 Task: Use Google Earth to explore famous sports stadiums around the world.
Action: Mouse moved to (181, 2)
Screenshot: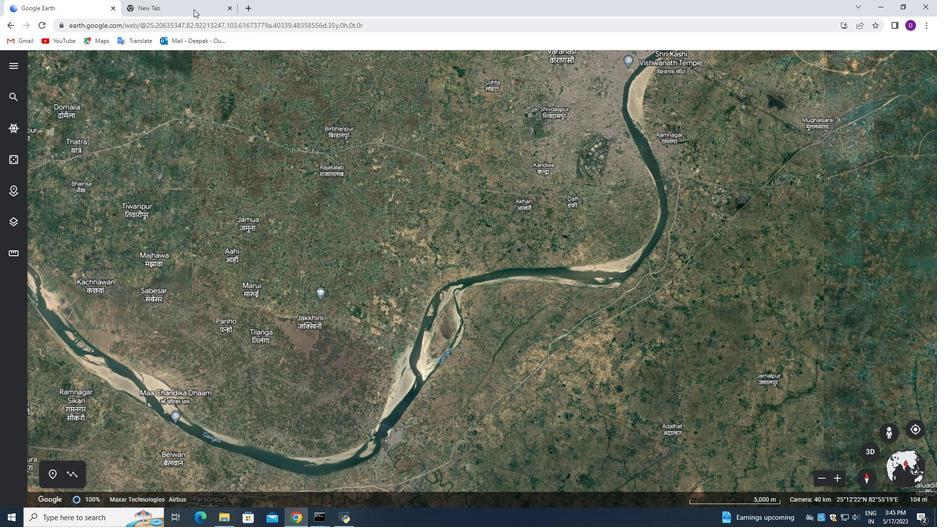 
Action: Mouse pressed left at (181, 2)
Screenshot: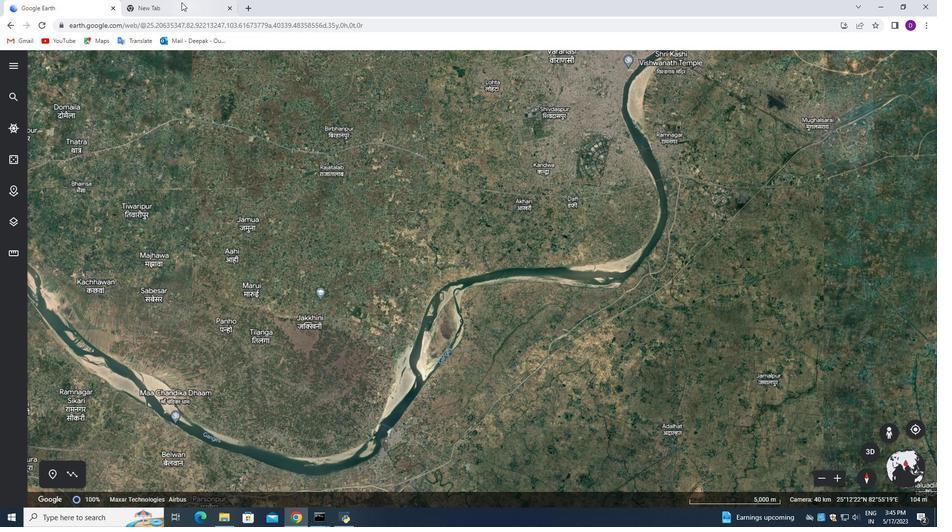 
Action: Mouse moved to (179, 25)
Screenshot: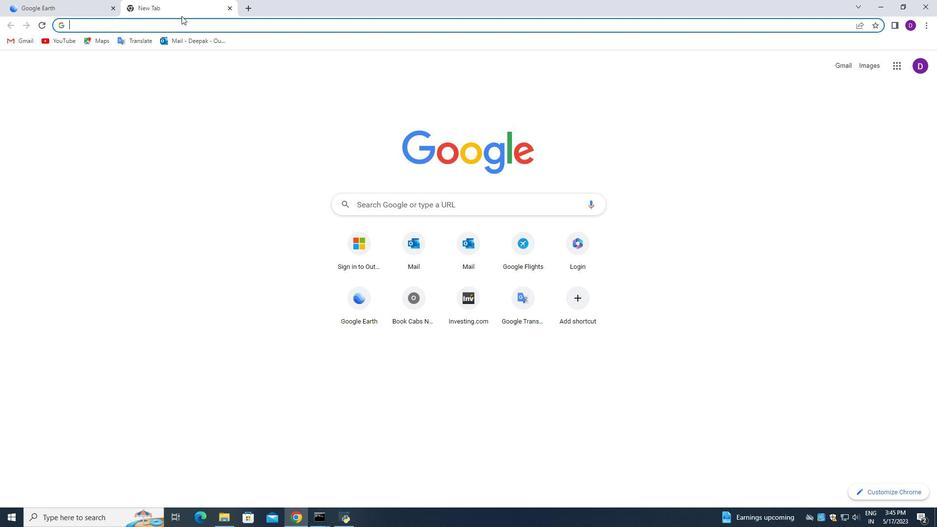 
Action: Mouse pressed left at (179, 25)
Screenshot: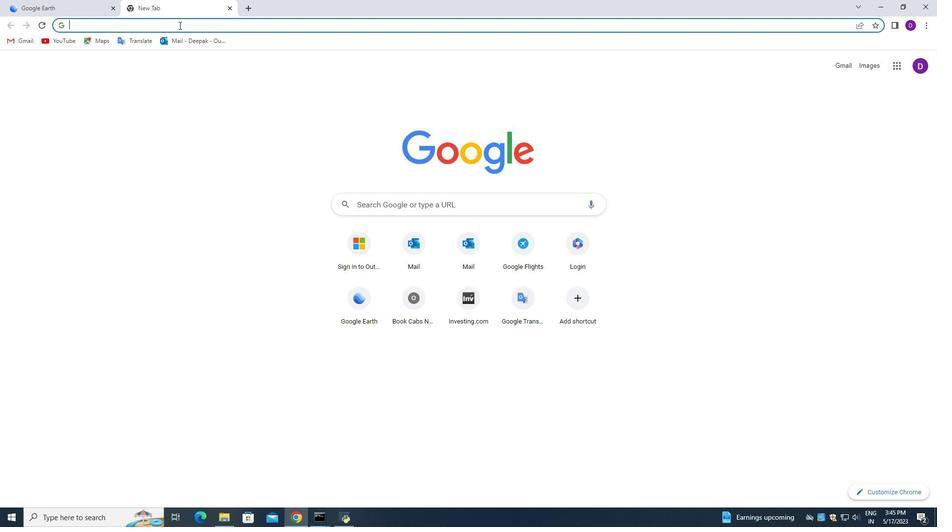 
Action: Mouse moved to (114, 286)
Screenshot: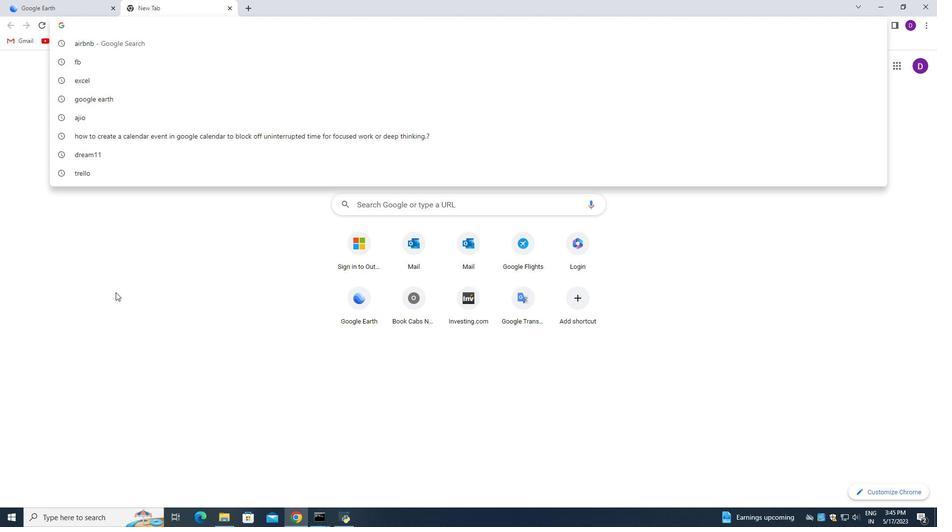 
Action: Key pressed famous<Key.space>sports<Key.space>stadi
Screenshot: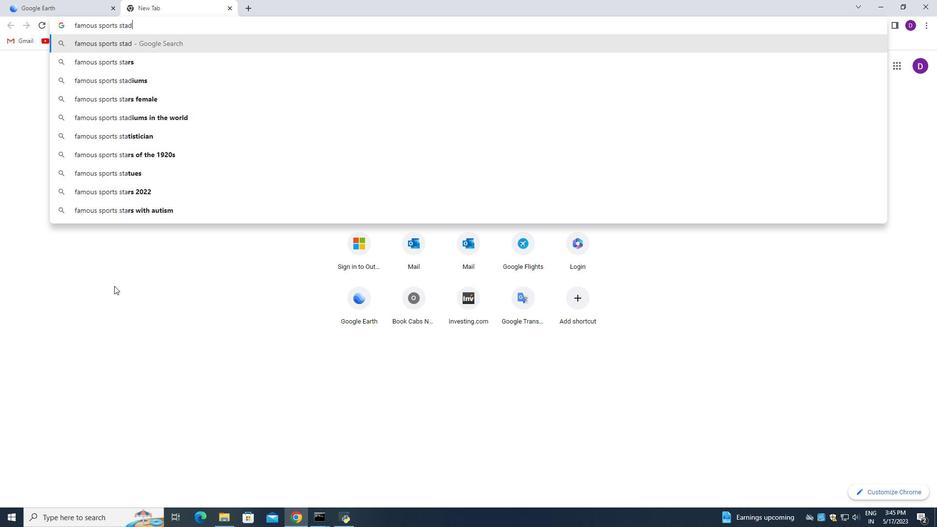 
Action: Mouse moved to (168, 17)
Screenshot: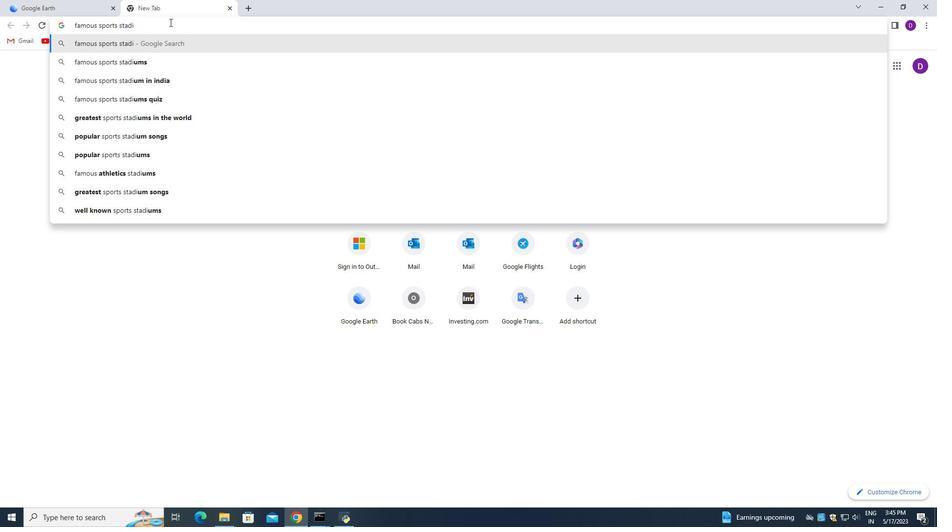 
Action: Key pressed ums<Key.space>around<Key.space>the<Key.space>world<Key.enter>
Screenshot: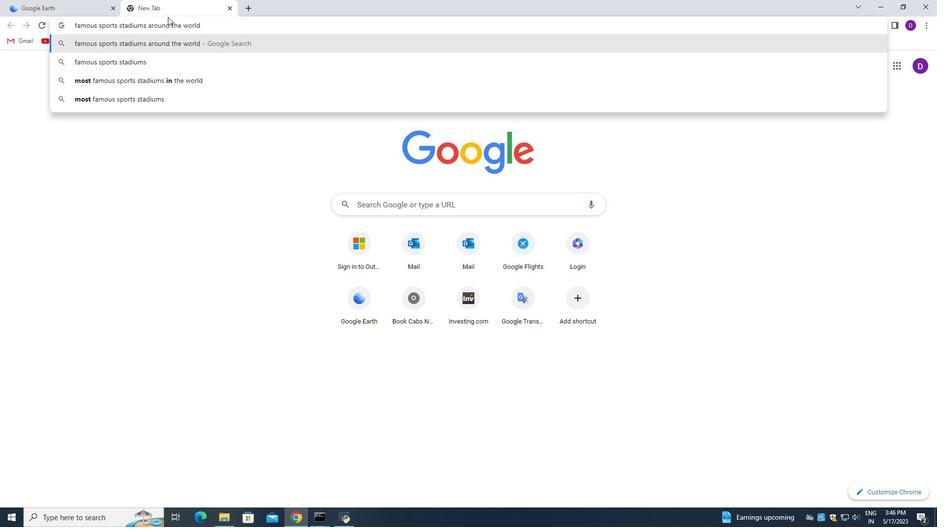 
Action: Mouse moved to (213, 171)
Screenshot: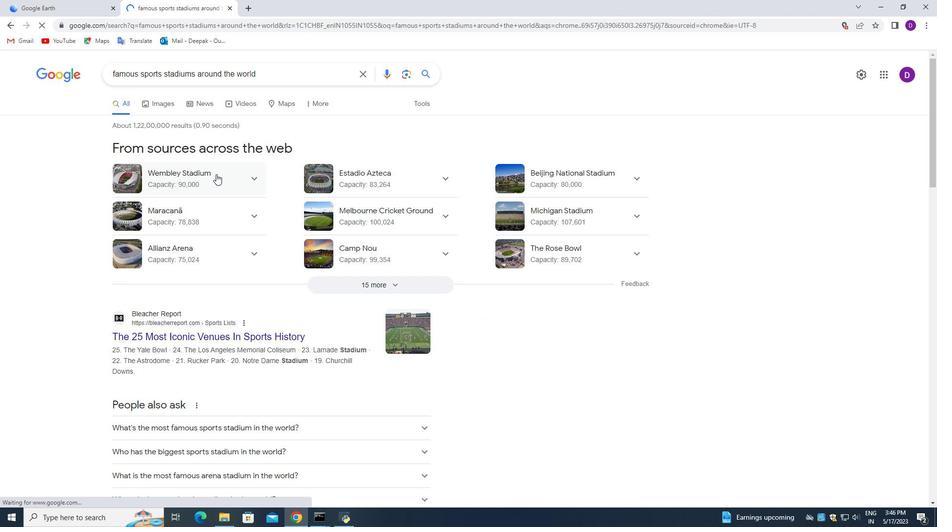 
Action: Mouse pressed left at (213, 171)
Screenshot: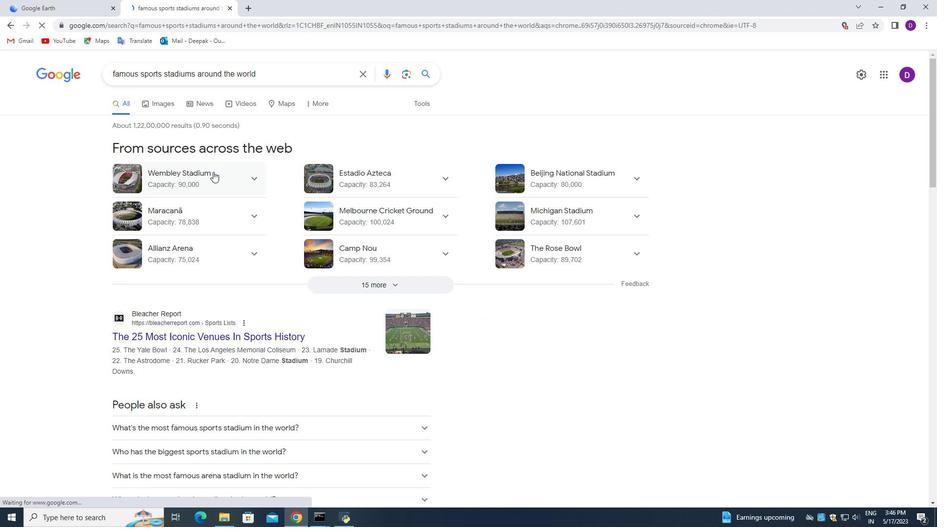 
Action: Mouse moved to (249, 194)
Screenshot: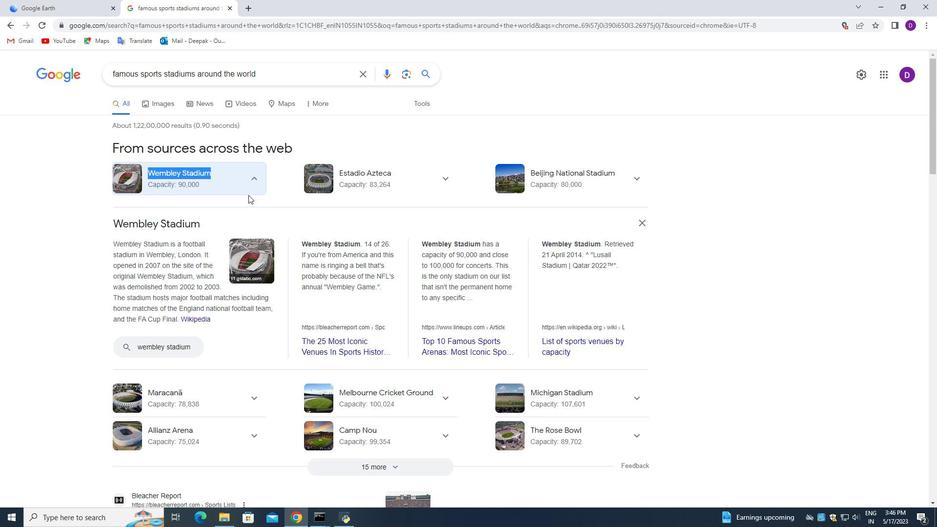 
Action: Key pressed ctrl+C
Screenshot: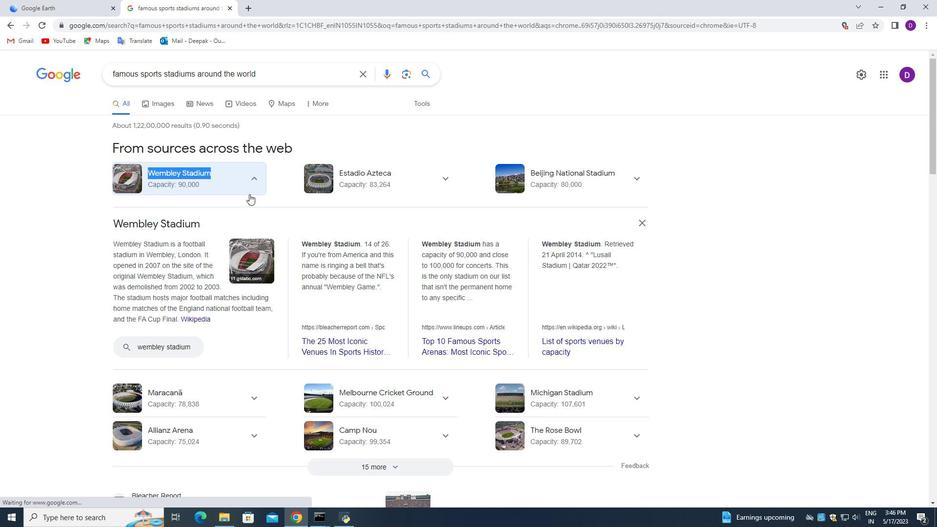 
Action: Mouse moved to (48, 0)
Screenshot: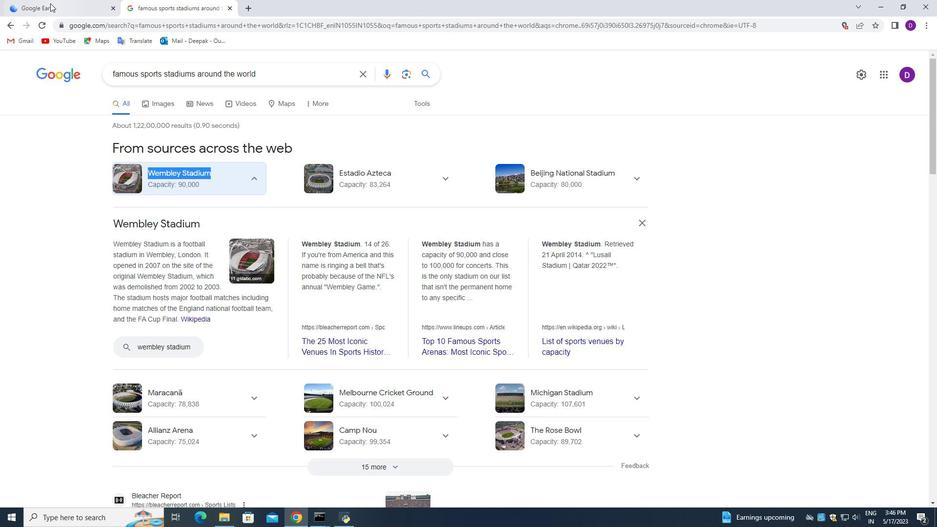 
Action: Mouse pressed left at (48, 0)
Screenshot: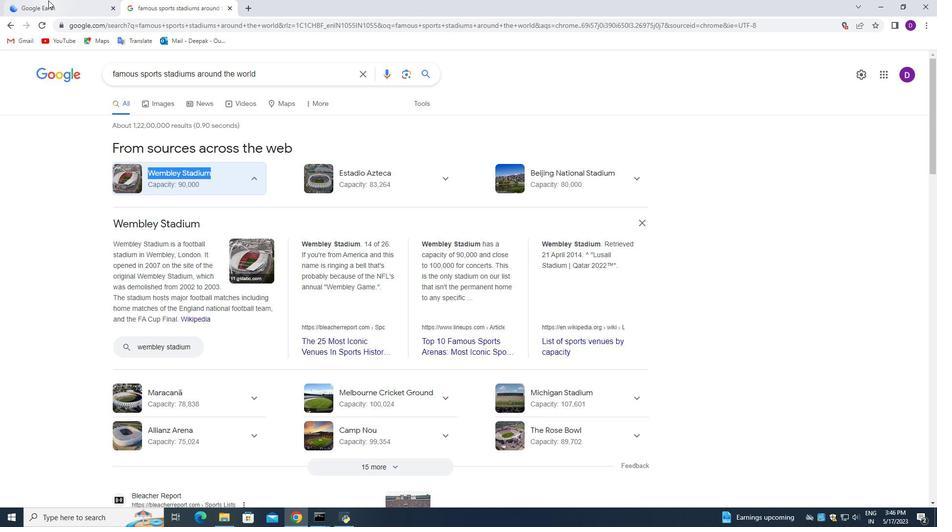 
Action: Mouse moved to (10, 67)
Screenshot: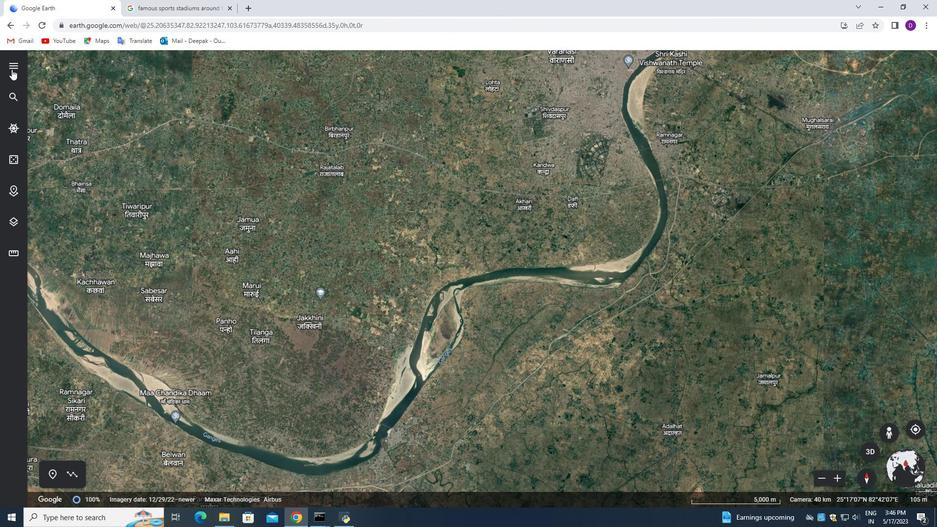 
Action: Mouse pressed left at (10, 67)
Screenshot: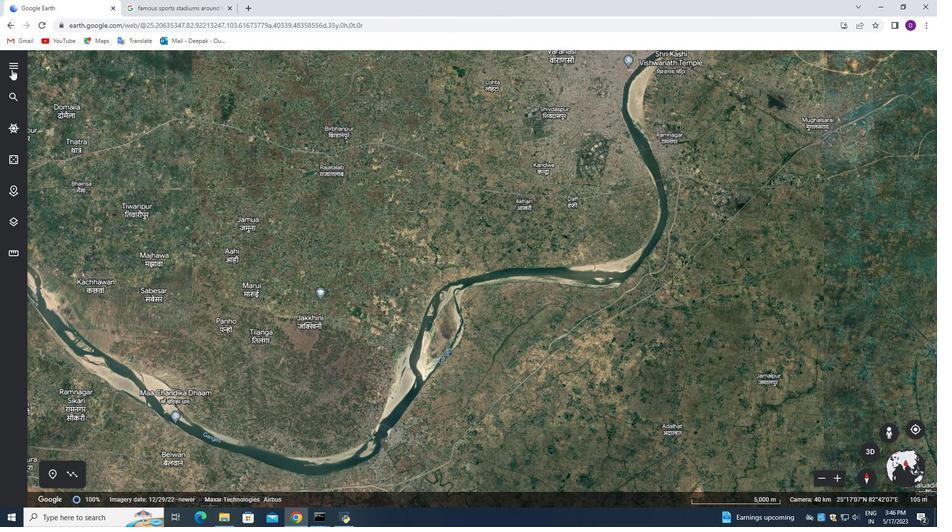 
Action: Mouse moved to (140, 63)
Screenshot: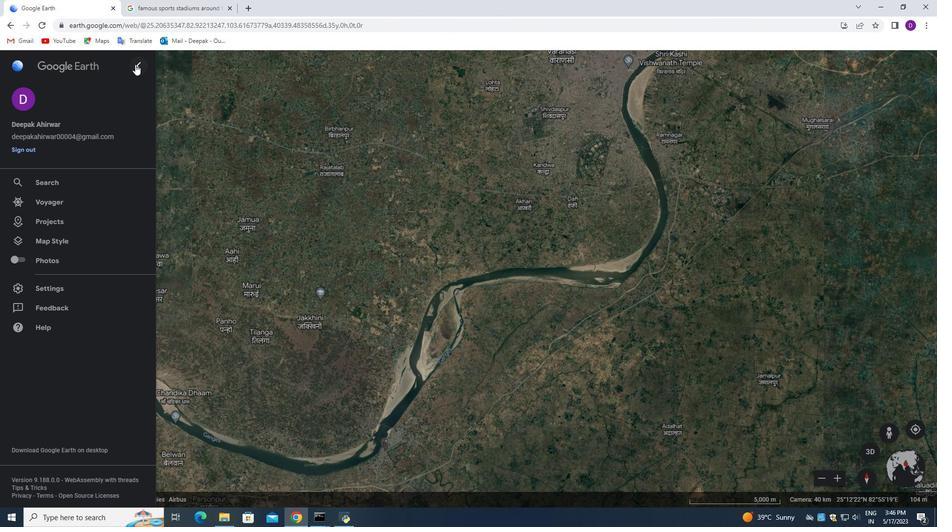 
Action: Mouse pressed left at (140, 63)
Screenshot: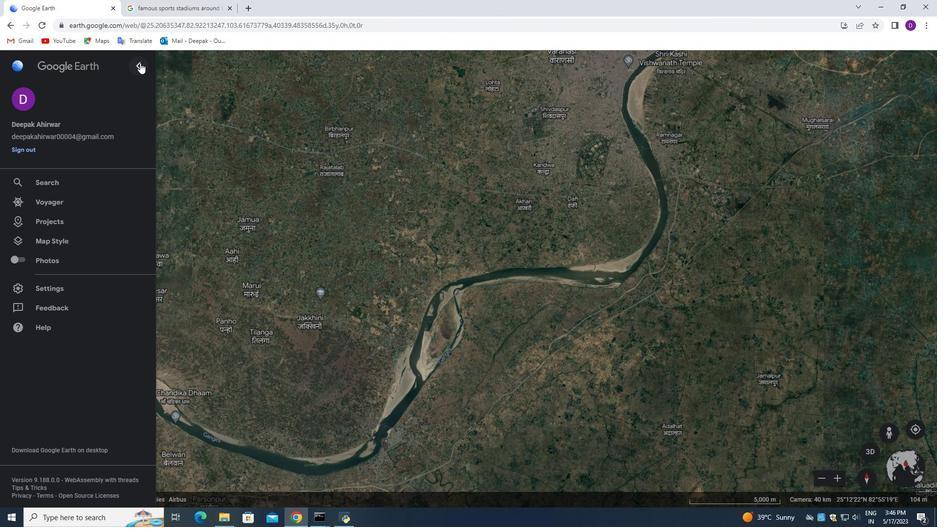 
Action: Mouse moved to (7, 97)
Screenshot: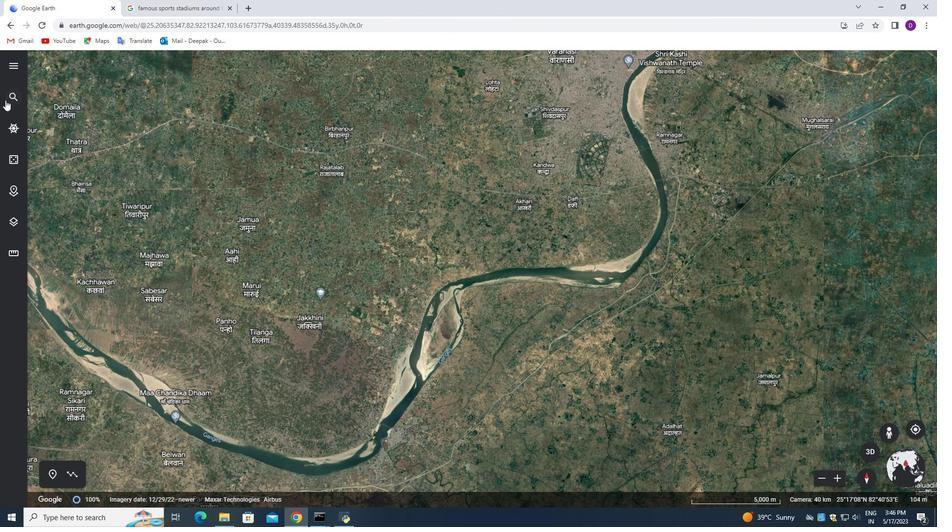 
Action: Mouse pressed left at (7, 97)
Screenshot: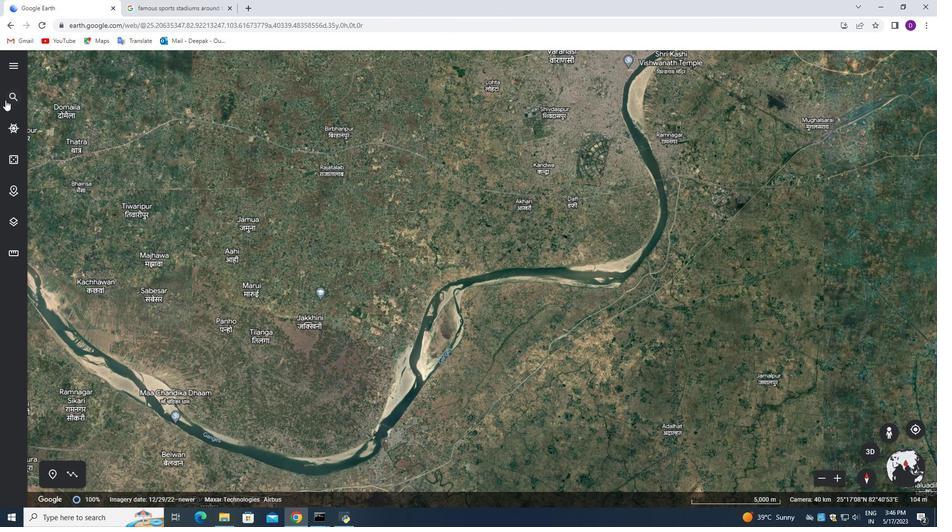 
Action: Mouse moved to (70, 62)
Screenshot: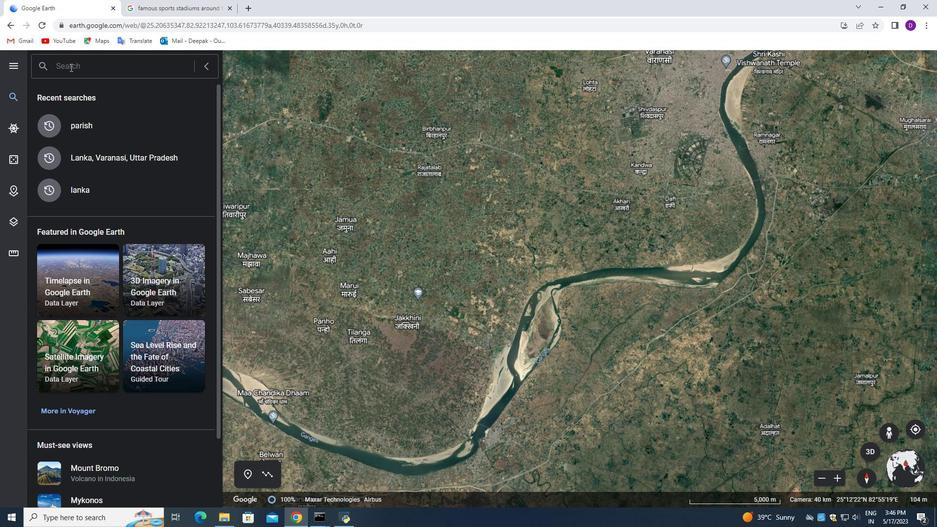 
Action: Mouse pressed left at (70, 62)
Screenshot: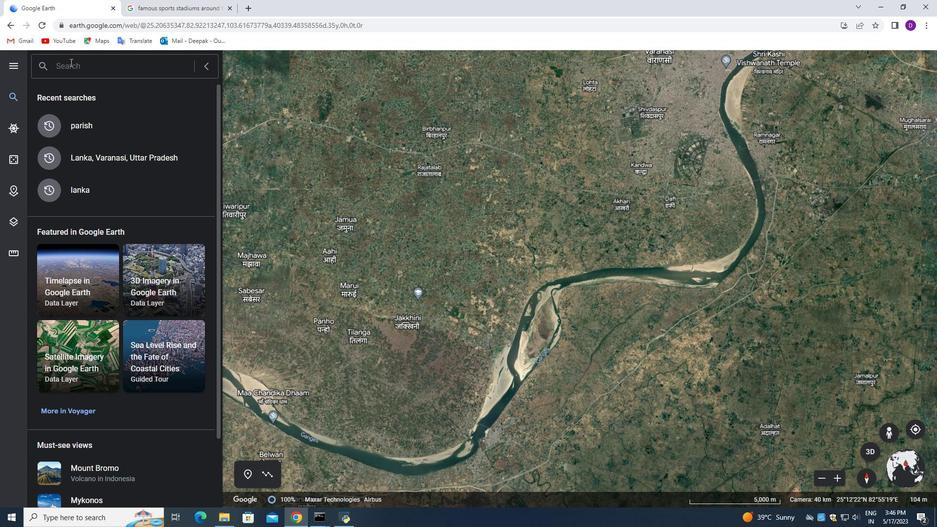 
Action: Key pressed ctrl+V
Screenshot: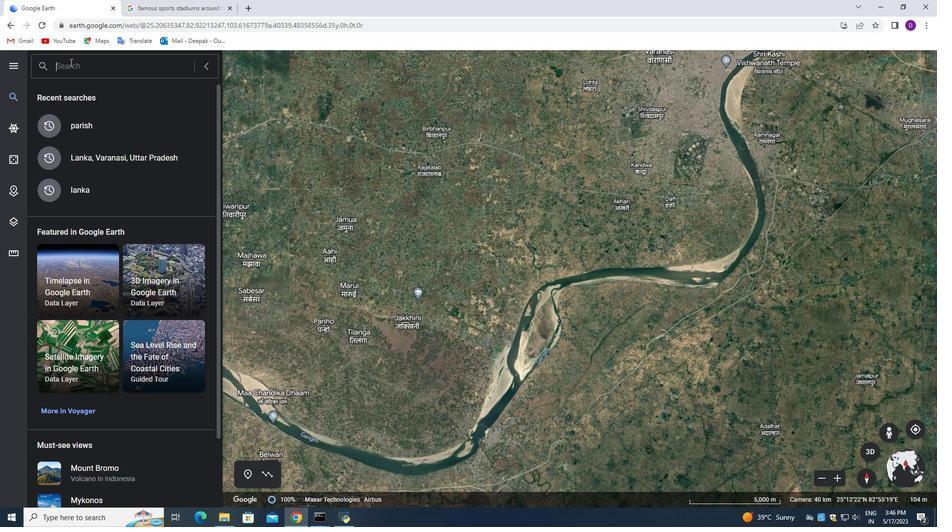
Action: Mouse moved to (105, 127)
Screenshot: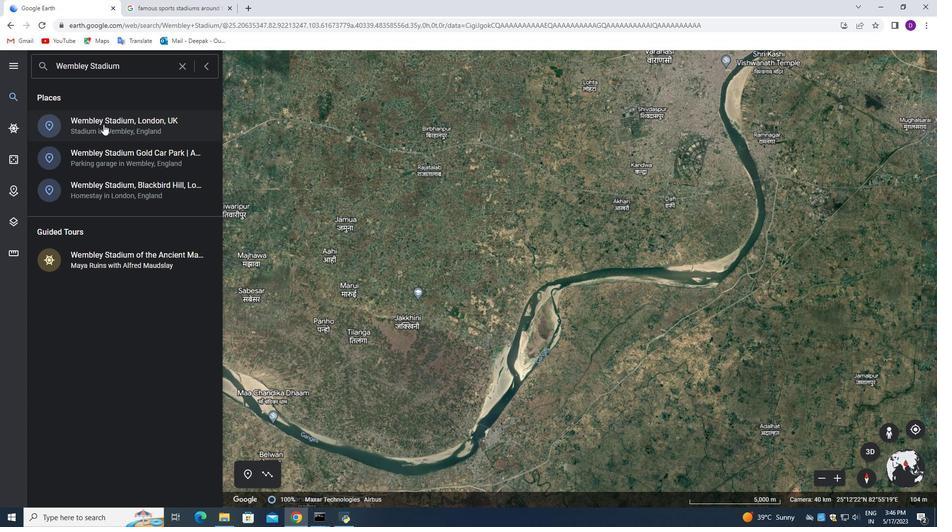 
Action: Mouse pressed left at (105, 127)
Screenshot: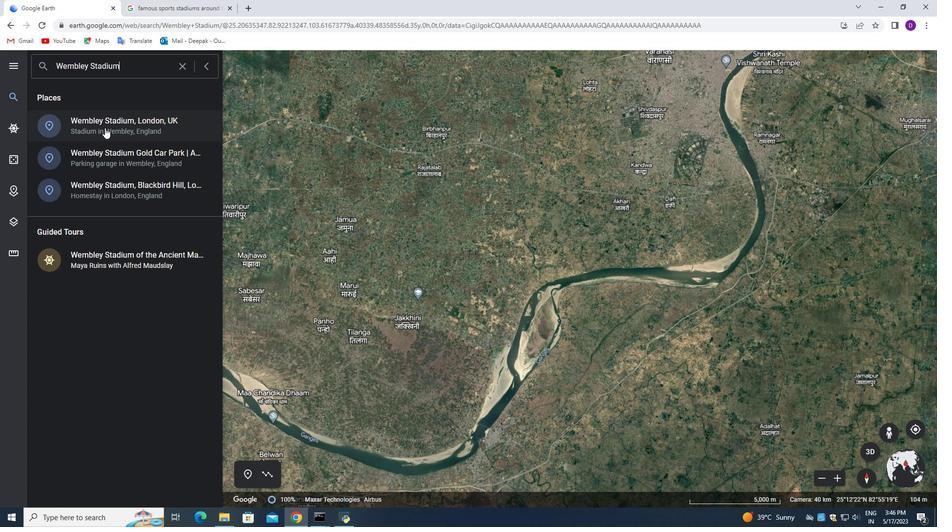 
Action: Mouse moved to (912, 74)
Screenshot: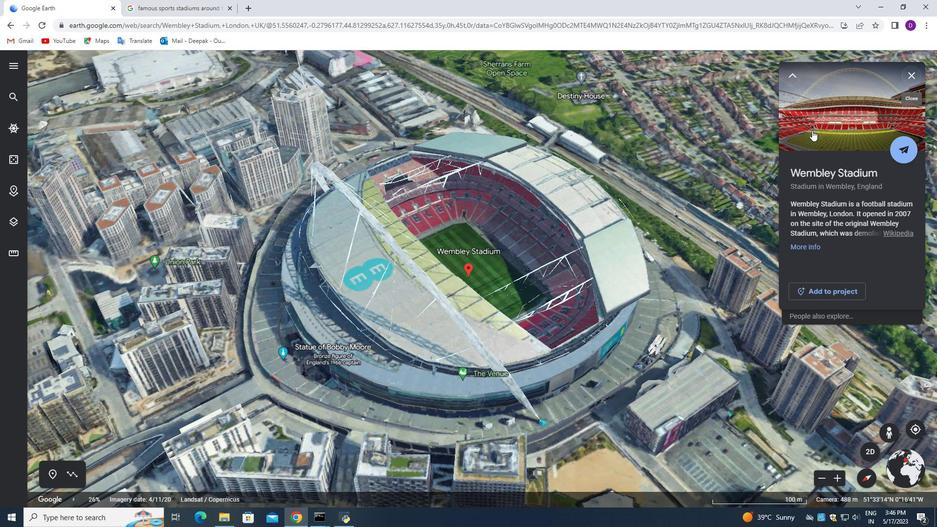 
Action: Mouse pressed left at (912, 74)
Screenshot: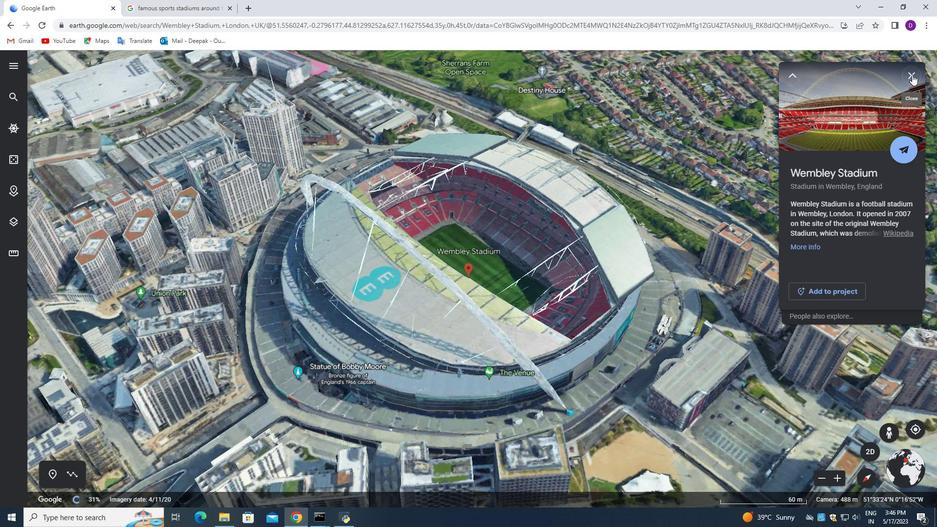
Action: Mouse moved to (890, 430)
Screenshot: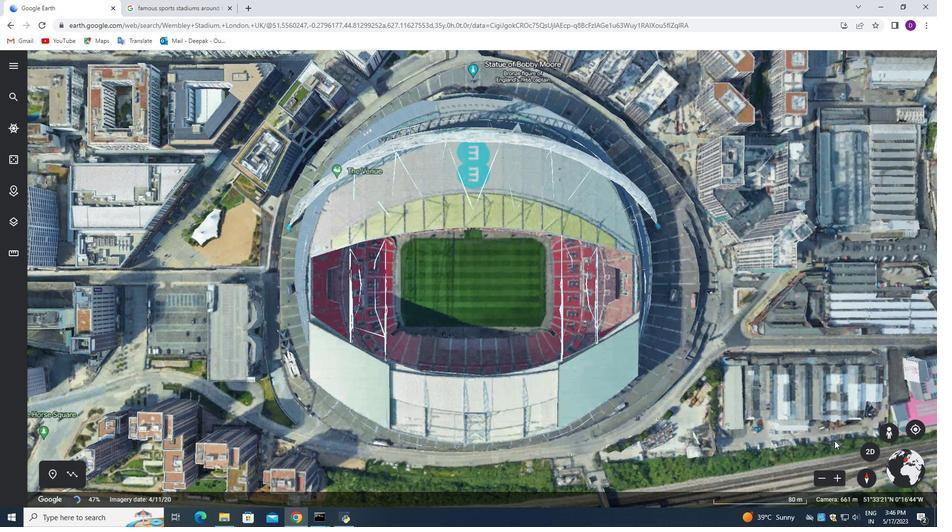 
Action: Mouse pressed left at (890, 430)
Screenshot: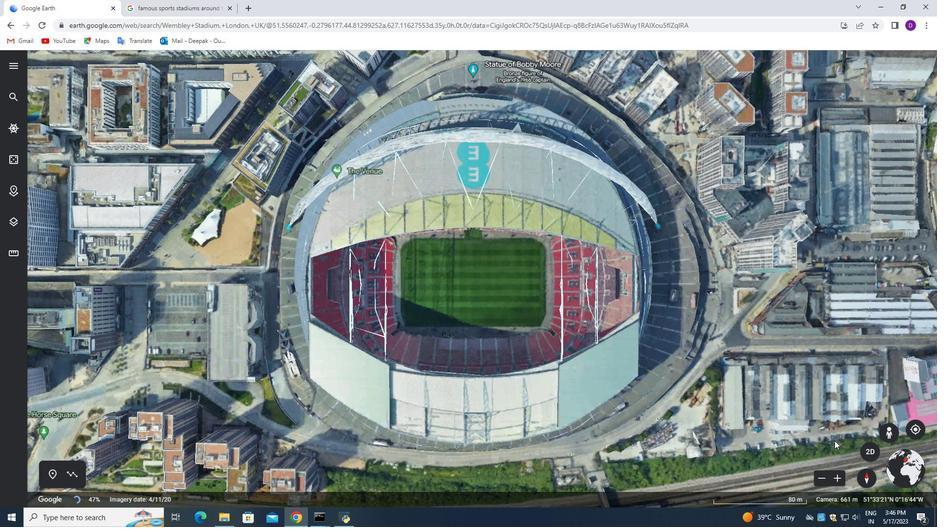 
Action: Mouse moved to (473, 273)
Screenshot: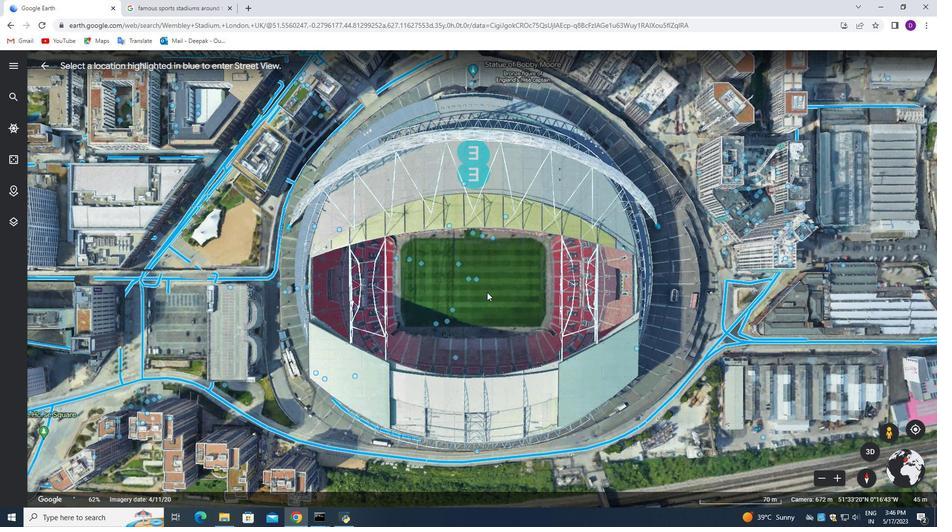 
Action: Mouse pressed left at (473, 273)
Screenshot: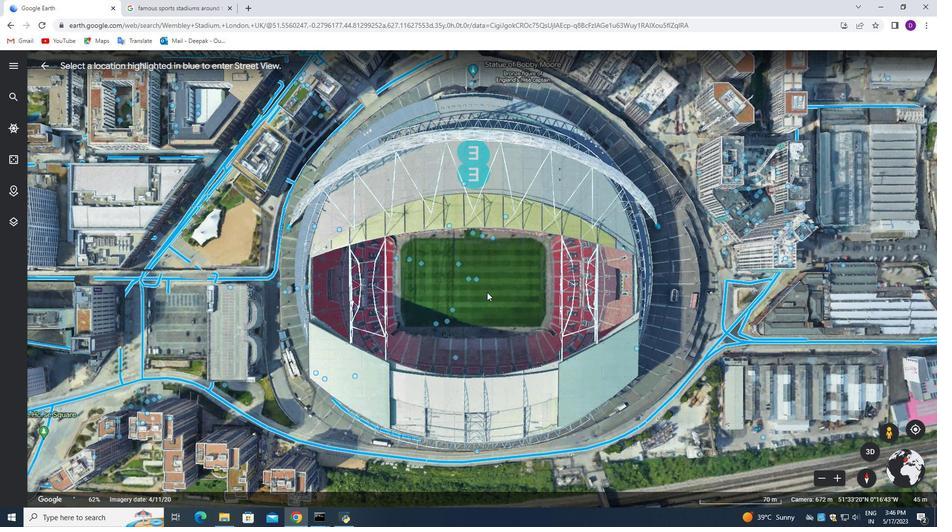 
Action: Mouse moved to (314, 238)
Screenshot: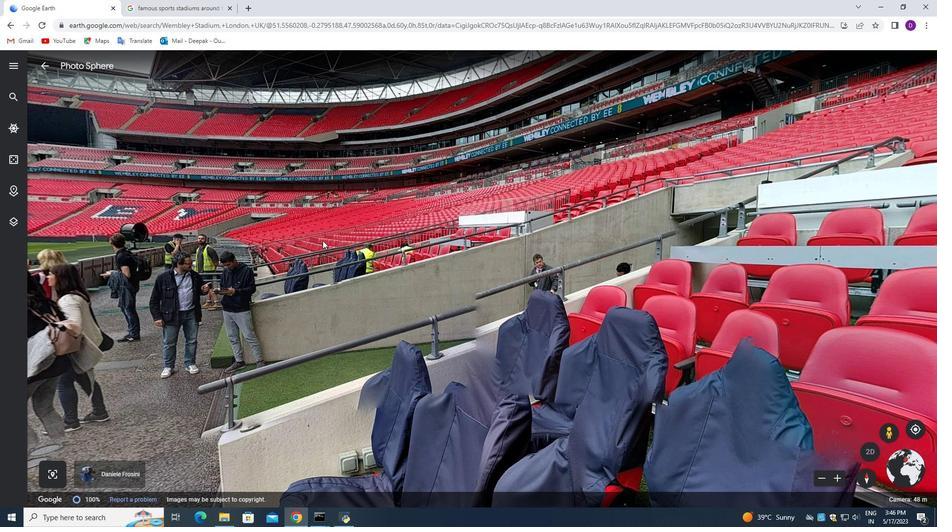
Action: Mouse pressed left at (314, 238)
Screenshot: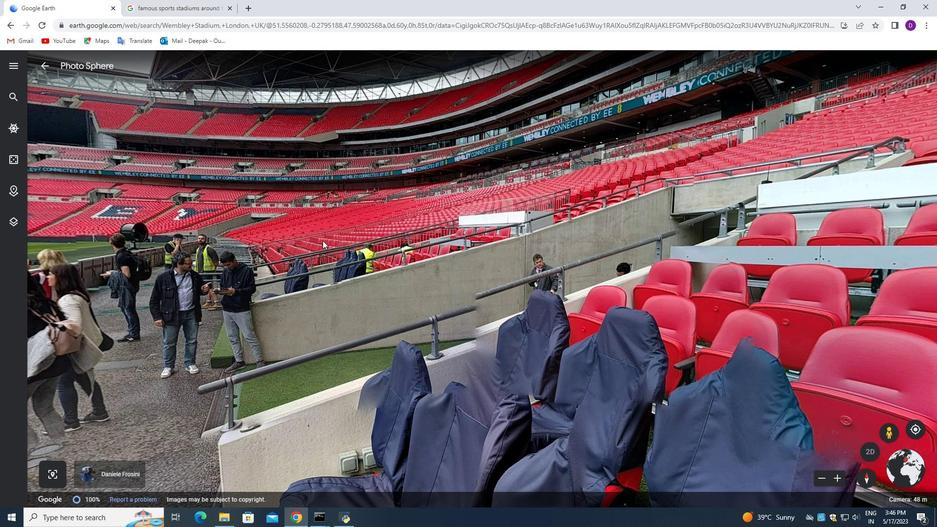 
Action: Mouse moved to (259, 220)
Screenshot: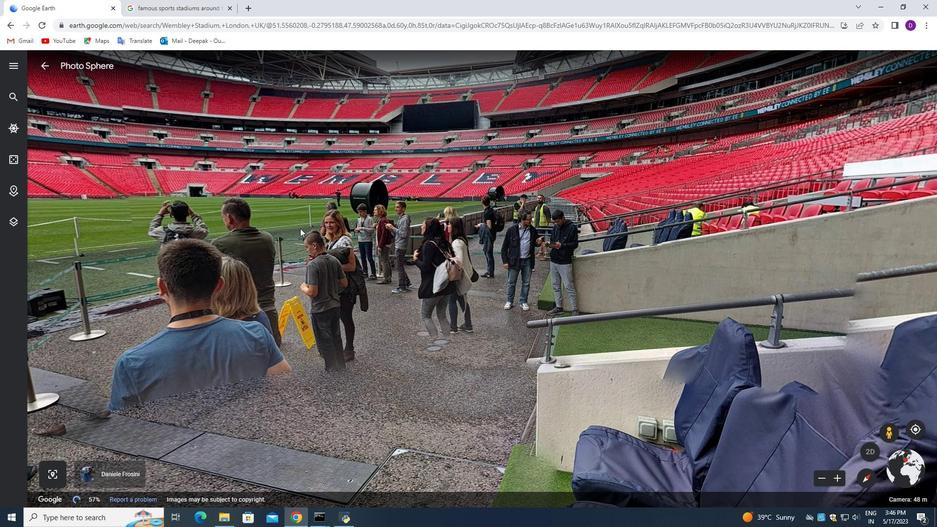 
Action: Mouse pressed left at (259, 220)
Screenshot: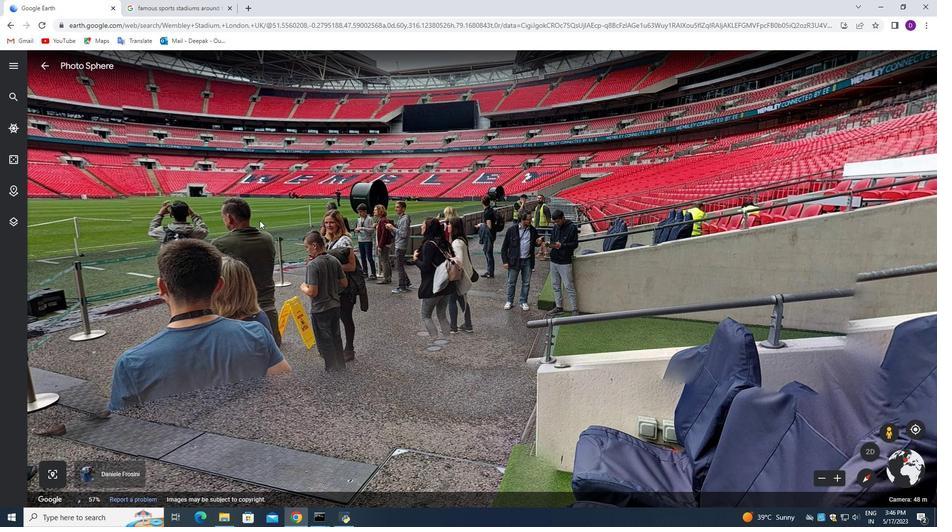 
Action: Mouse moved to (278, 245)
Screenshot: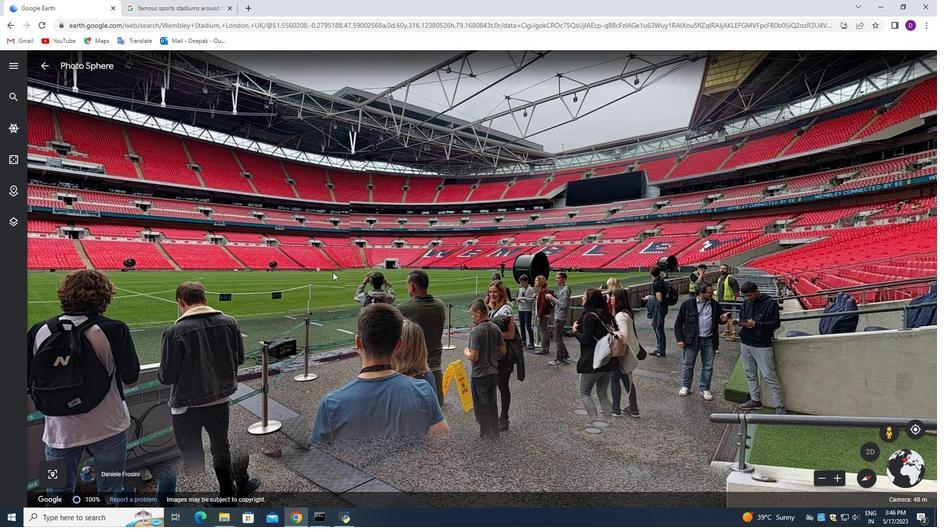 
Action: Mouse pressed left at (278, 245)
Screenshot: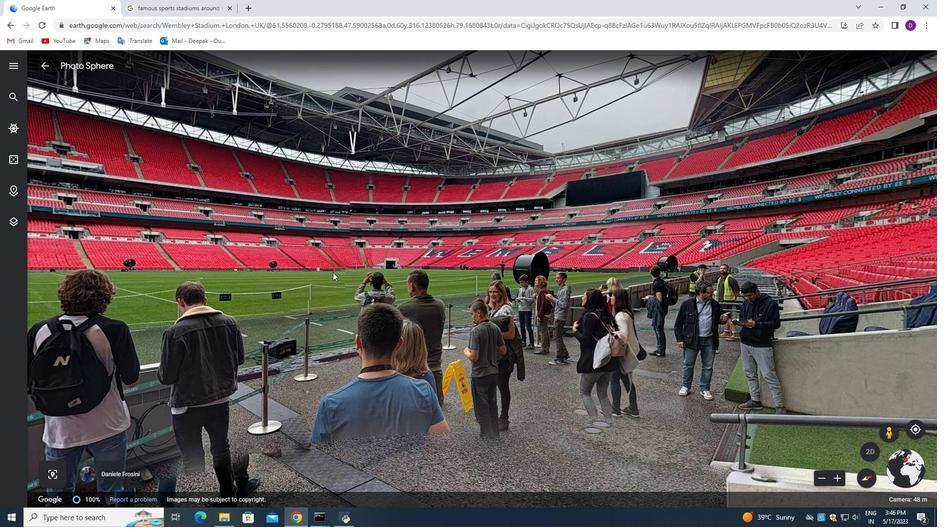 
Action: Mouse moved to (283, 231)
Screenshot: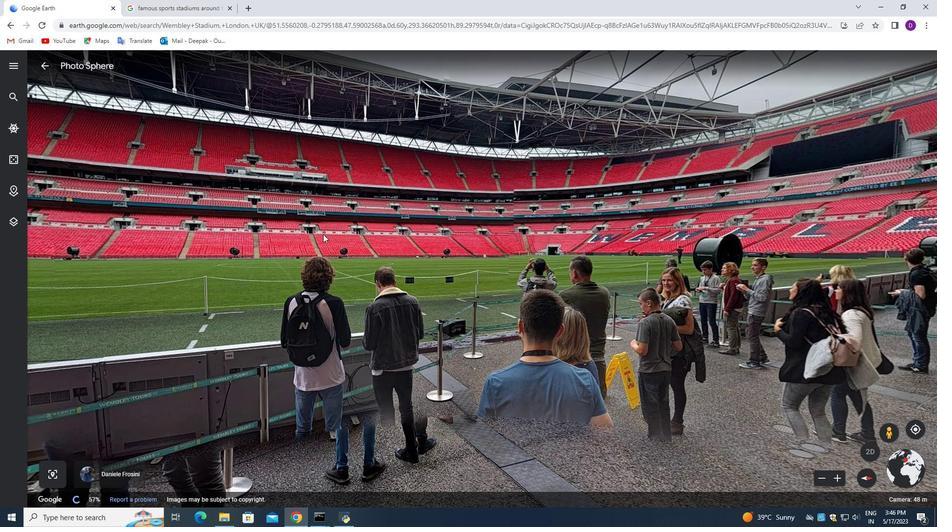 
Action: Mouse pressed left at (283, 231)
Screenshot: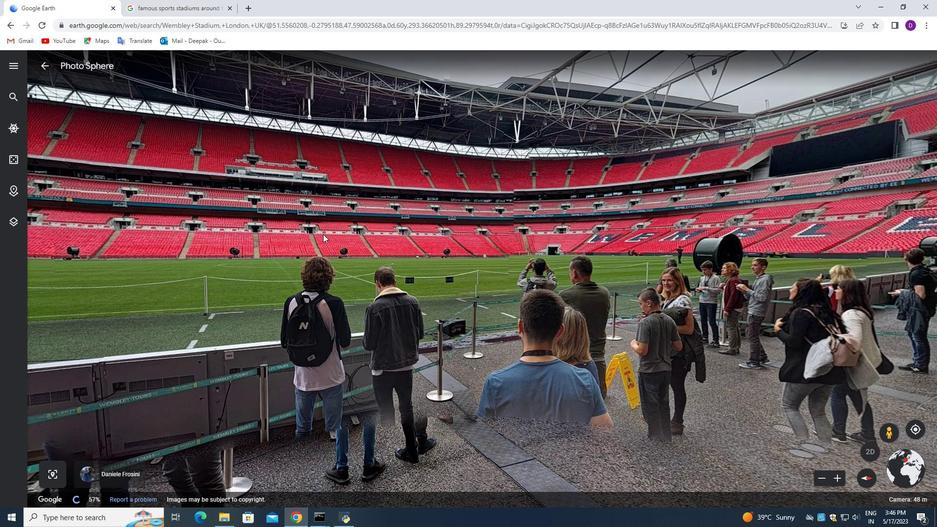 
Action: Mouse moved to (297, 224)
Screenshot: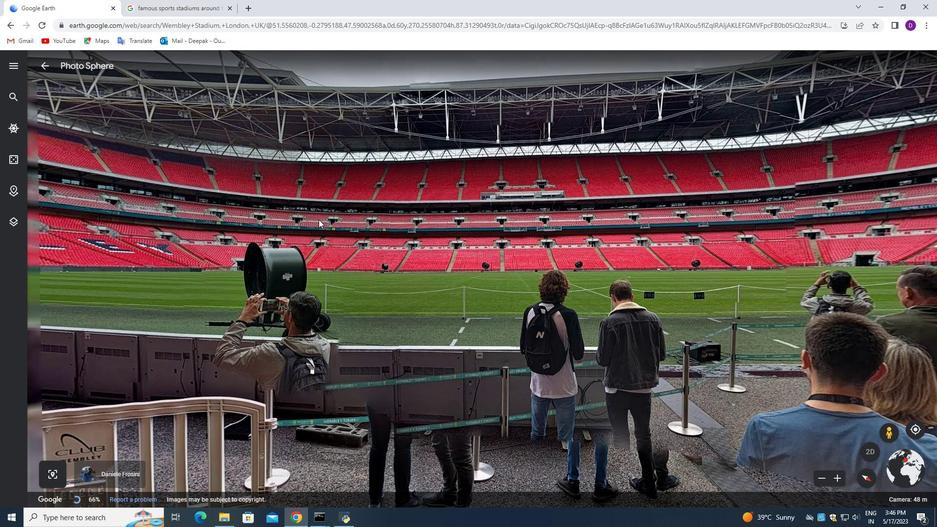 
Action: Mouse pressed left at (297, 218)
Screenshot: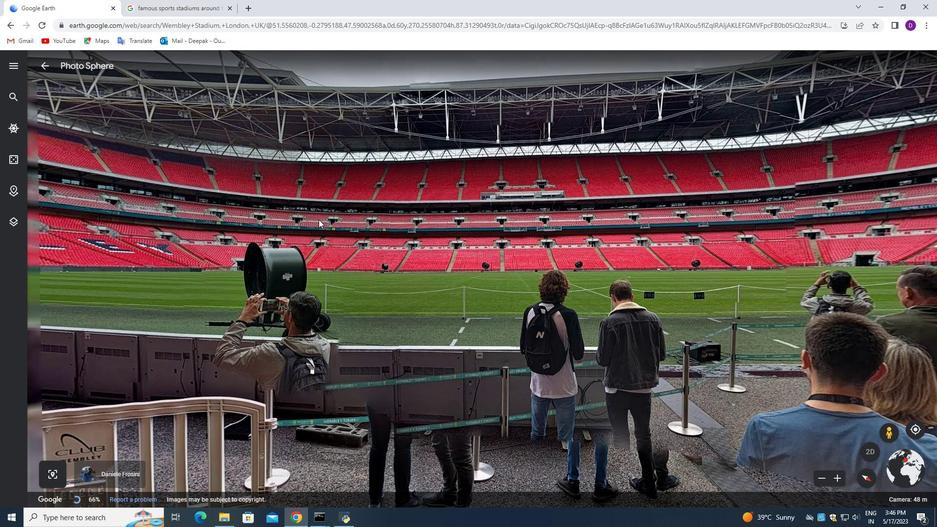 
Action: Mouse moved to (357, 358)
Screenshot: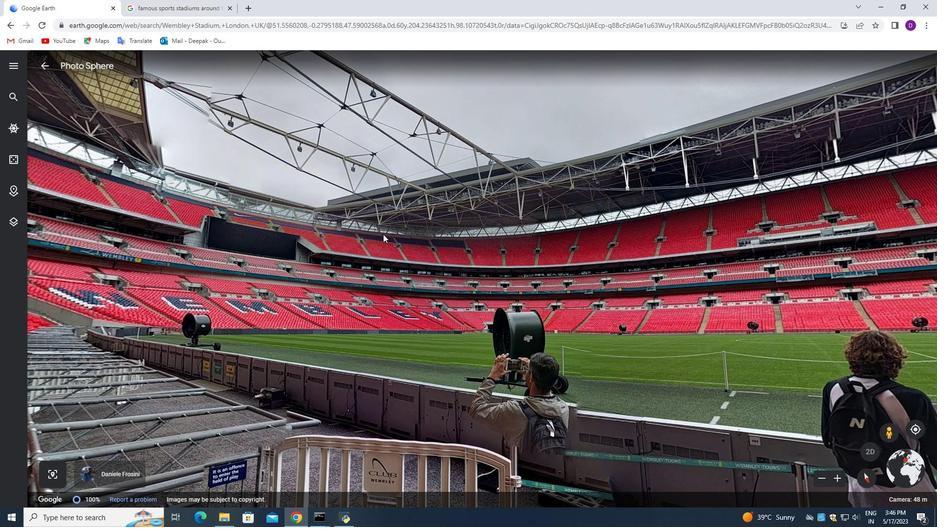 
Action: Mouse pressed left at (353, 360)
Screenshot: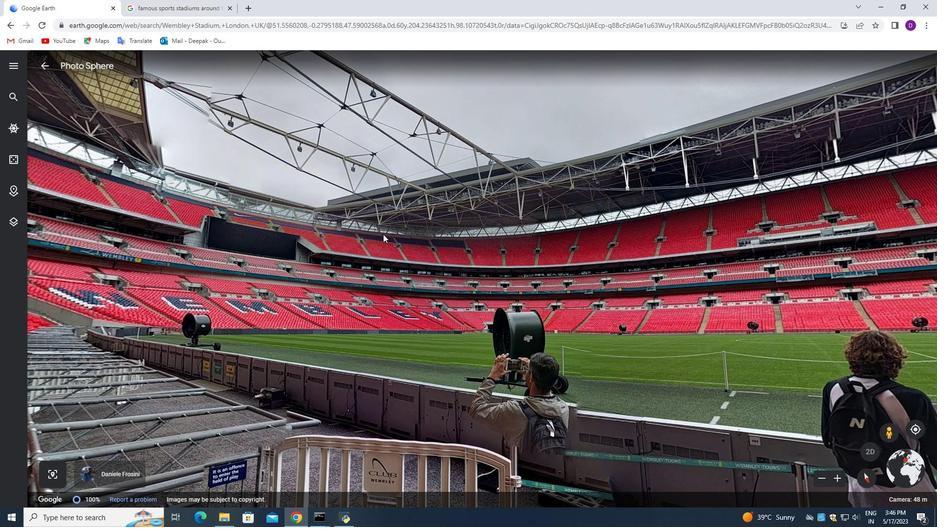 
Action: Mouse moved to (296, 217)
Screenshot: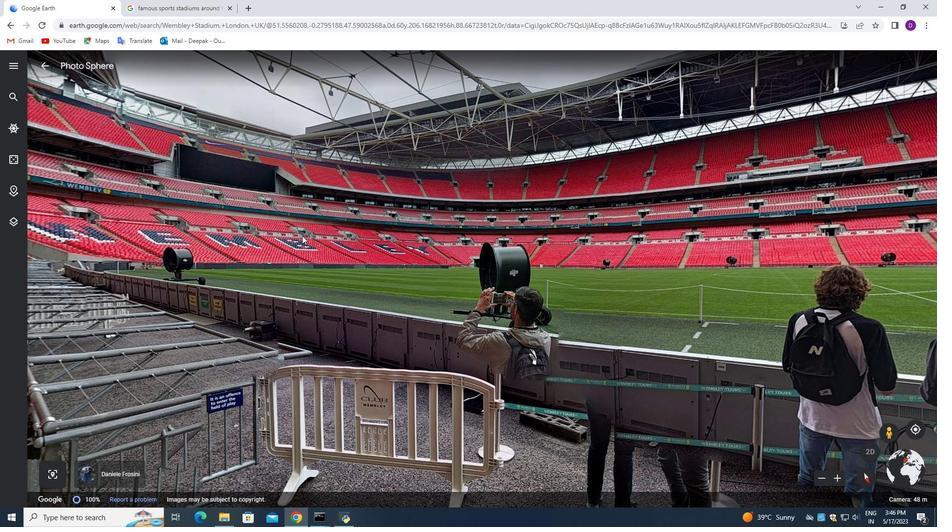 
Action: Mouse pressed left at (296, 217)
Screenshot: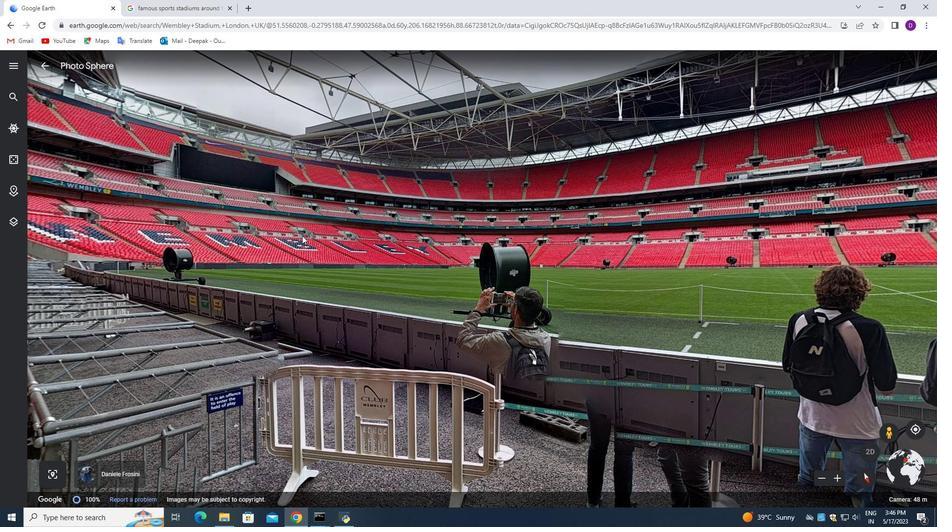 
Action: Mouse moved to (320, 256)
Screenshot: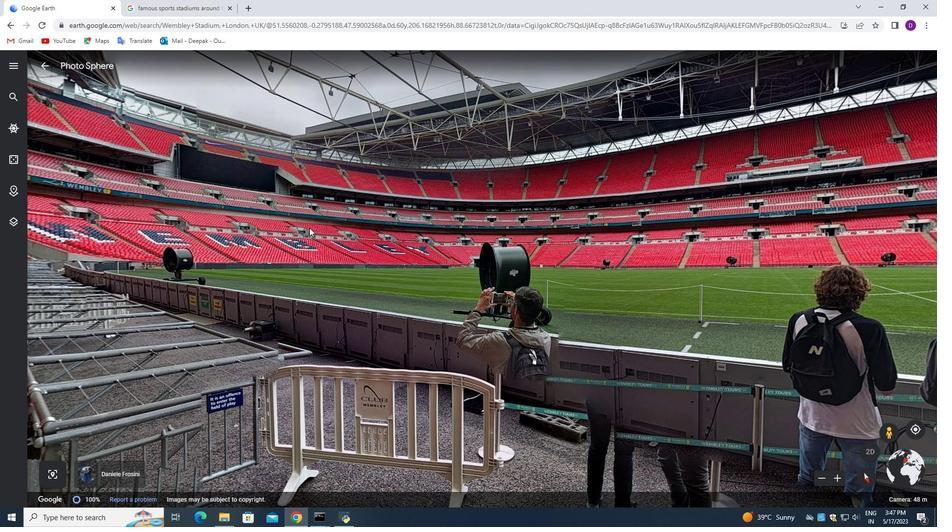 
Action: Mouse scrolled (320, 256) with delta (0, 0)
Screenshot: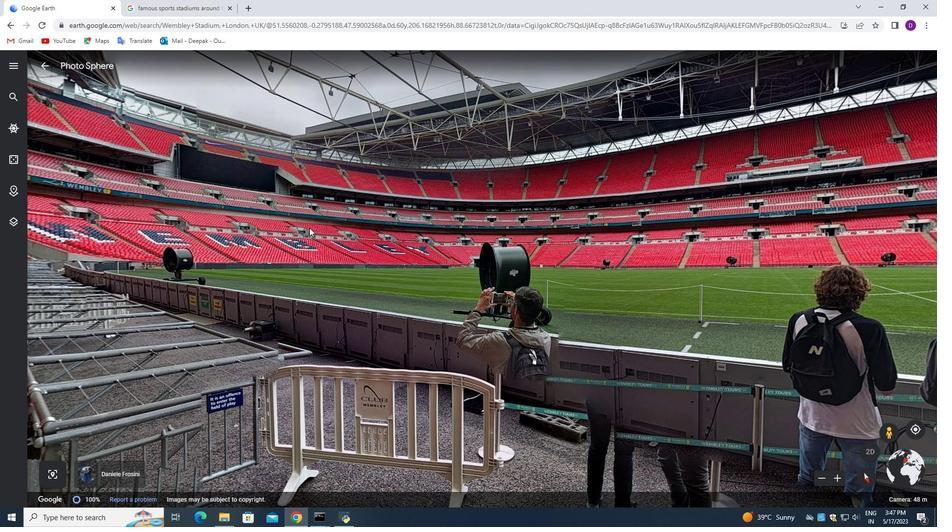 
Action: Mouse moved to (322, 265)
Screenshot: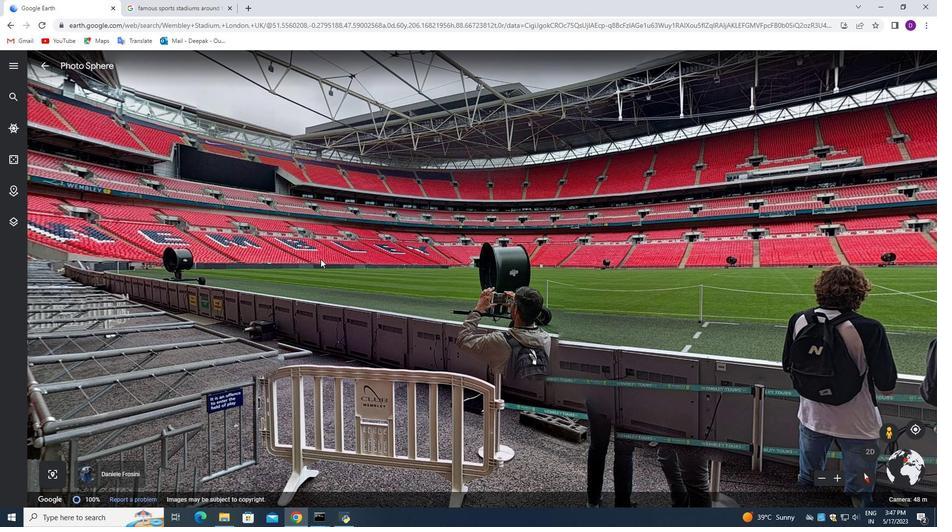
Action: Mouse scrolled (320, 261) with delta (0, 0)
Screenshot: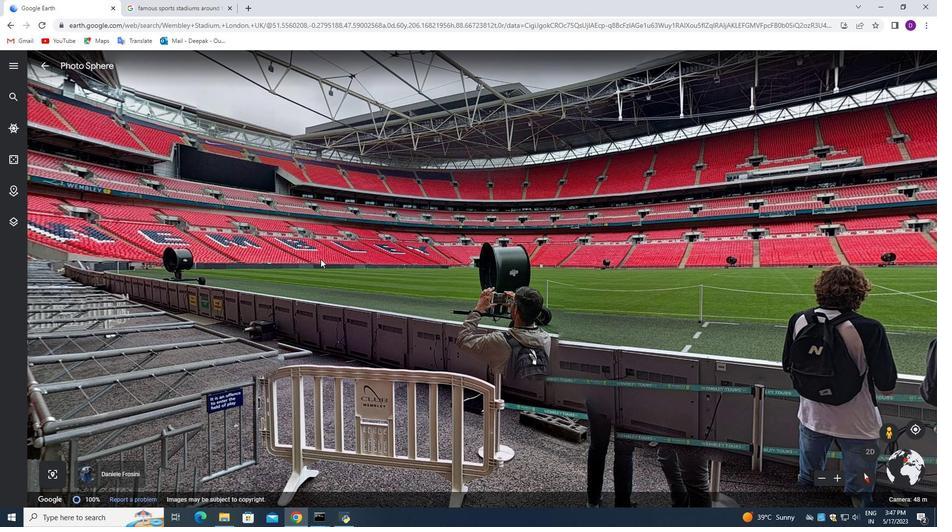 
Action: Mouse moved to (322, 266)
Screenshot: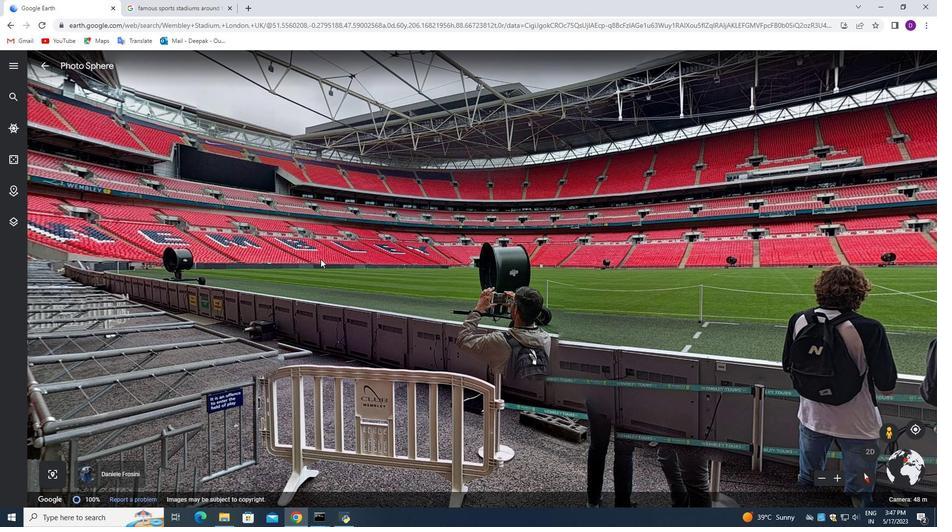 
Action: Mouse scrolled (322, 266) with delta (0, 0)
Screenshot: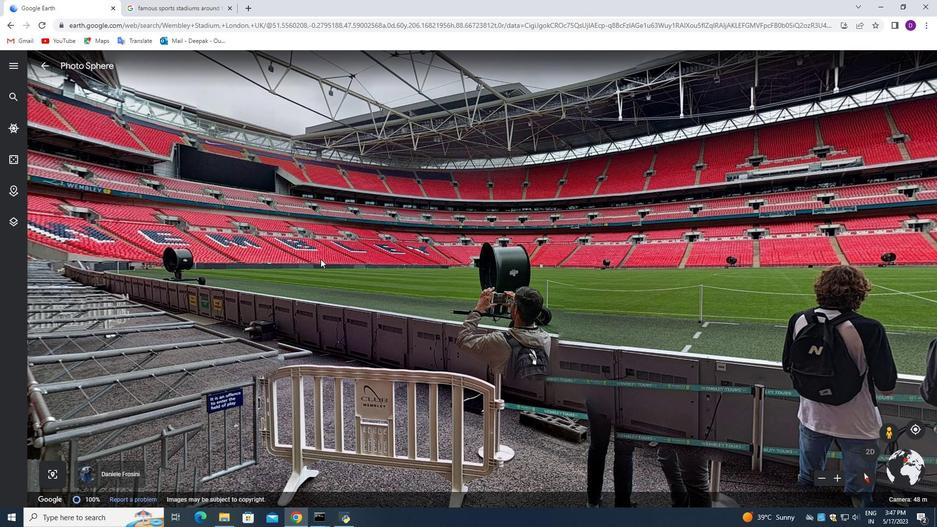 
Action: Mouse scrolled (322, 267) with delta (0, 0)
Screenshot: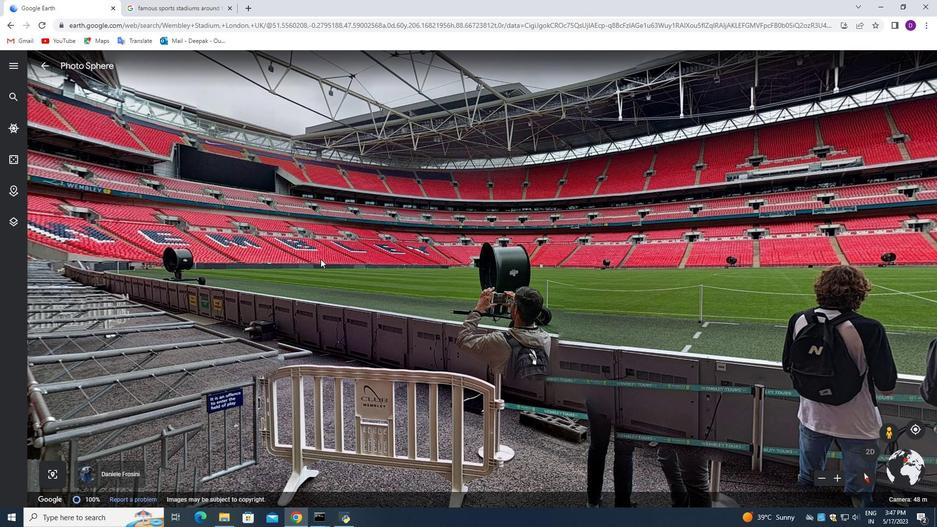 
Action: Mouse scrolled (322, 267) with delta (0, 0)
Screenshot: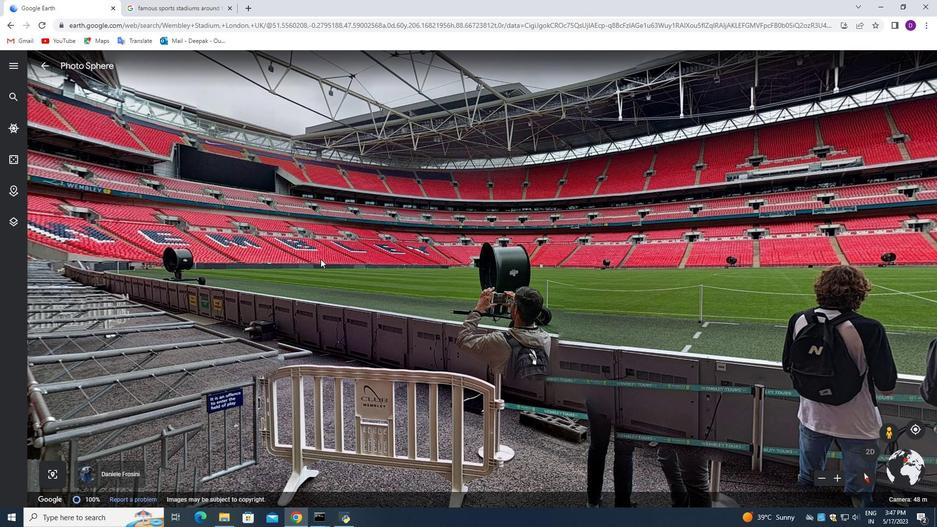 
Action: Mouse moved to (374, 201)
Screenshot: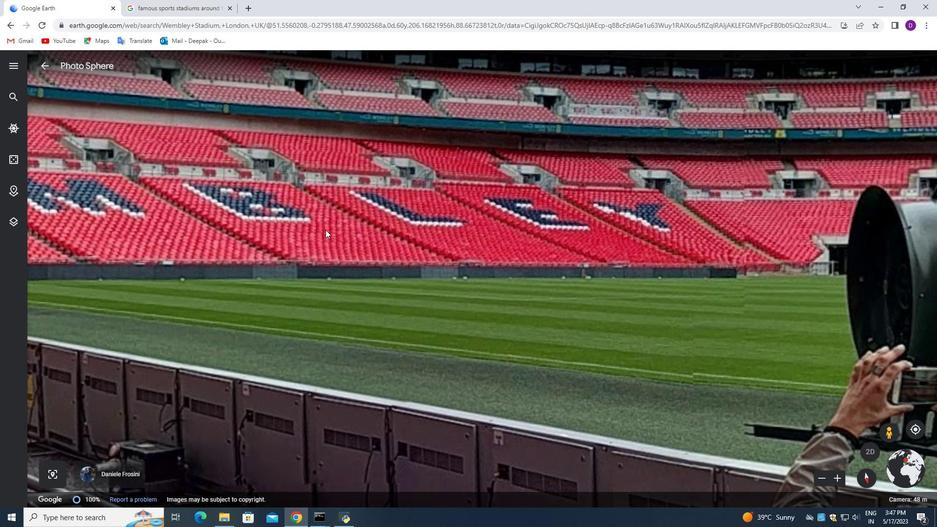 
Action: Mouse pressed left at (374, 201)
Screenshot: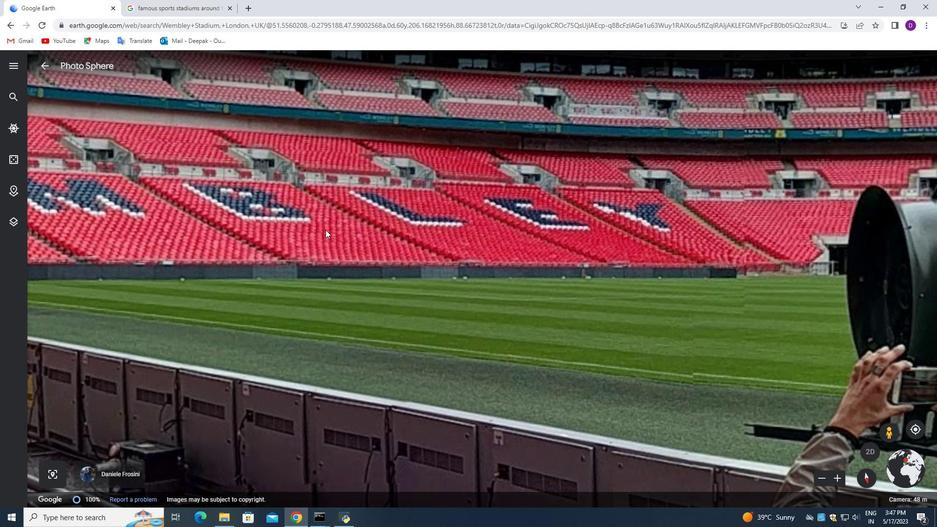 
Action: Mouse moved to (428, 315)
Screenshot: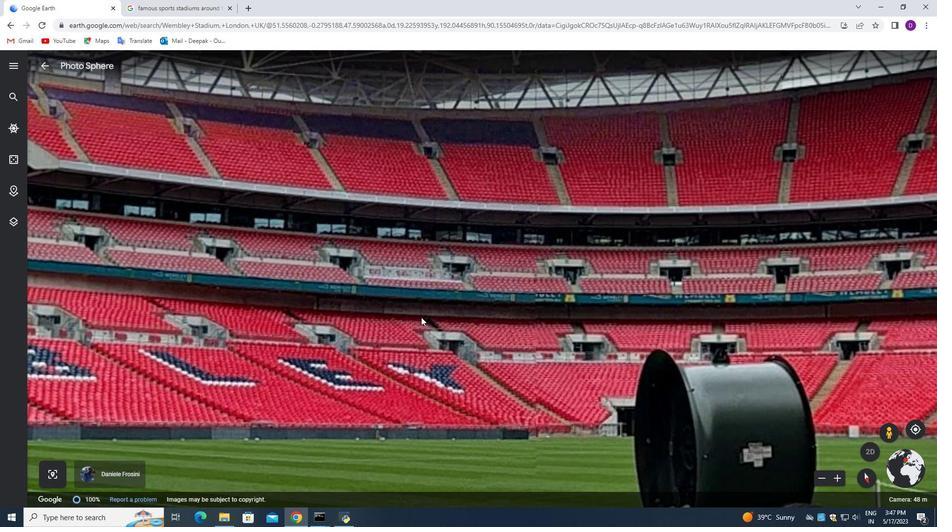 
Action: Mouse scrolled (428, 315) with delta (0, 0)
Screenshot: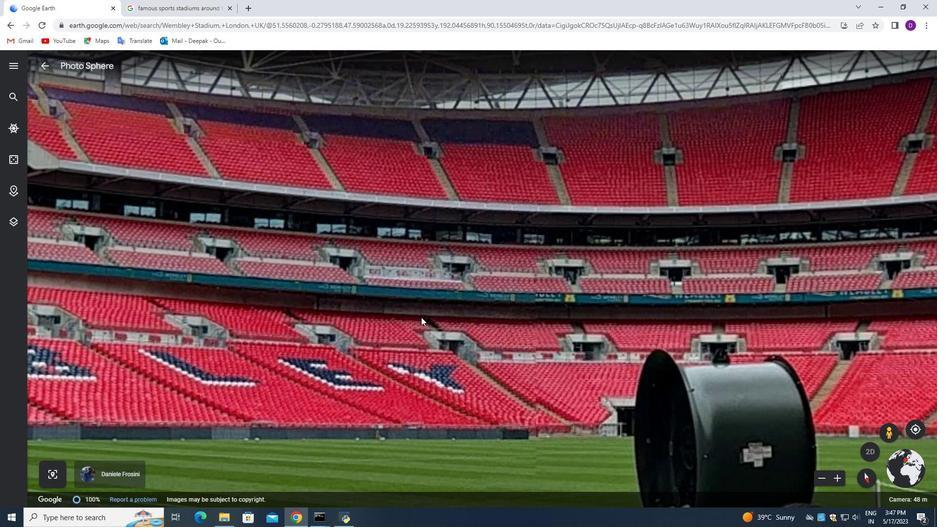 
Action: Mouse scrolled (428, 315) with delta (0, 0)
Screenshot: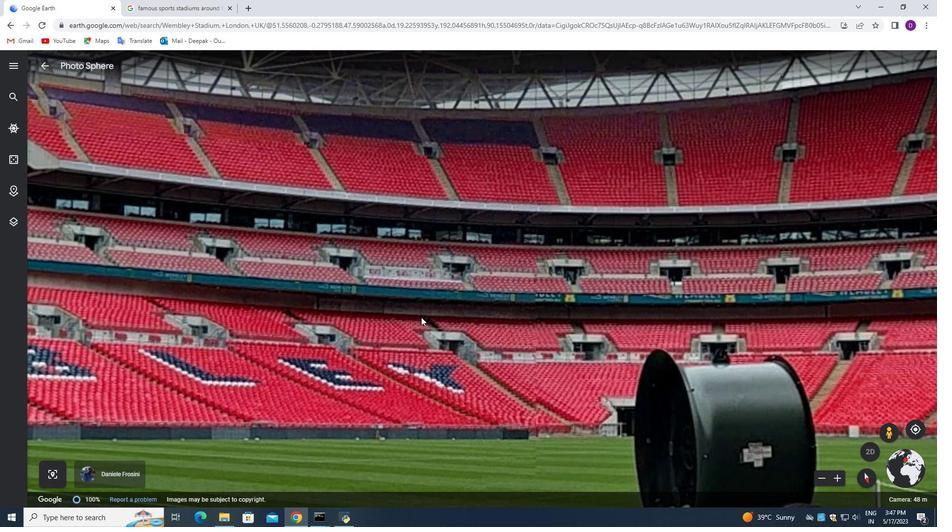
Action: Mouse moved to (428, 315)
Screenshot: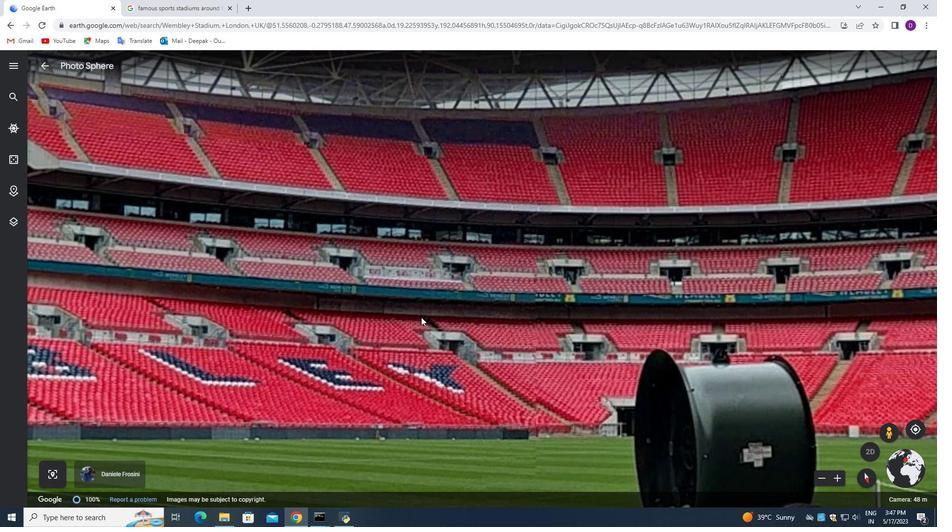 
Action: Mouse scrolled (428, 315) with delta (0, 0)
Screenshot: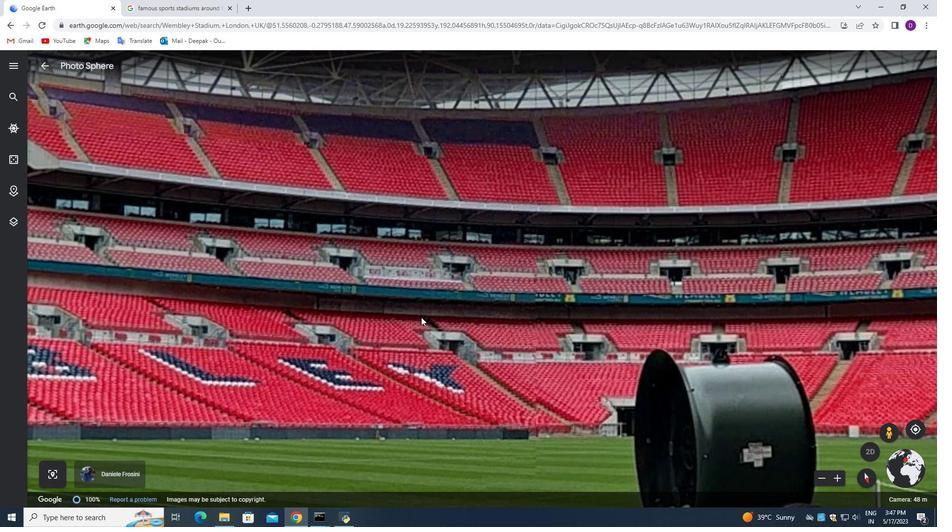 
Action: Mouse scrolled (428, 315) with delta (0, 0)
Screenshot: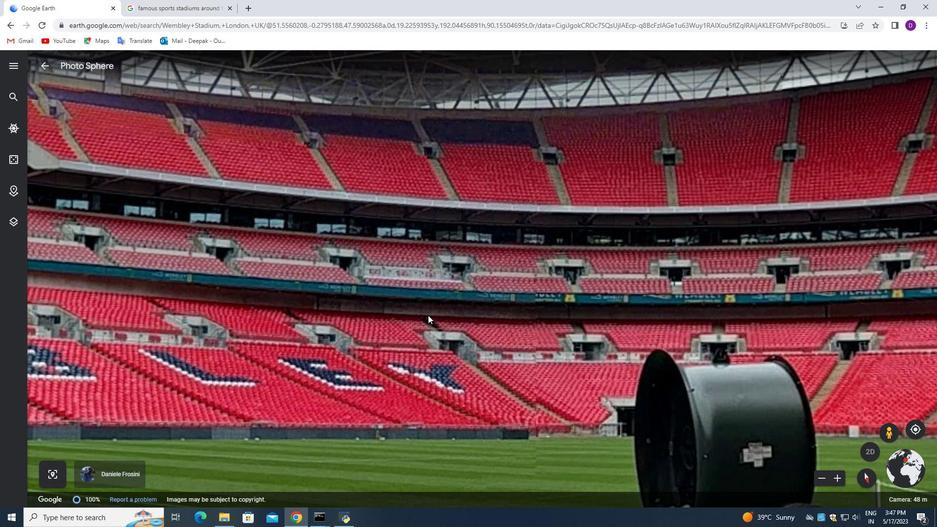
Action: Mouse scrolled (428, 315) with delta (0, 0)
Screenshot: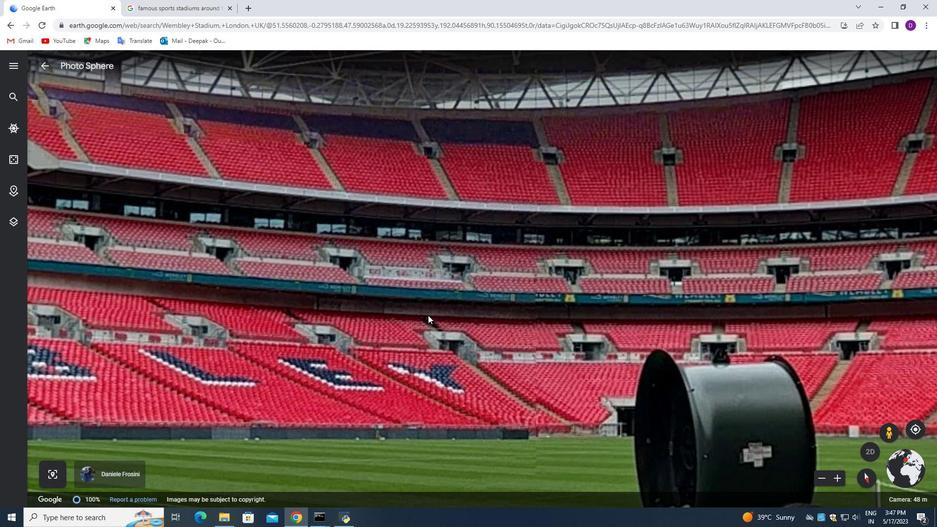 
Action: Mouse moved to (429, 315)
Screenshot: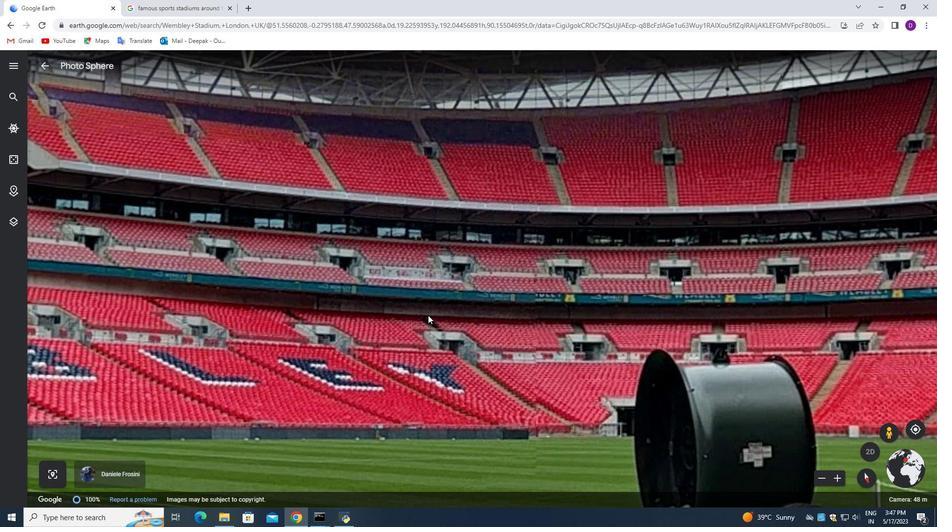 
Action: Mouse scrolled (429, 315) with delta (0, 0)
Screenshot: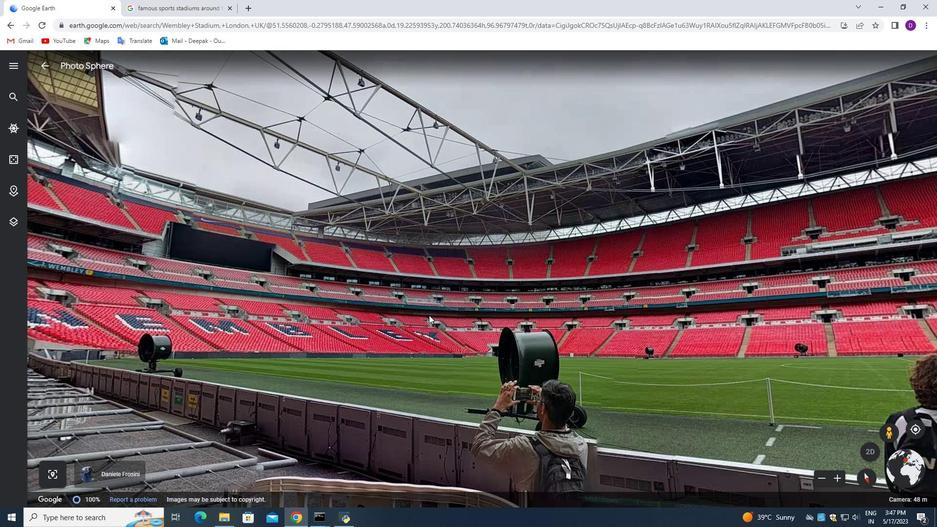 
Action: Mouse scrolled (429, 315) with delta (0, 0)
Screenshot: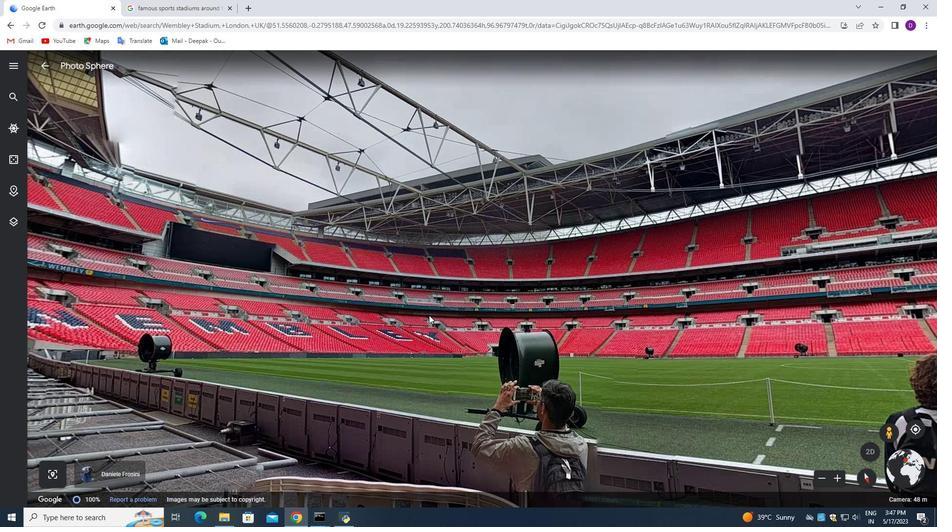 
Action: Mouse scrolled (429, 315) with delta (0, 0)
Screenshot: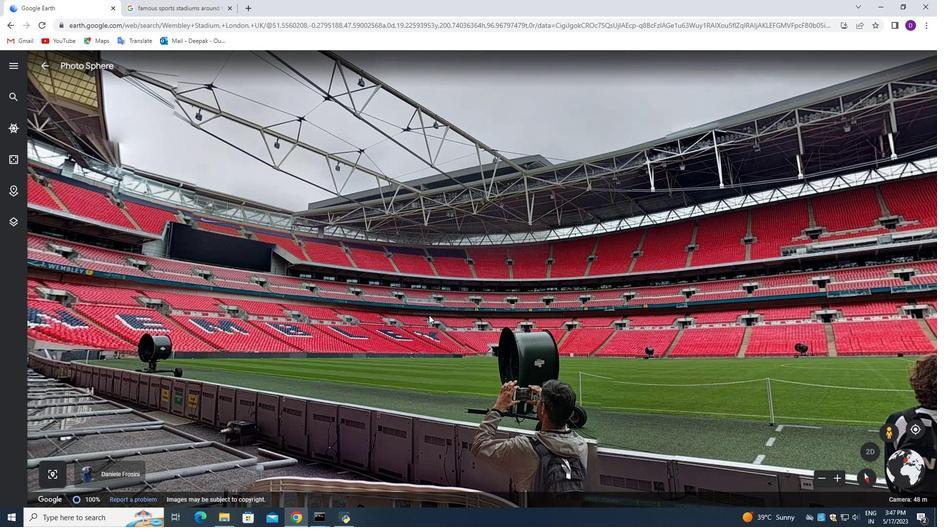 
Action: Mouse scrolled (429, 315) with delta (0, 0)
Screenshot: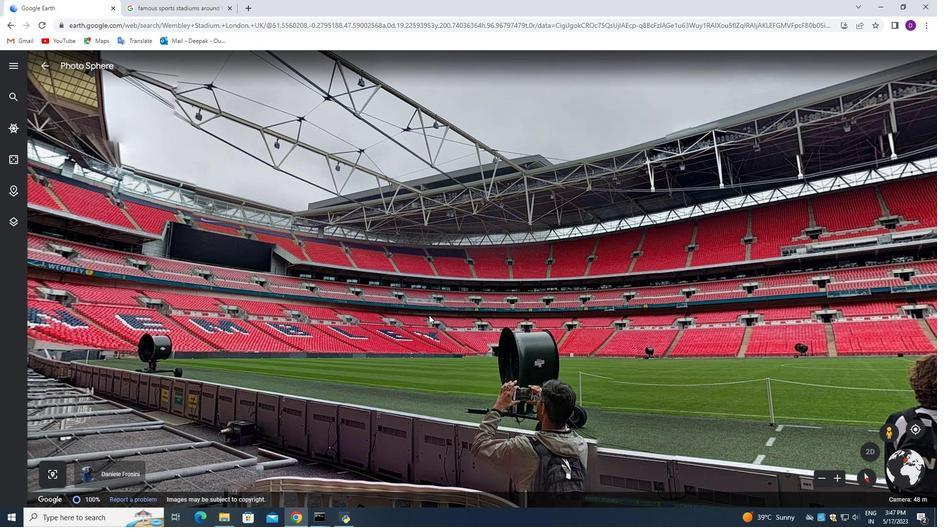 
Action: Mouse scrolled (429, 315) with delta (0, 0)
Screenshot: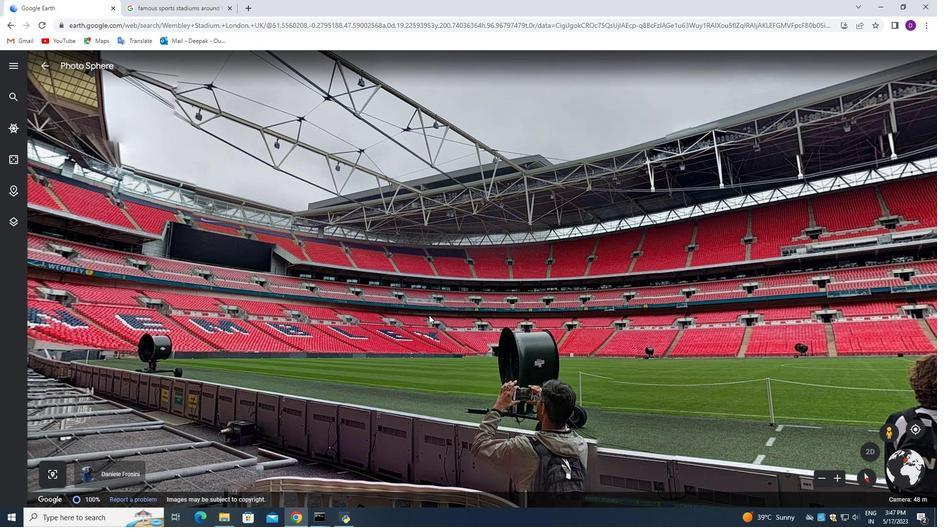 
Action: Mouse scrolled (429, 315) with delta (0, 0)
Screenshot: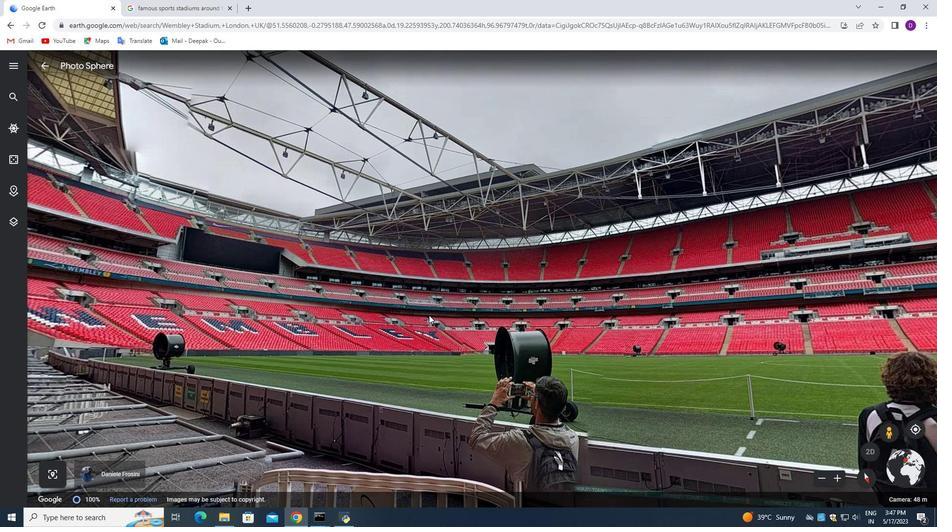 
Action: Mouse moved to (322, 315)
Screenshot: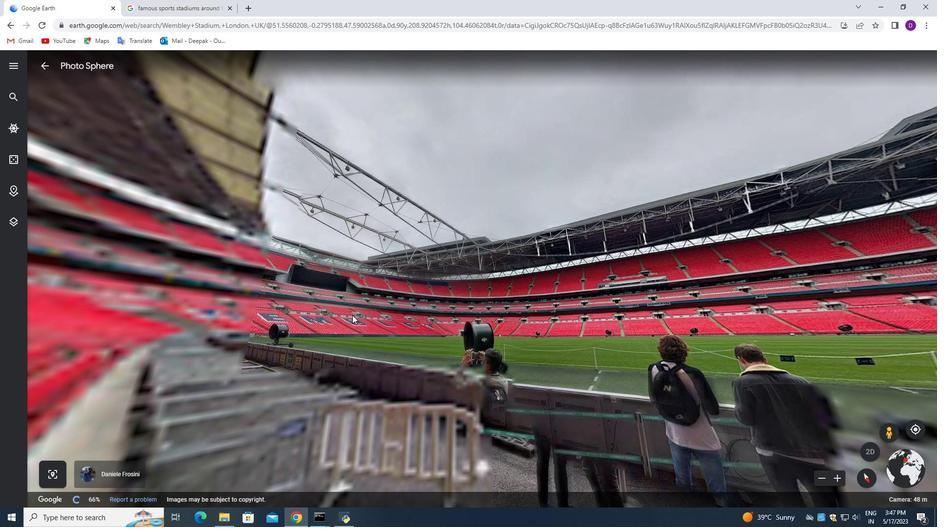 
Action: Mouse pressed left at (322, 315)
Screenshot: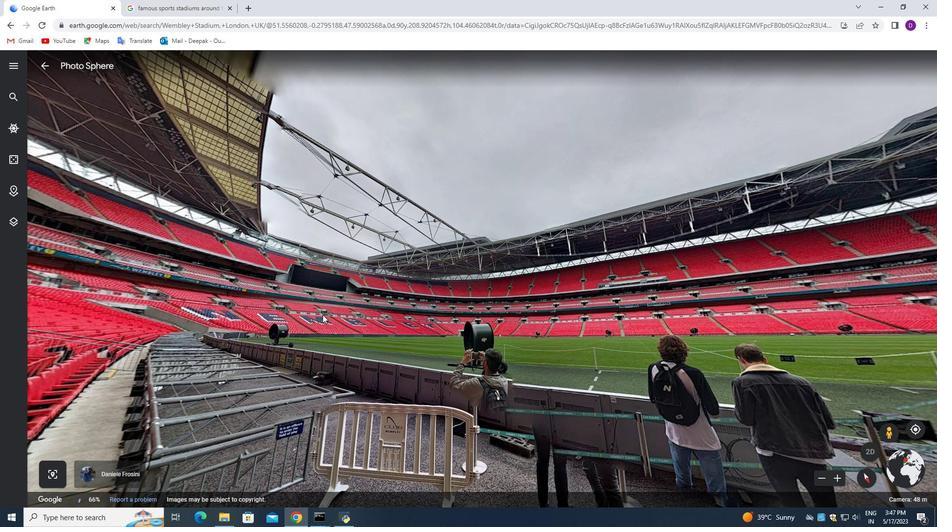 
Action: Mouse moved to (173, 292)
Screenshot: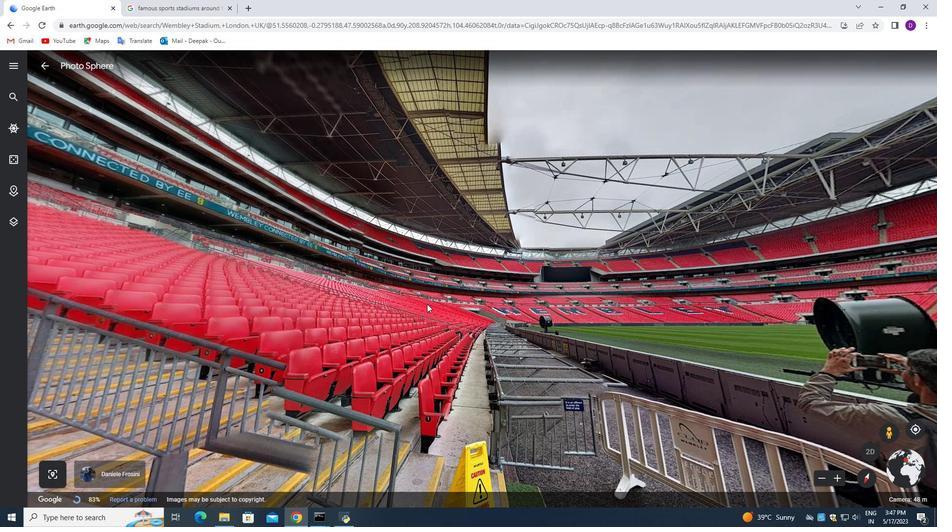 
Action: Mouse pressed left at (173, 292)
Screenshot: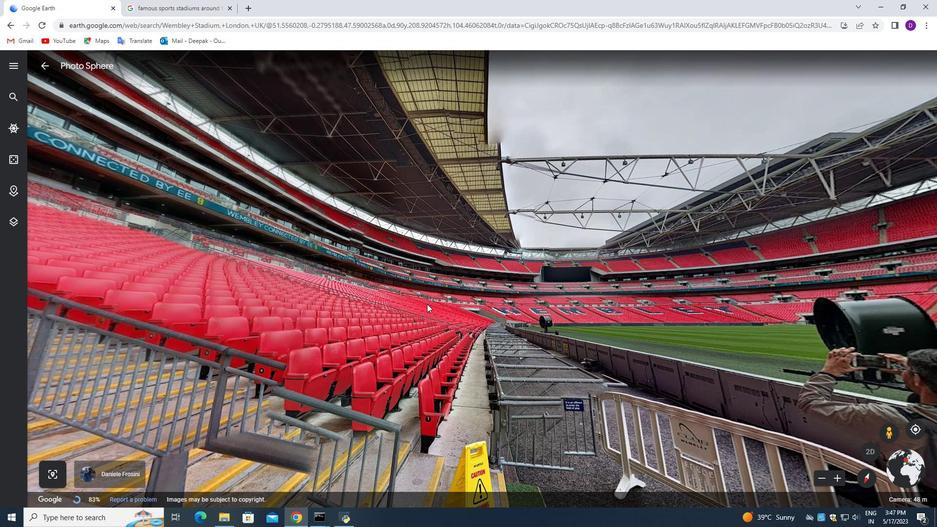 
Action: Mouse moved to (178, 268)
Screenshot: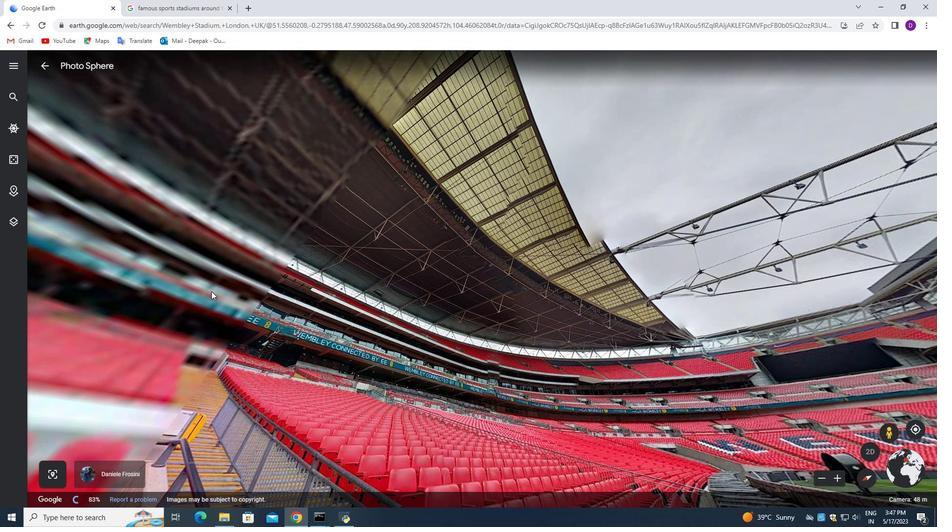 
Action: Mouse pressed left at (178, 268)
Screenshot: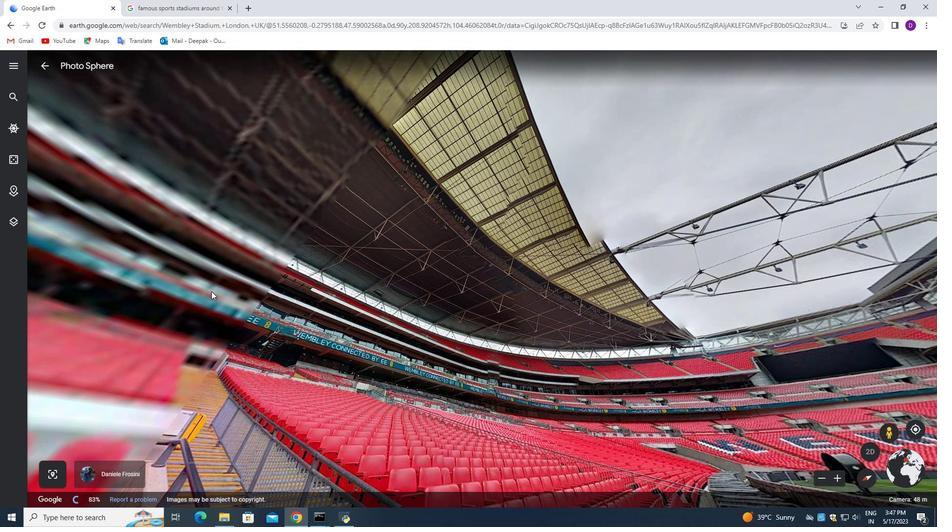 
Action: Mouse moved to (161, 292)
Screenshot: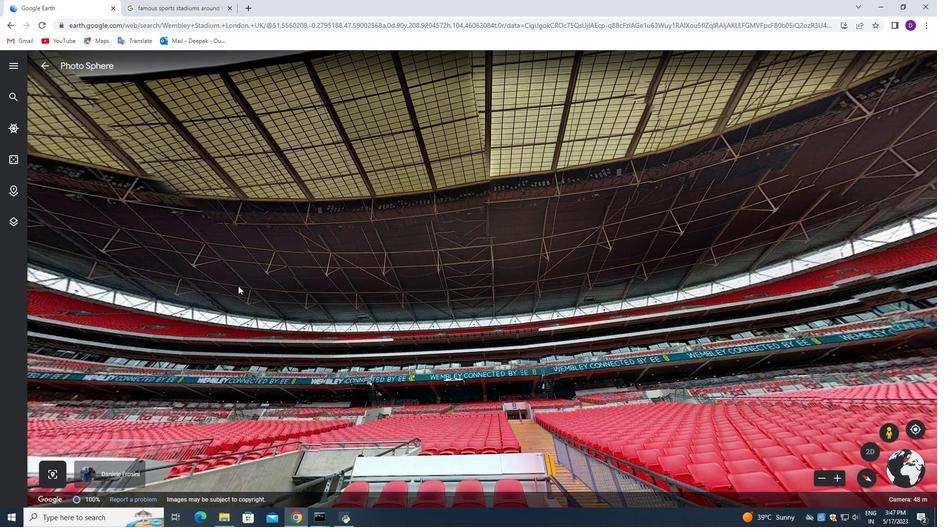 
Action: Mouse pressed left at (161, 292)
Screenshot: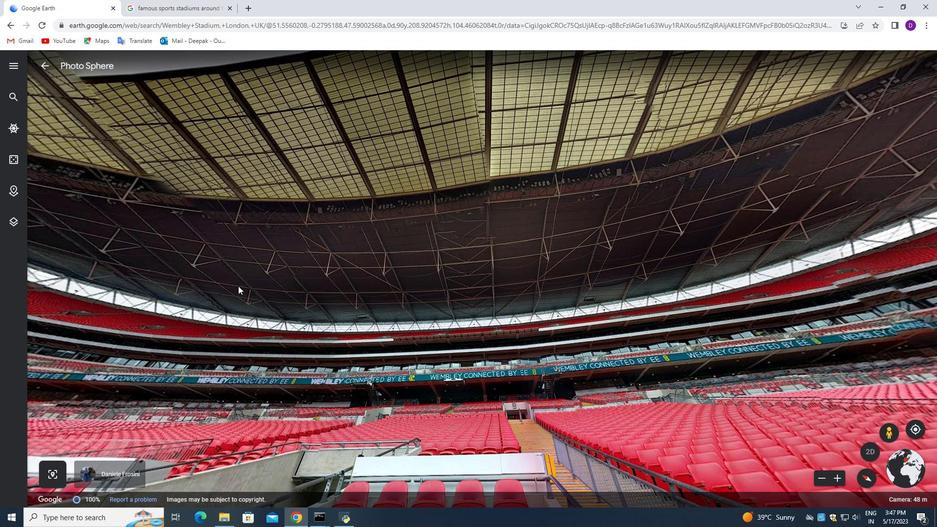 
Action: Mouse moved to (427, 355)
Screenshot: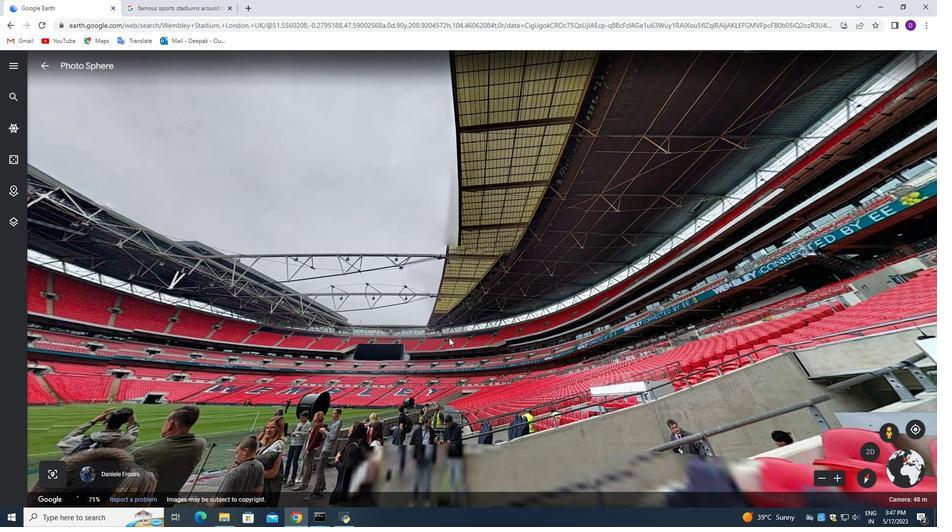 
Action: Mouse pressed left at (427, 356)
Screenshot: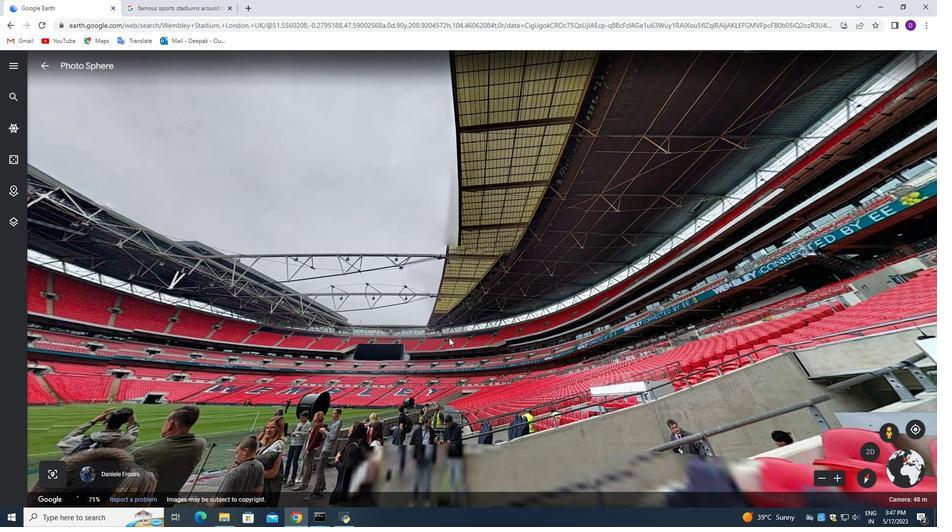 
Action: Mouse moved to (336, 238)
Screenshot: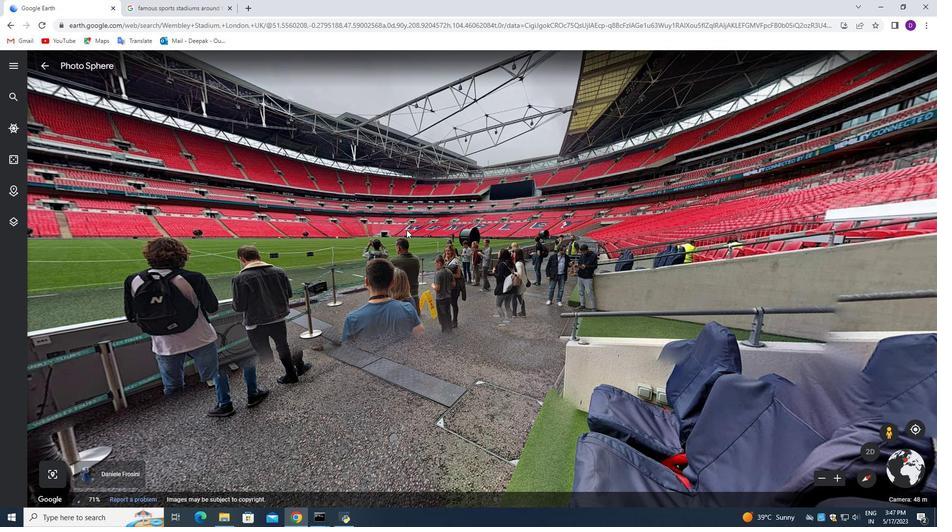
Action: Mouse pressed left at (336, 238)
Screenshot: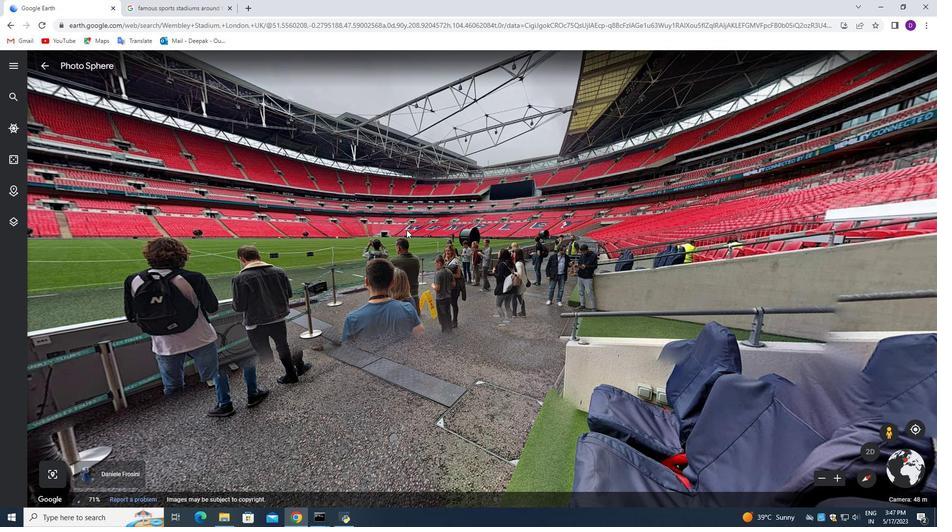 
Action: Mouse moved to (887, 433)
Screenshot: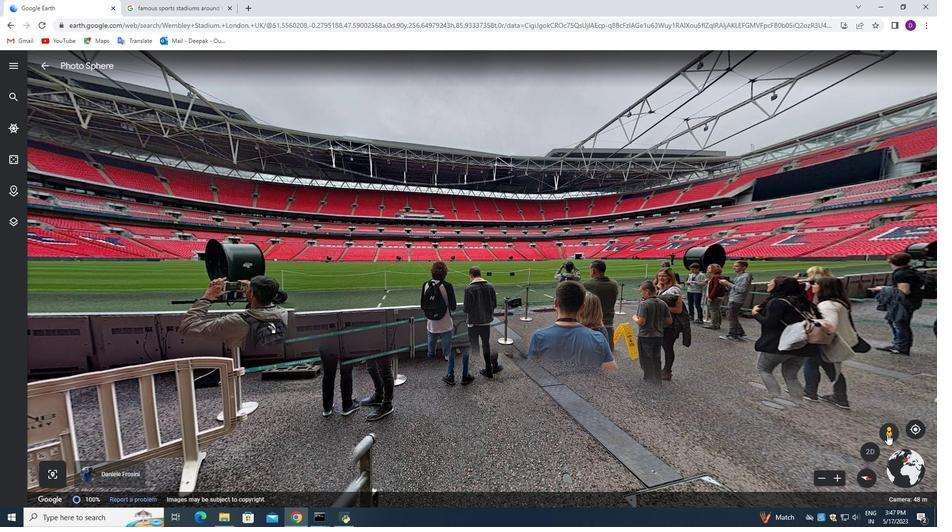 
Action: Mouse pressed left at (887, 433)
Screenshot: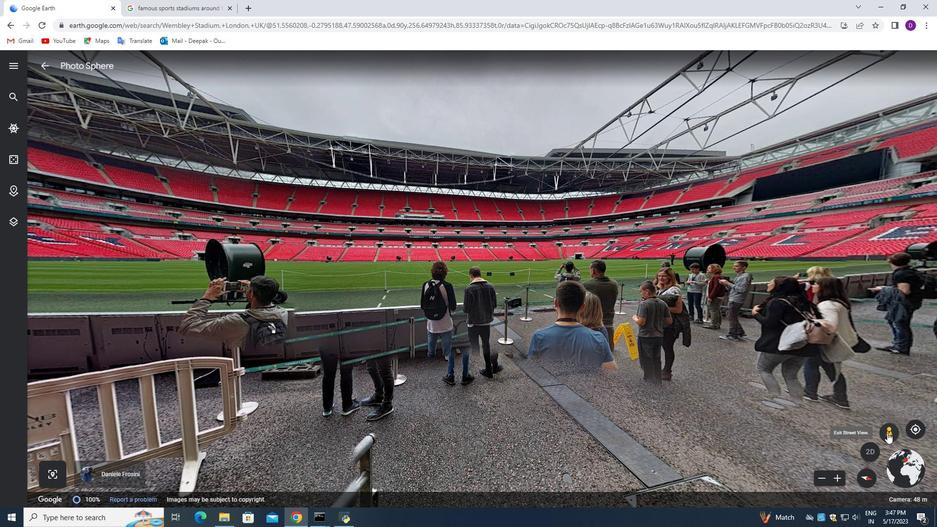 
Action: Mouse moved to (306, 313)
Screenshot: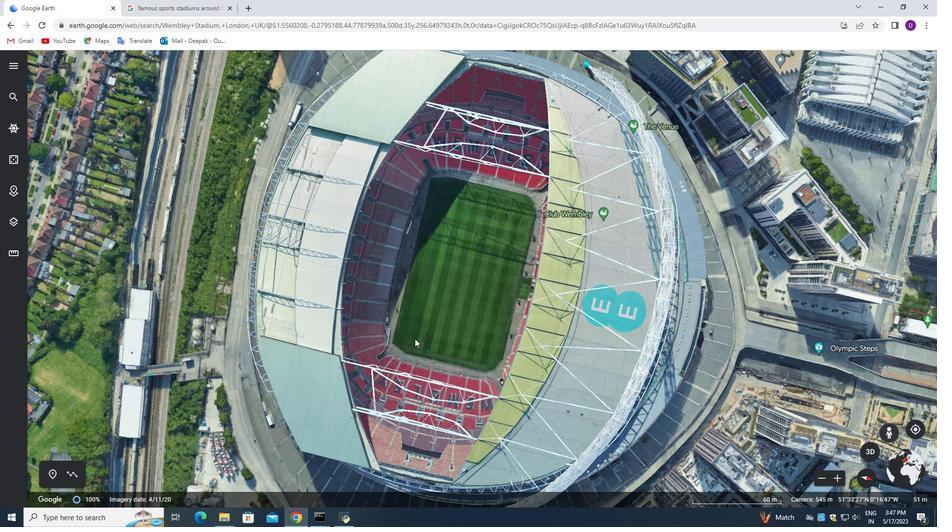 
Action: Mouse pressed left at (306, 313)
Screenshot: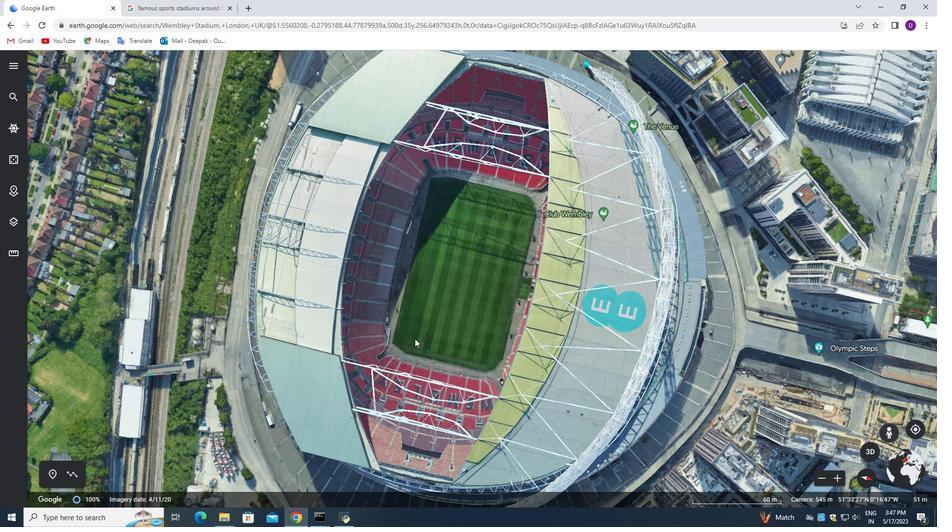 
Action: Mouse moved to (536, 220)
Screenshot: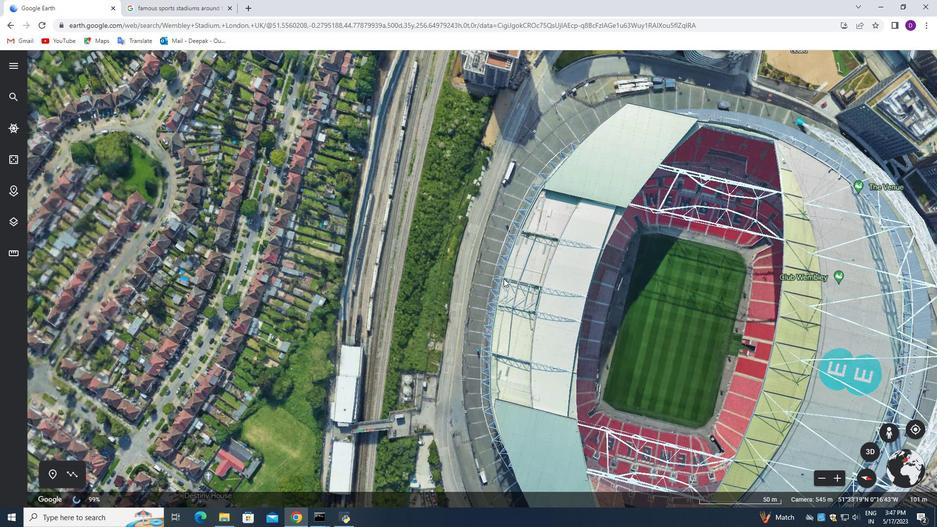 
Action: Mouse pressed left at (536, 220)
Screenshot: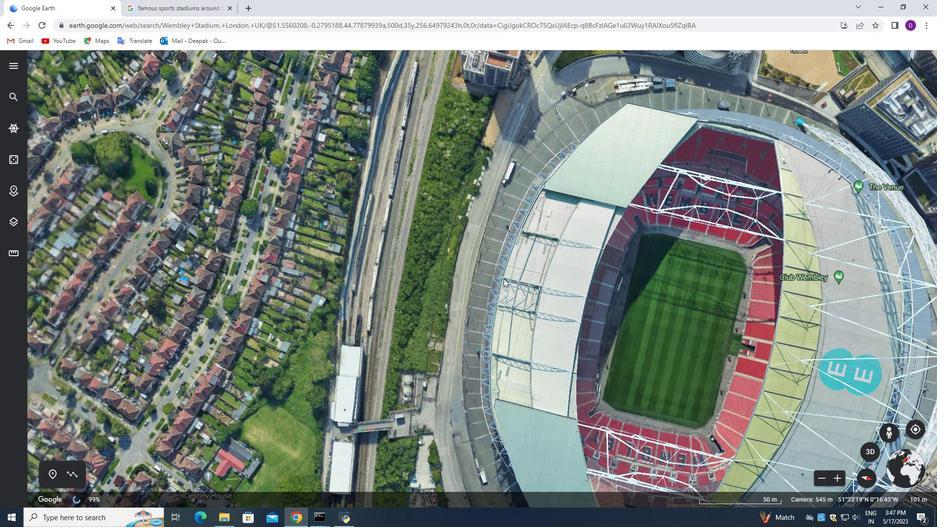 
Action: Mouse moved to (319, 327)
Screenshot: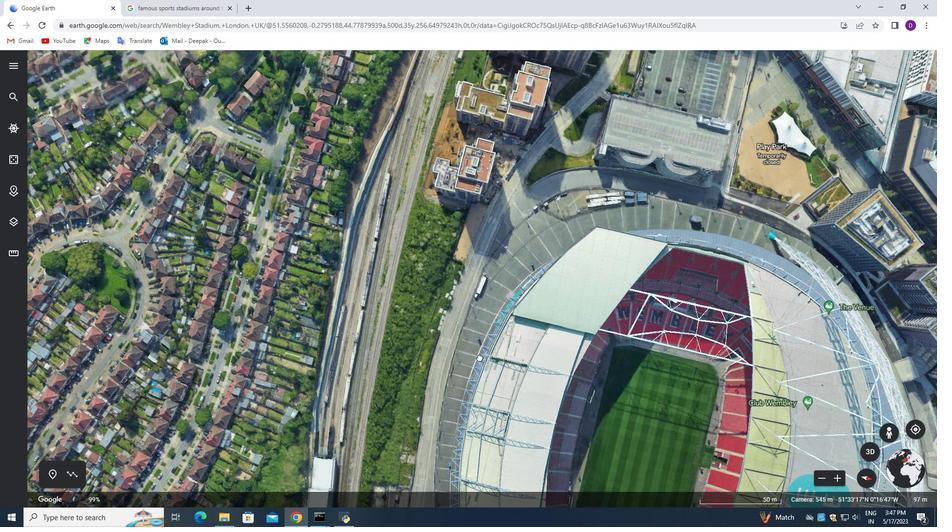 
Action: Mouse pressed left at (319, 327)
Screenshot: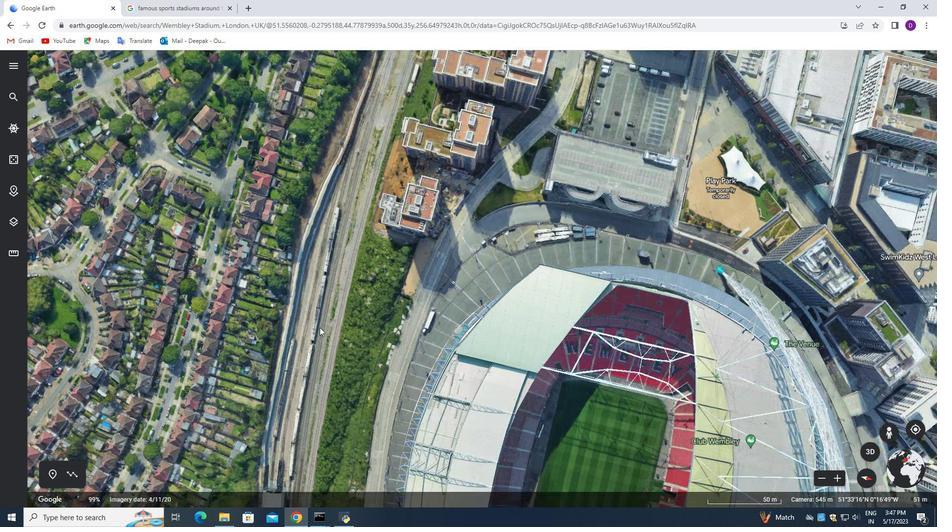 
Action: Mouse moved to (887, 430)
Screenshot: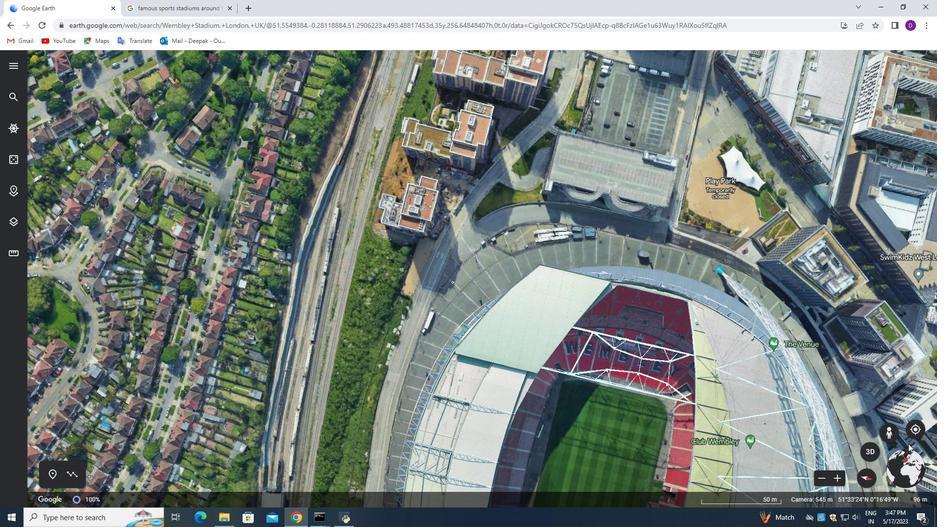 
Action: Mouse pressed left at (887, 430)
Screenshot: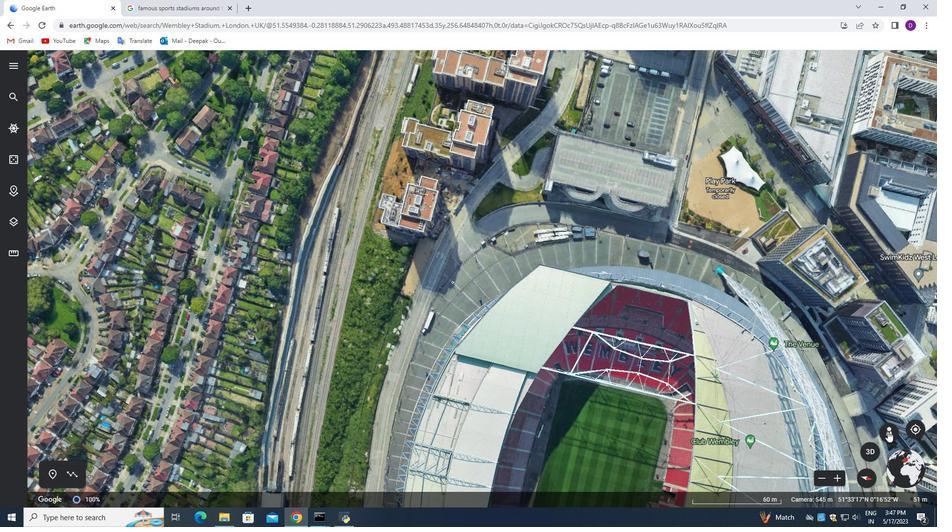
Action: Mouse moved to (413, 315)
Screenshot: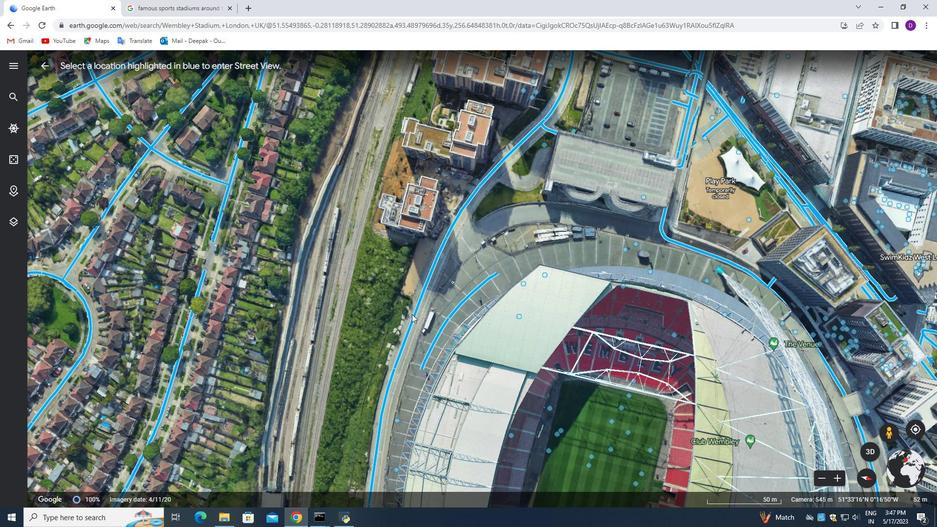 
Action: Mouse pressed left at (413, 315)
Screenshot: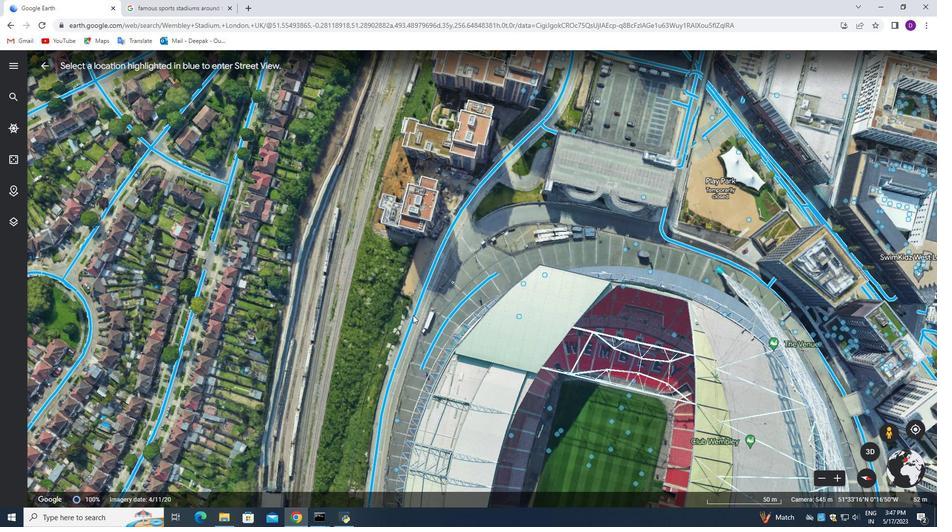 
Action: Mouse moved to (600, 326)
Screenshot: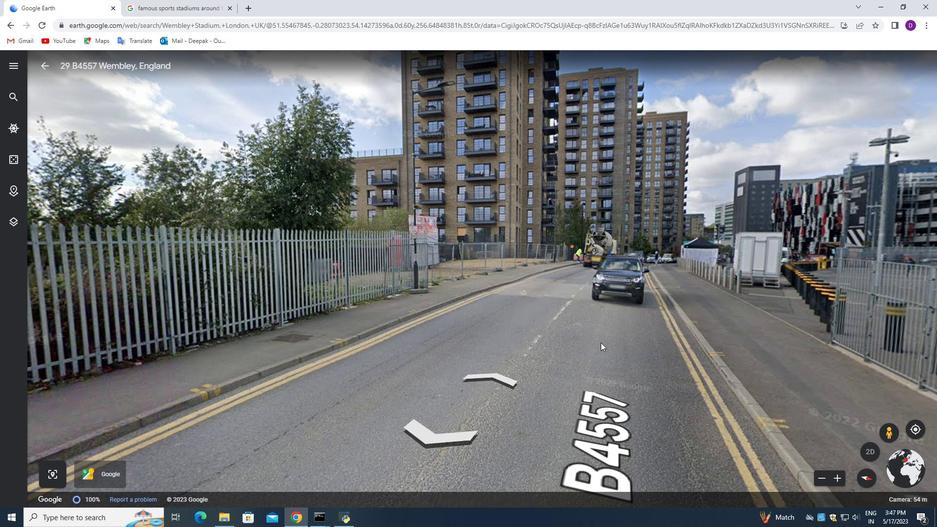 
Action: Mouse pressed left at (601, 327)
Screenshot: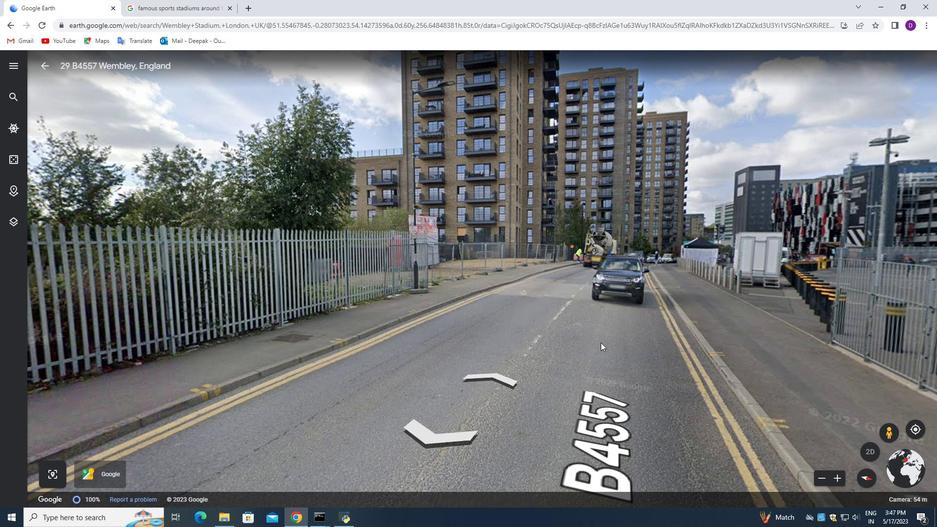 
Action: Mouse moved to (587, 321)
Screenshot: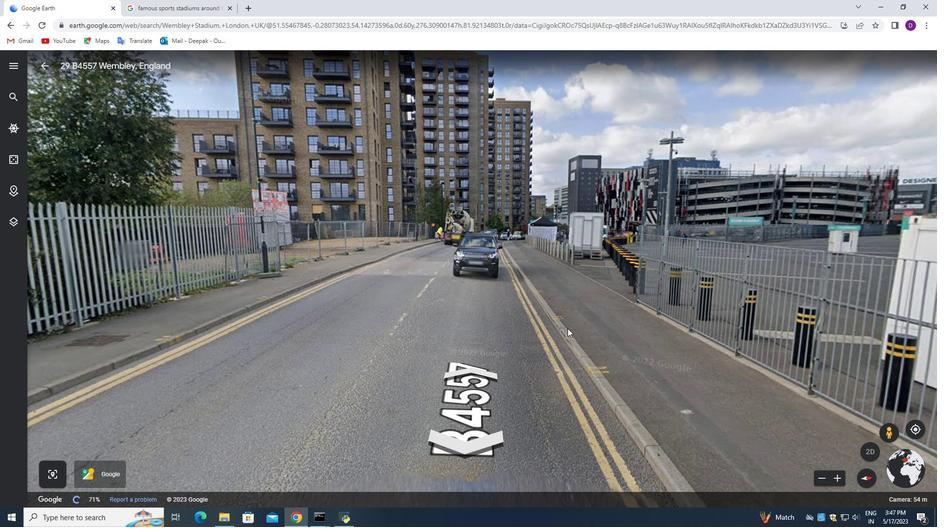 
Action: Mouse pressed left at (587, 321)
Screenshot: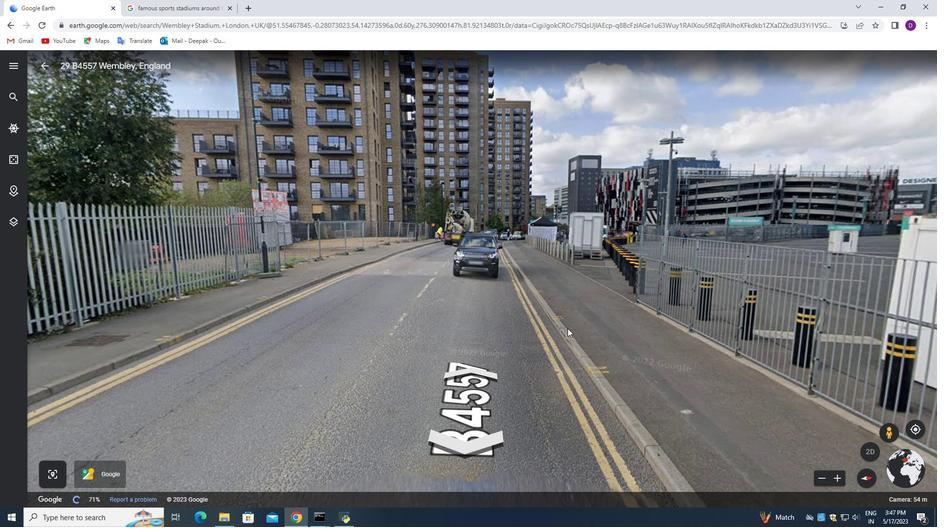 
Action: Mouse moved to (462, 370)
Screenshot: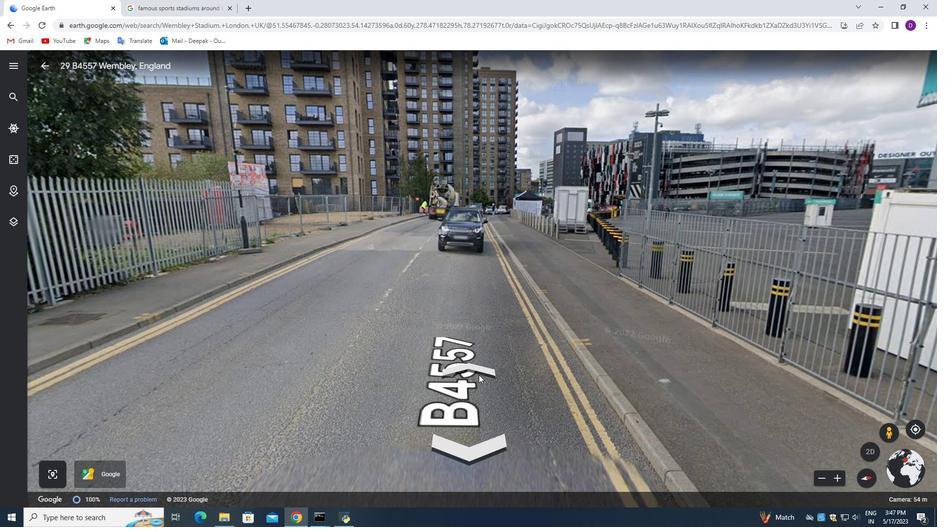 
Action: Mouse pressed left at (462, 370)
Screenshot: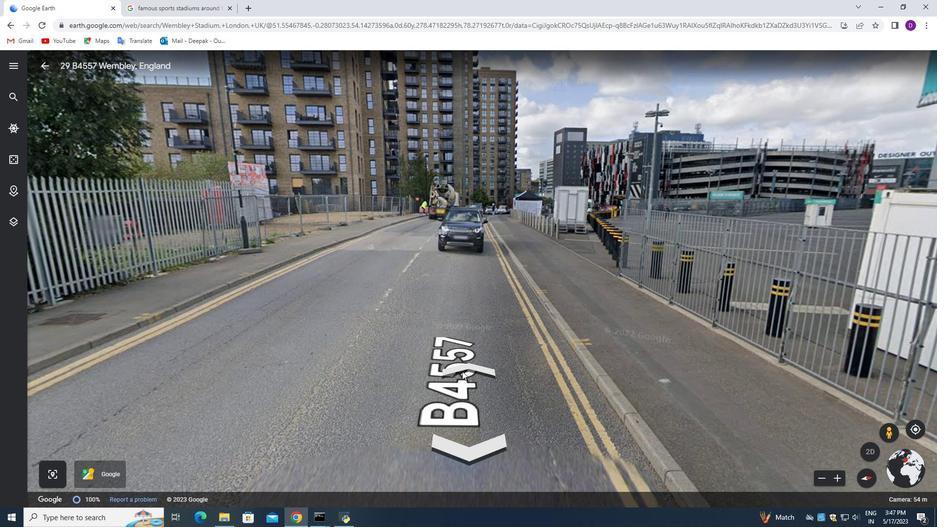 
Action: Mouse moved to (469, 319)
Screenshot: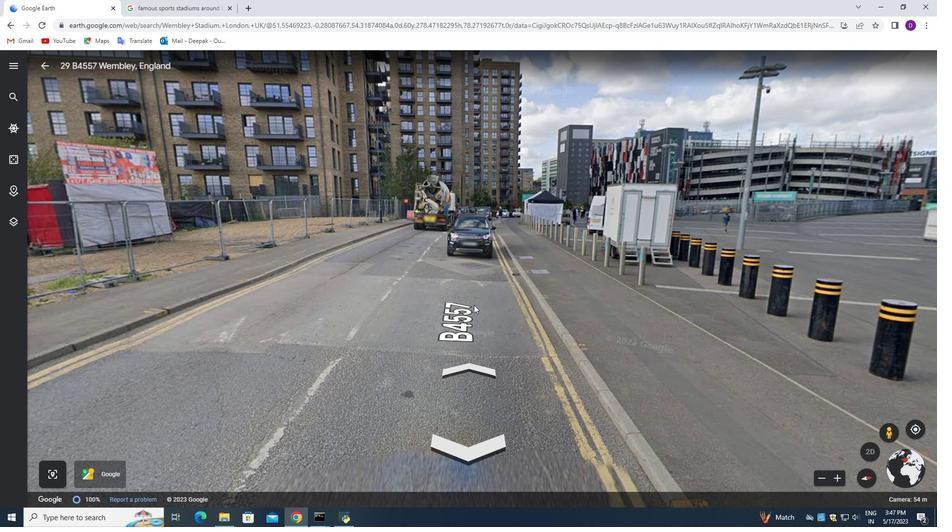 
Action: Mouse scrolled (469, 320) with delta (0, 0)
Screenshot: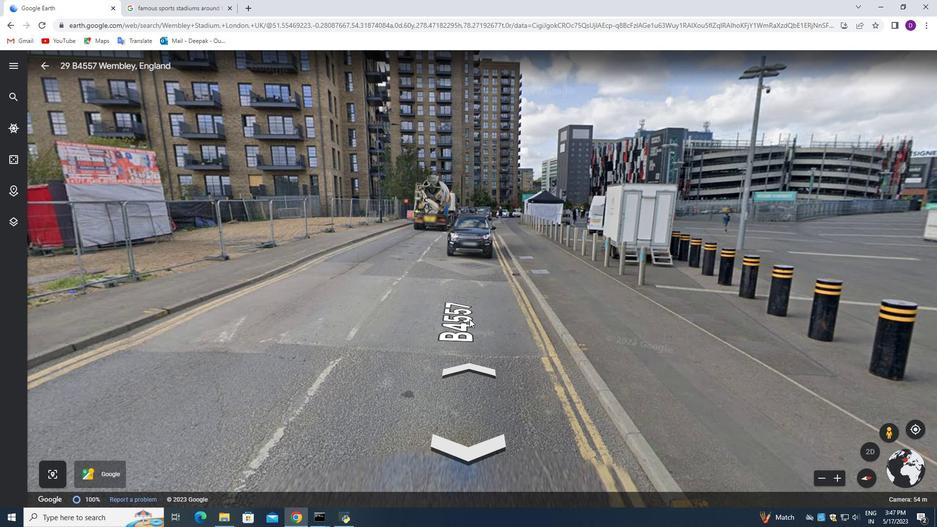 
Action: Mouse scrolled (469, 320) with delta (0, 0)
Screenshot: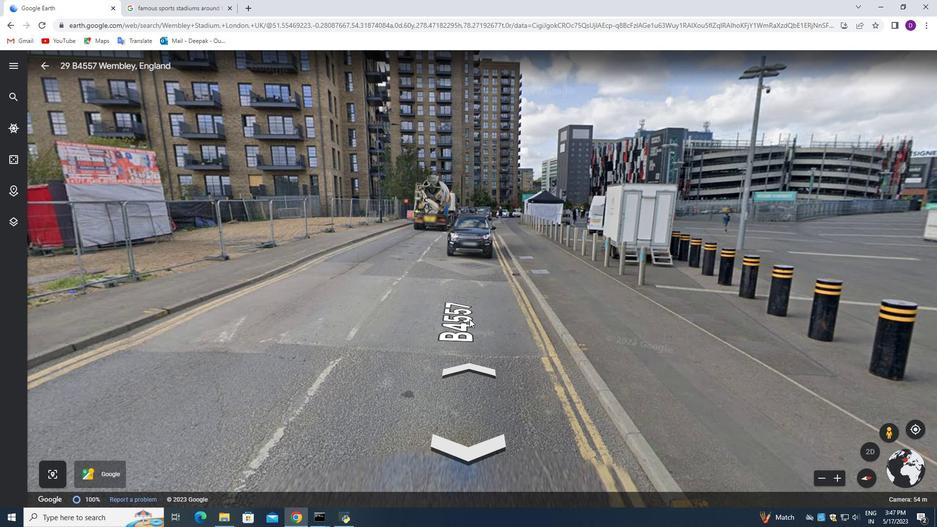 
Action: Mouse scrolled (469, 320) with delta (0, 0)
Screenshot: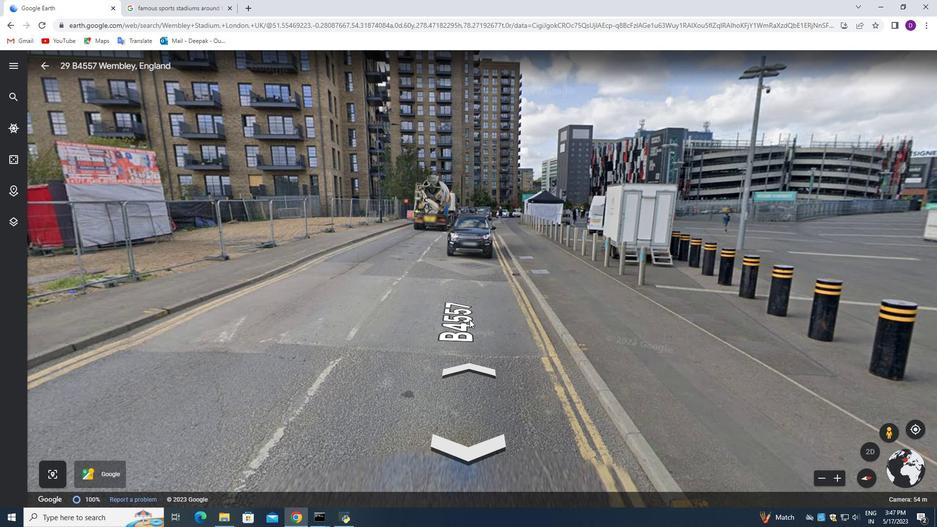 
Action: Mouse scrolled (469, 320) with delta (0, 0)
Screenshot: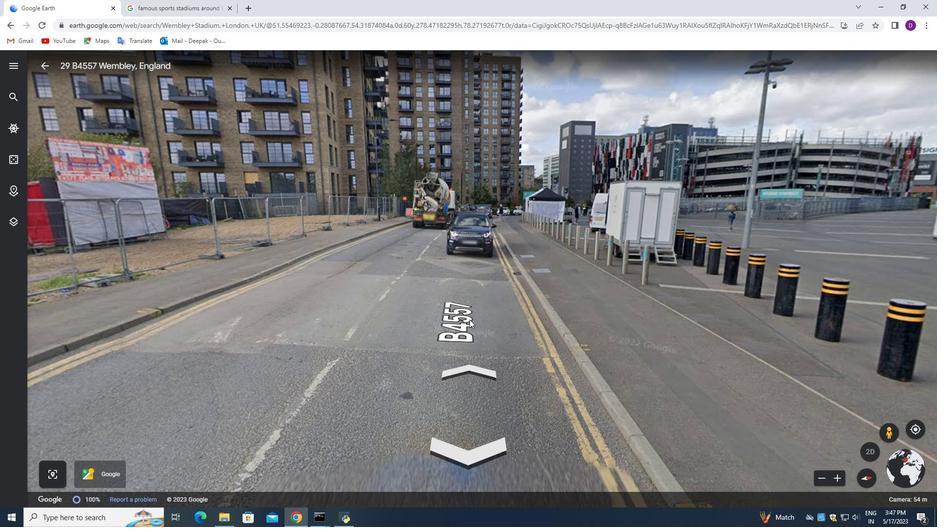 
Action: Mouse scrolled (469, 319) with delta (0, 0)
Screenshot: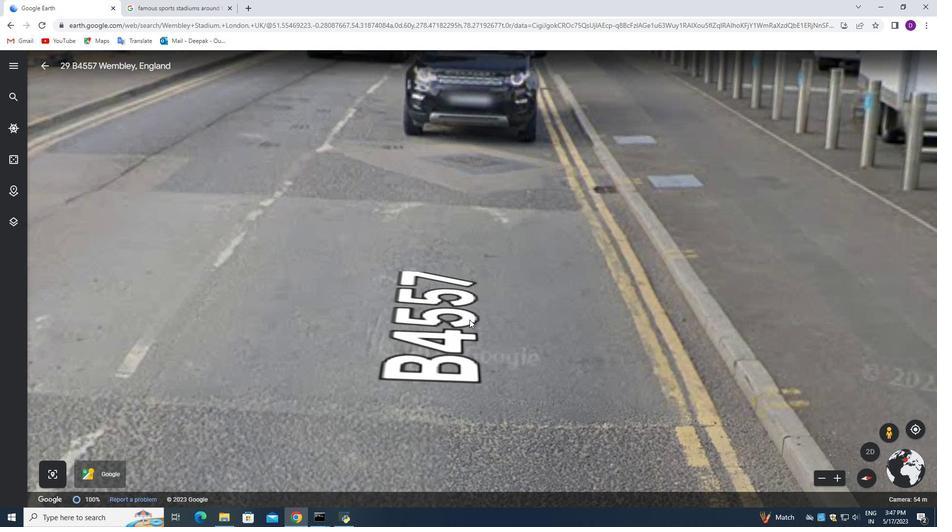 
Action: Mouse scrolled (469, 319) with delta (0, 0)
Screenshot: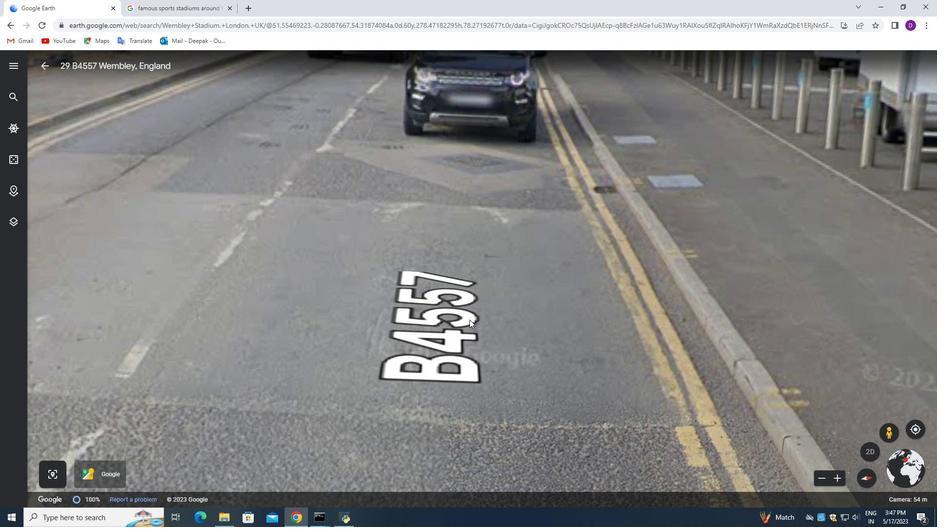 
Action: Mouse scrolled (469, 319) with delta (0, 0)
Screenshot: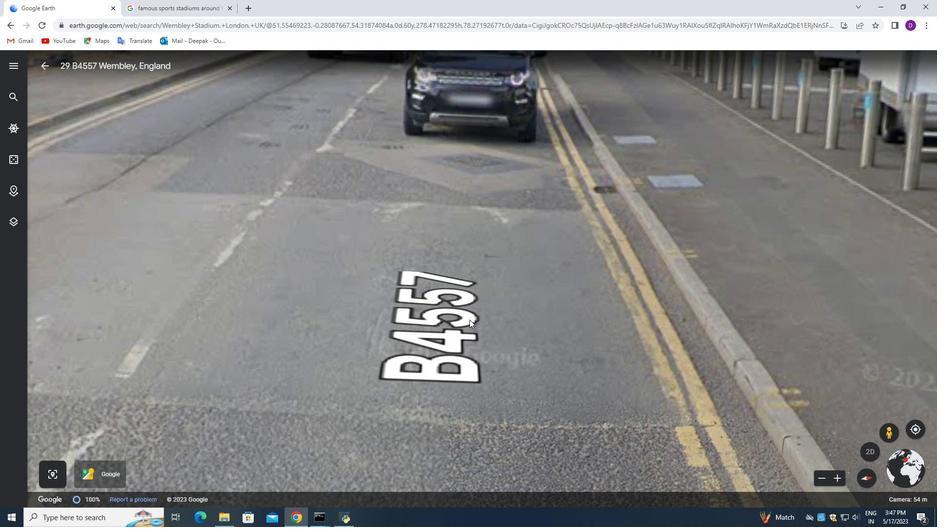 
Action: Mouse scrolled (469, 319) with delta (0, 0)
Screenshot: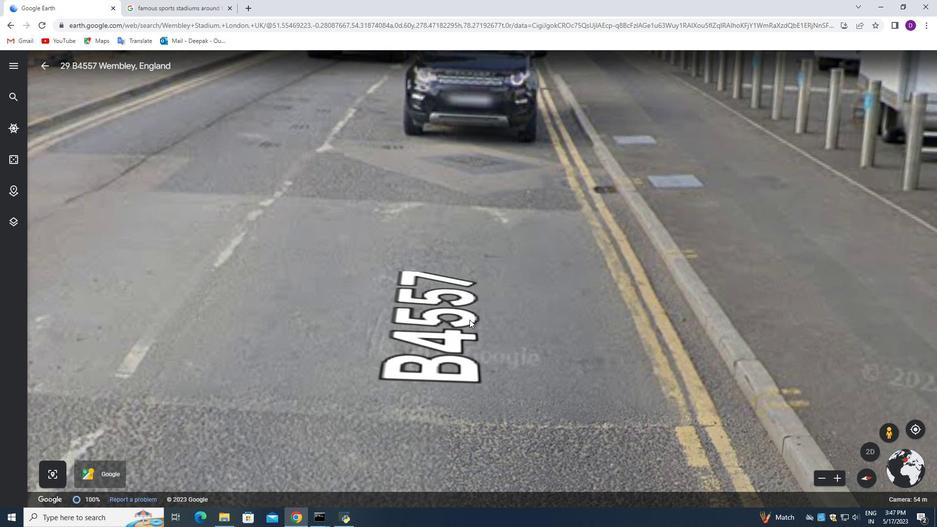 
Action: Mouse moved to (495, 316)
Screenshot: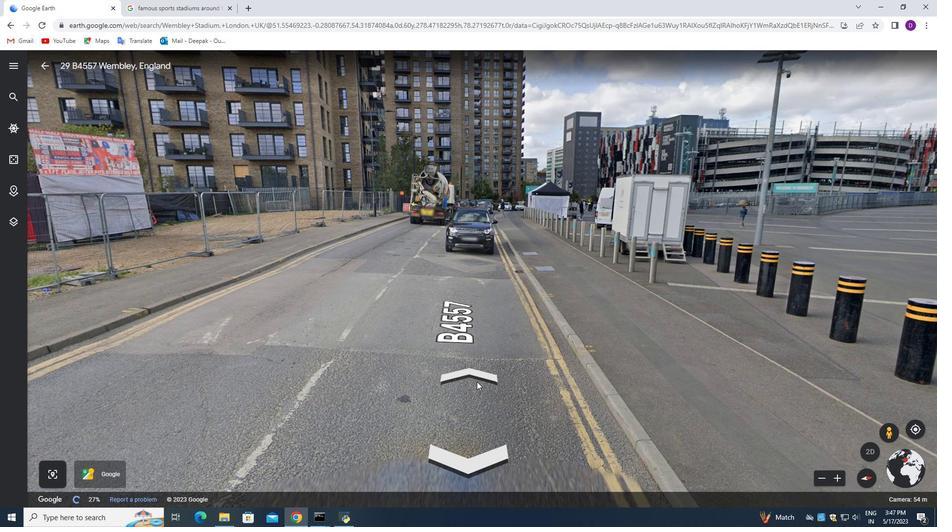 
Action: Mouse pressed left at (492, 317)
Screenshot: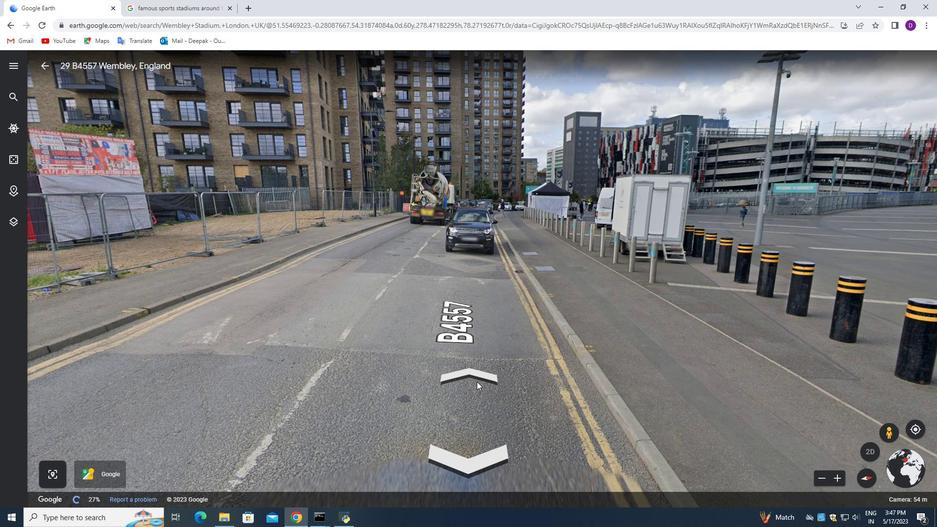 
Action: Mouse moved to (568, 380)
Screenshot: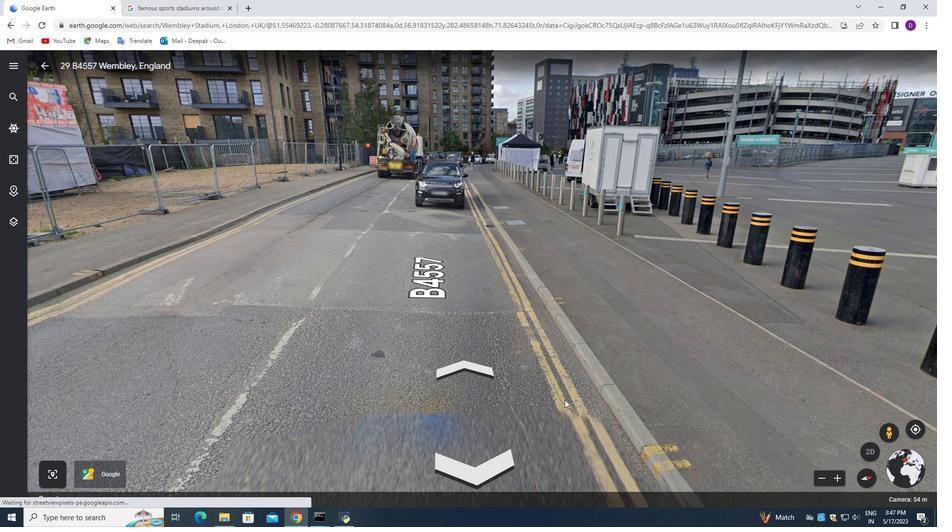 
Action: Mouse pressed left at (568, 381)
Screenshot: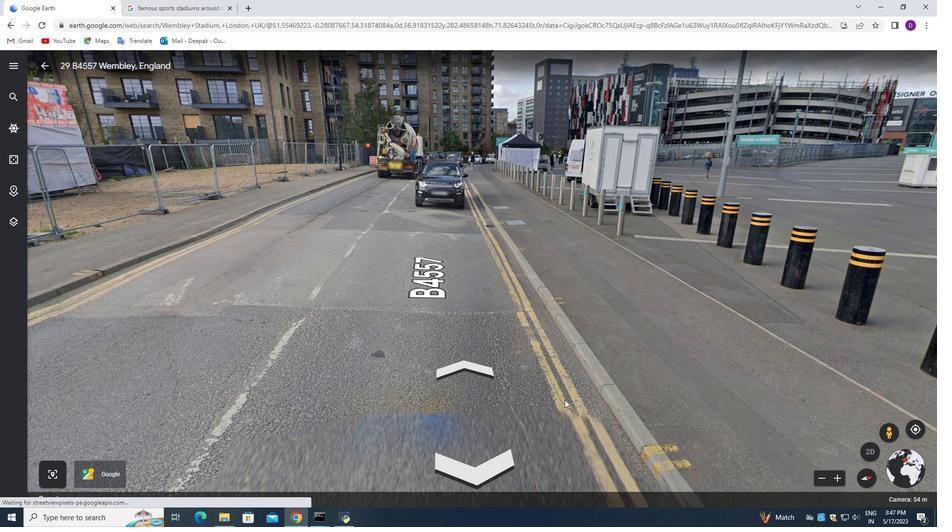 
Action: Mouse moved to (621, 305)
Screenshot: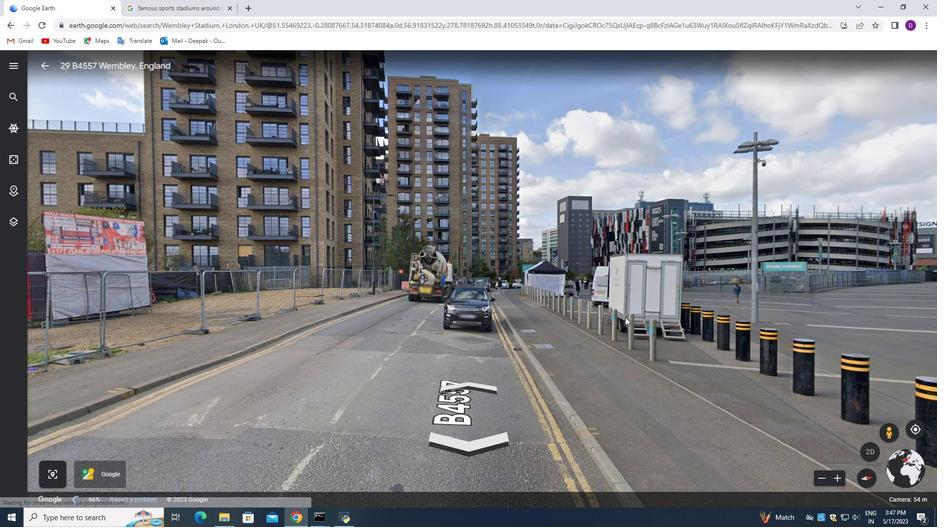 
Action: Mouse pressed left at (622, 305)
Screenshot: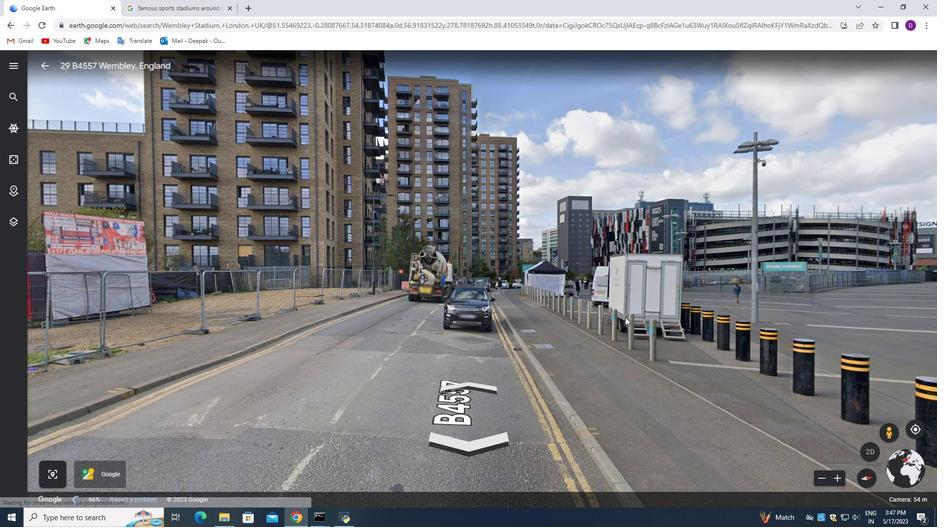 
Action: Mouse moved to (715, 264)
Screenshot: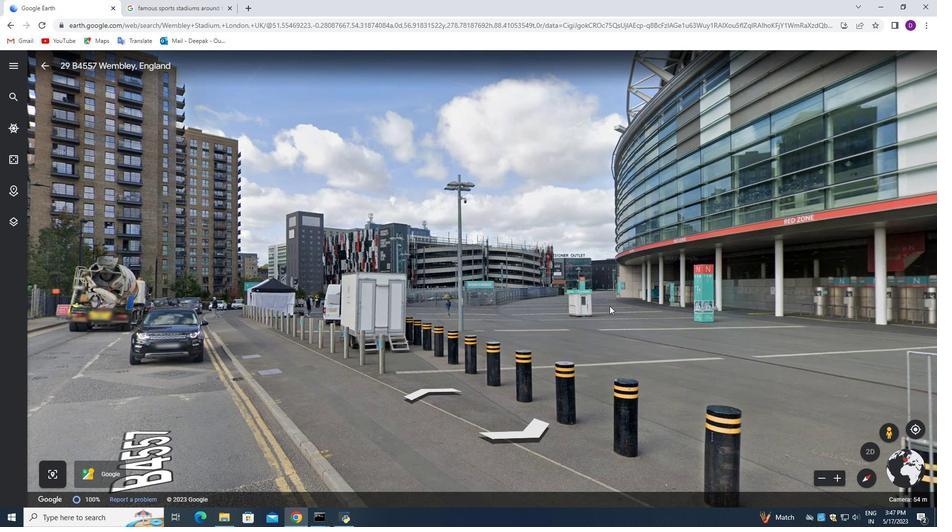 
Action: Mouse pressed left at (715, 264)
Screenshot: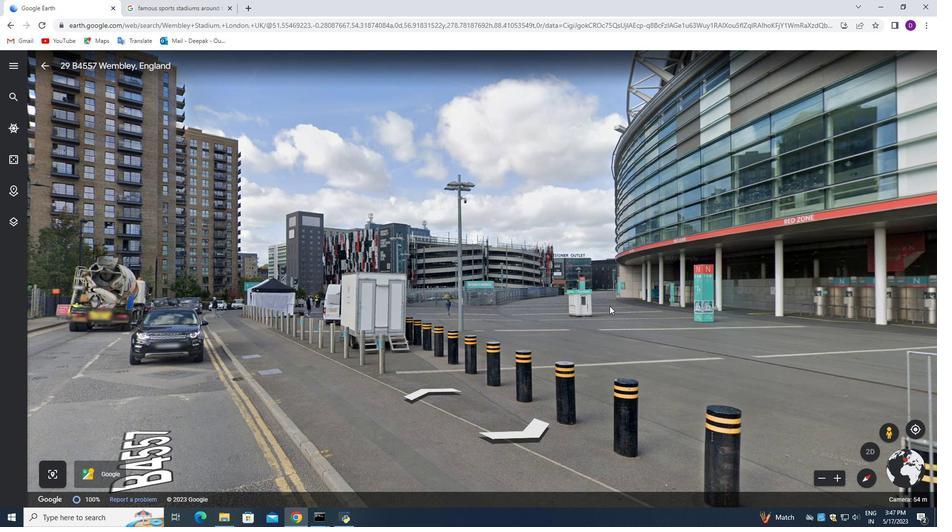 
Action: Mouse moved to (557, 231)
Screenshot: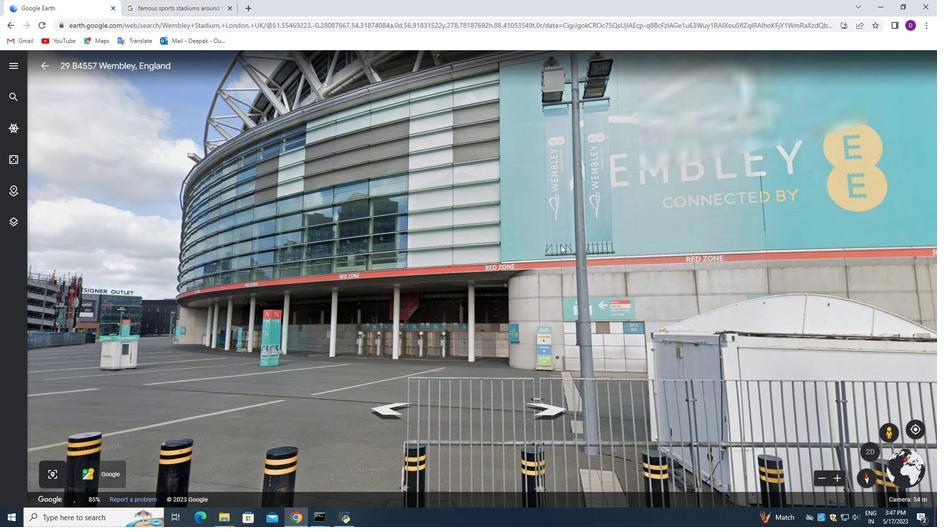 
Action: Mouse pressed left at (557, 231)
Screenshot: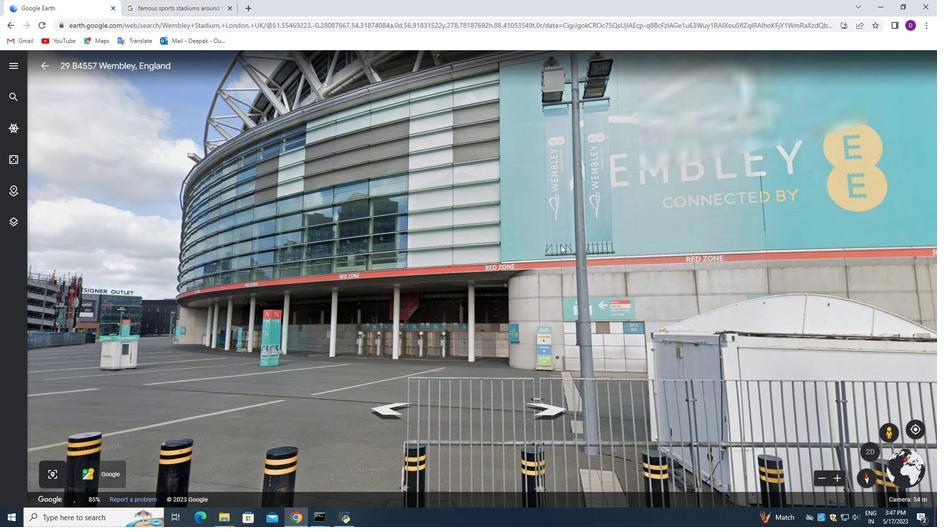 
Action: Mouse moved to (587, 343)
Screenshot: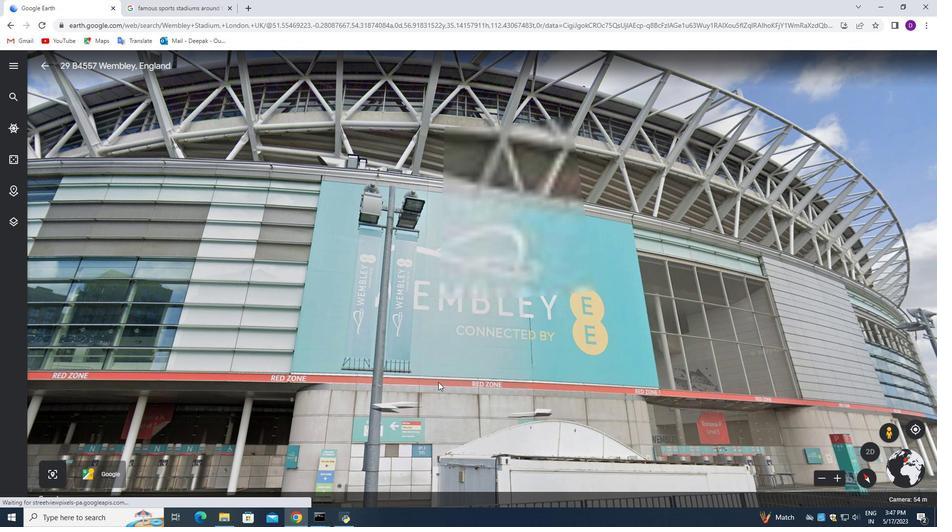 
Action: Mouse pressed left at (587, 343)
Screenshot: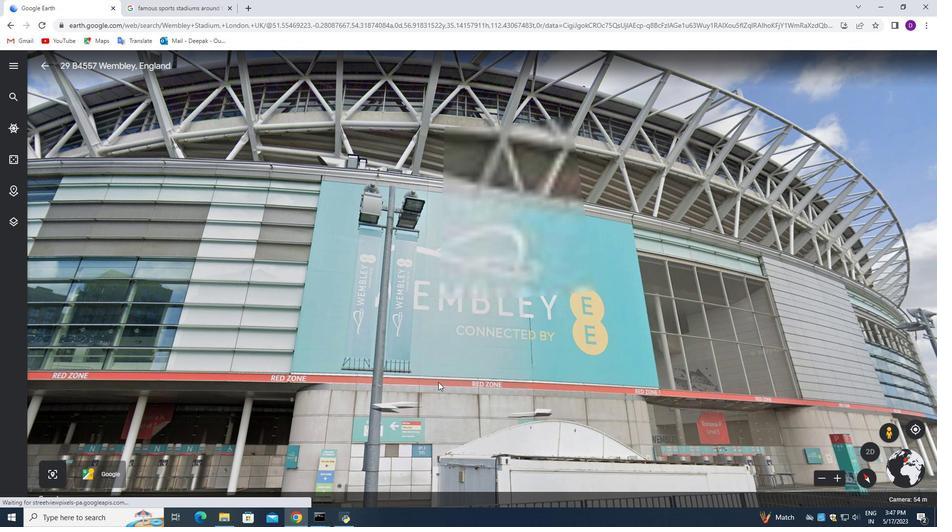 
Action: Mouse moved to (611, 314)
Screenshot: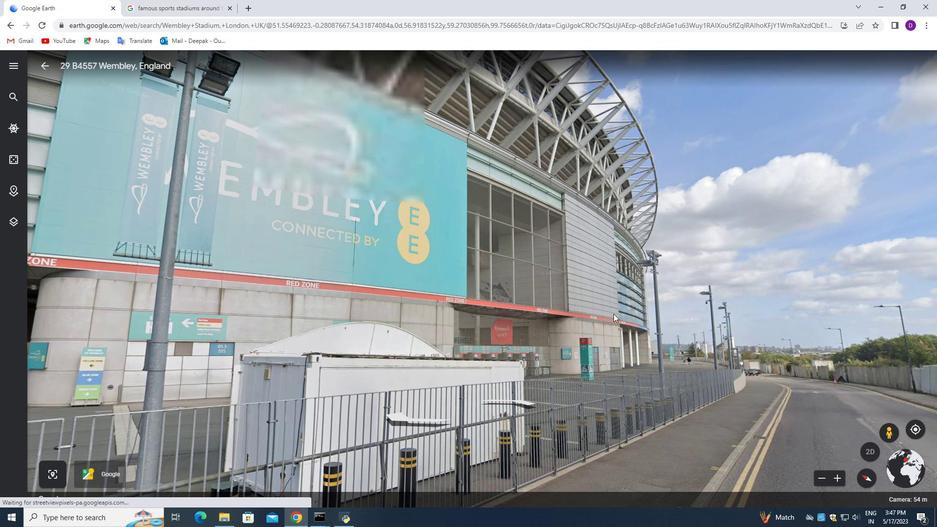 
Action: Mouse pressed left at (611, 314)
Screenshot: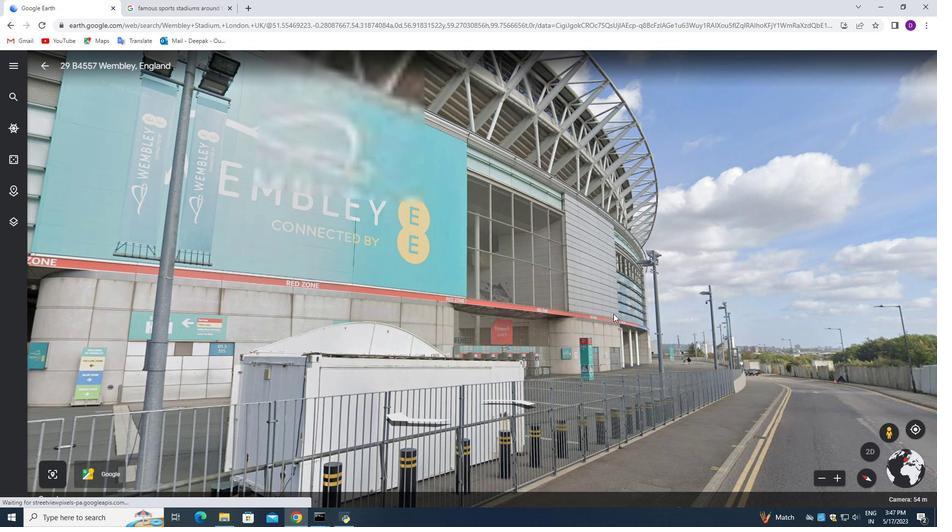 
Action: Mouse moved to (501, 283)
Screenshot: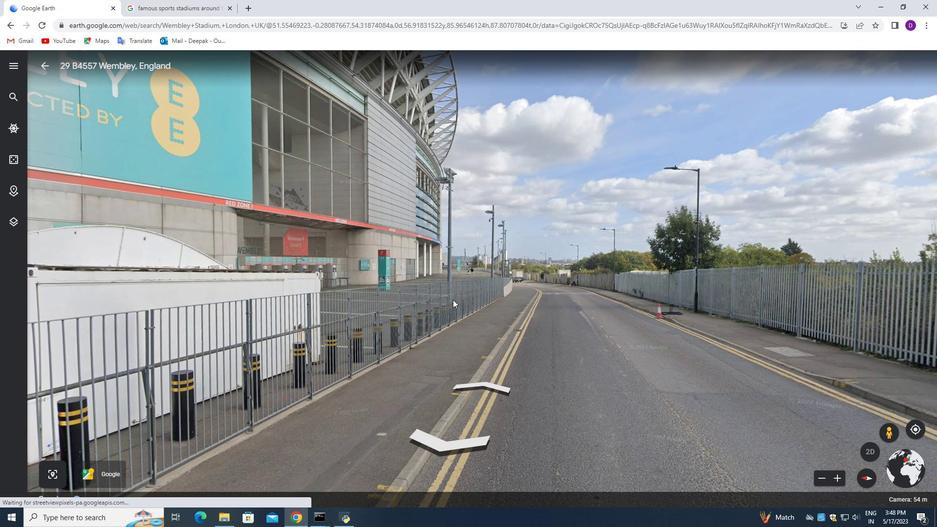 
Action: Mouse pressed left at (501, 283)
Screenshot: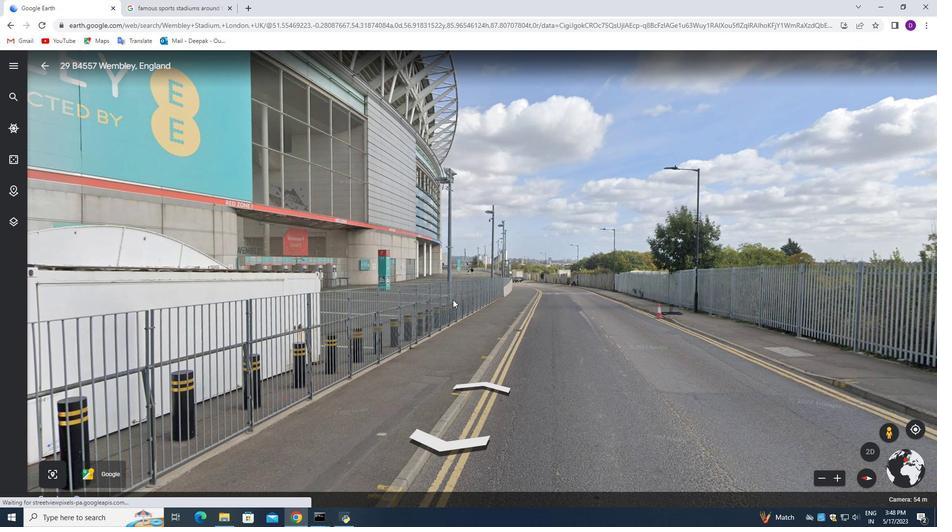 
Action: Mouse moved to (471, 384)
Screenshot: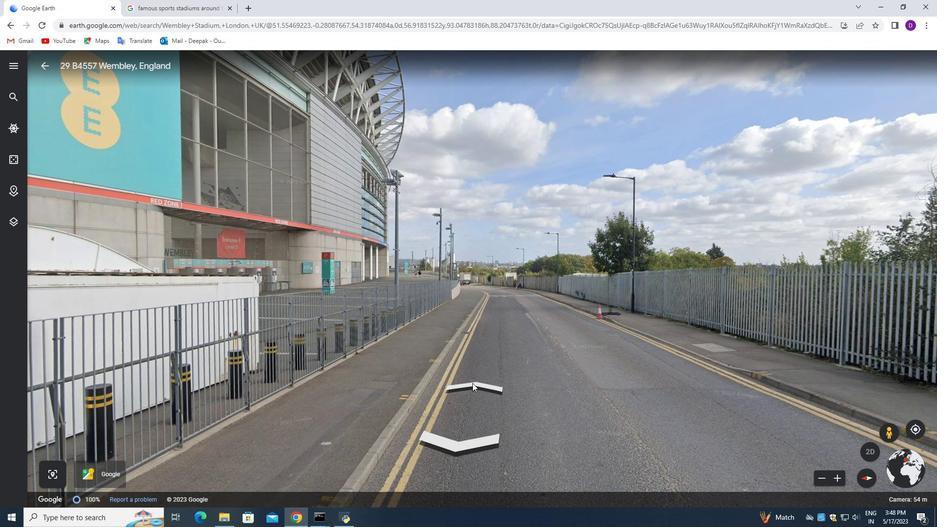 
Action: Mouse pressed left at (471, 384)
Screenshot: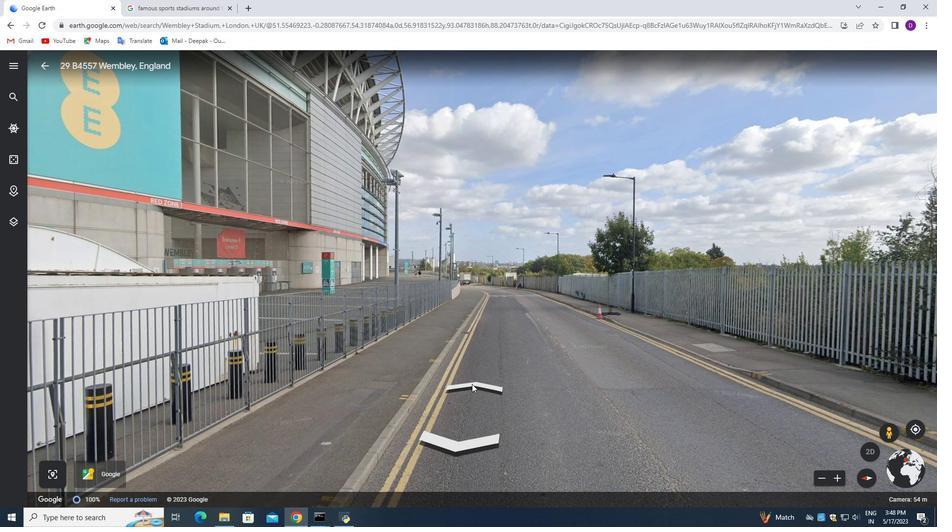
Action: Mouse moved to (470, 383)
Screenshot: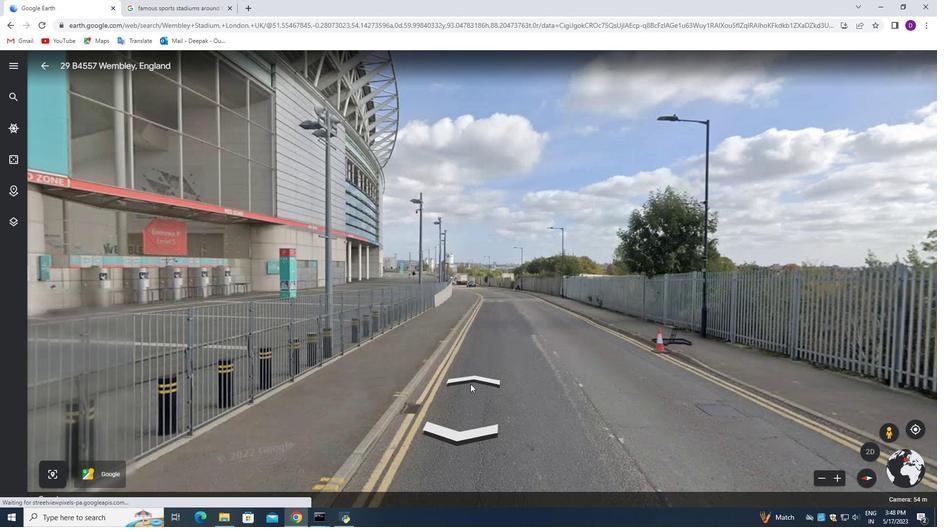 
Action: Mouse pressed left at (470, 383)
Screenshot: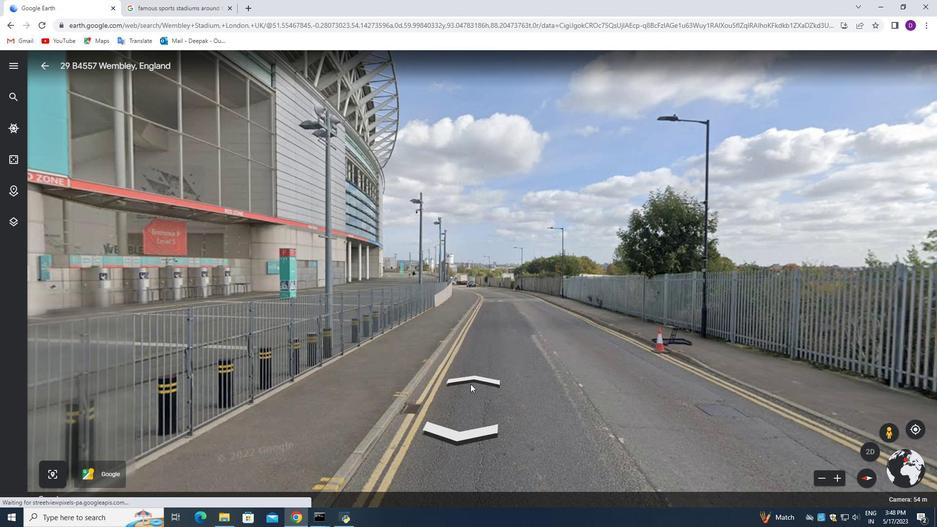 
Action: Mouse pressed left at (470, 383)
Screenshot: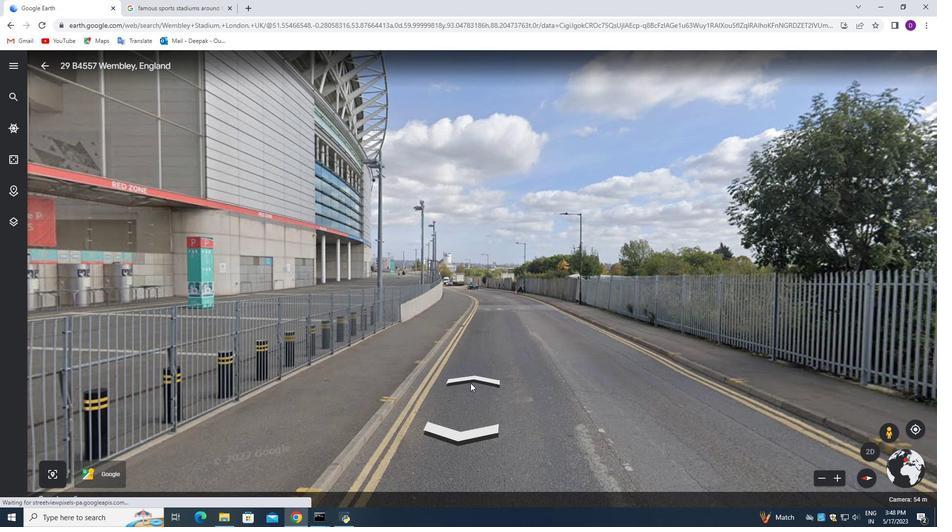 
Action: Mouse pressed left at (470, 383)
Screenshot: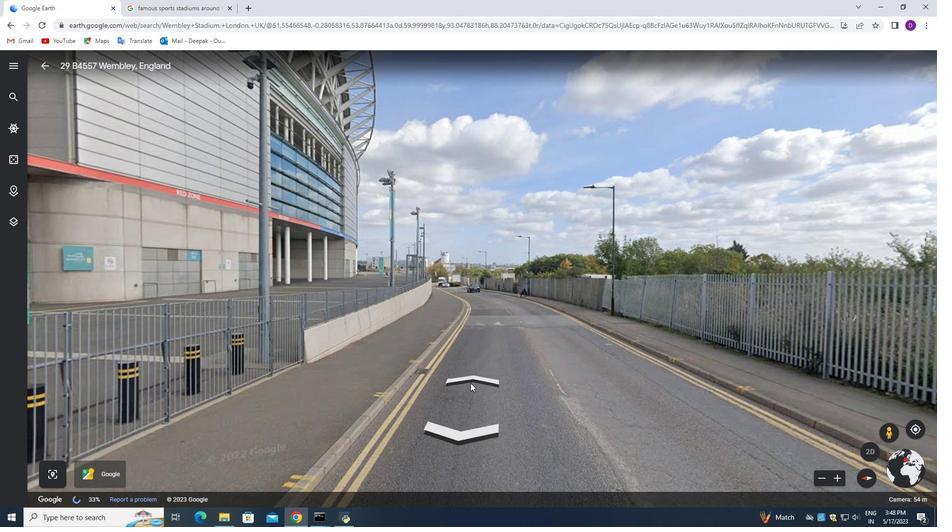 
Action: Mouse moved to (469, 380)
Screenshot: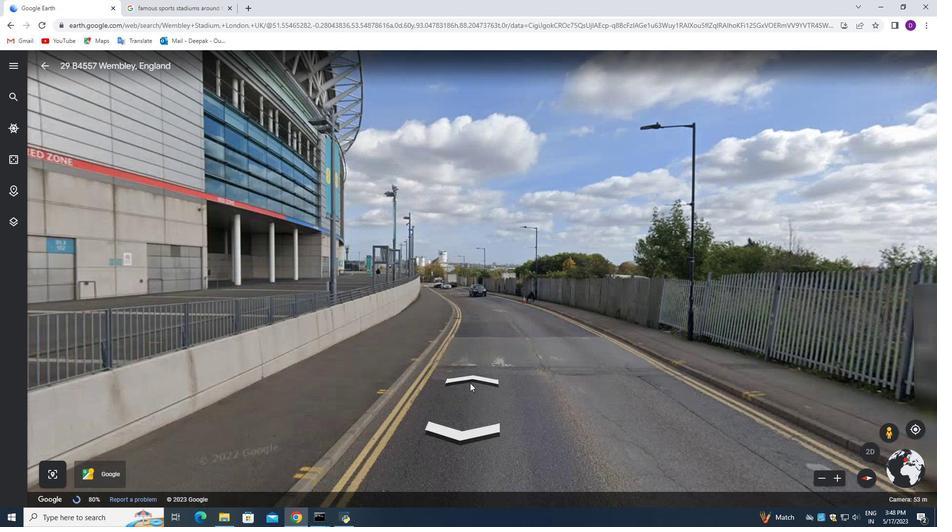 
Action: Mouse pressed left at (469, 380)
Screenshot: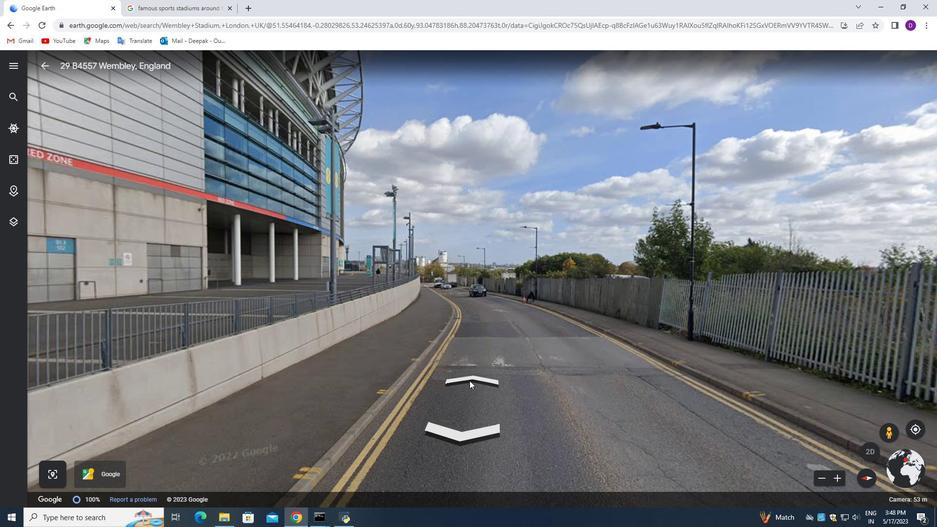 
Action: Mouse moved to (469, 378)
Screenshot: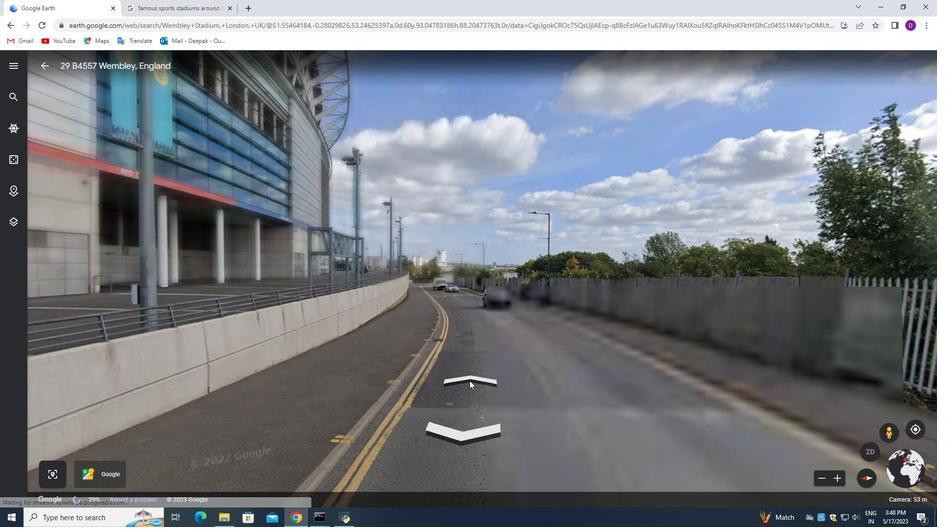
Action: Mouse pressed left at (469, 378)
Screenshot: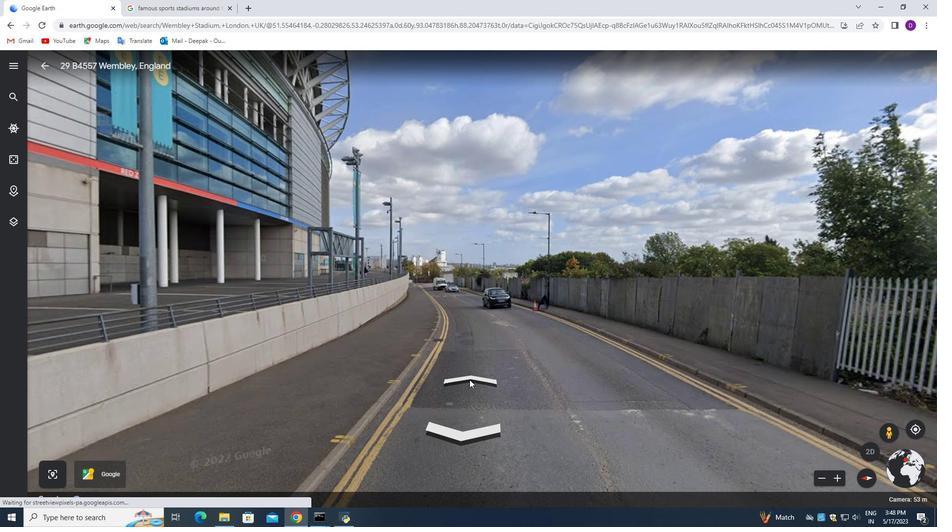 
Action: Mouse moved to (510, 359)
Screenshot: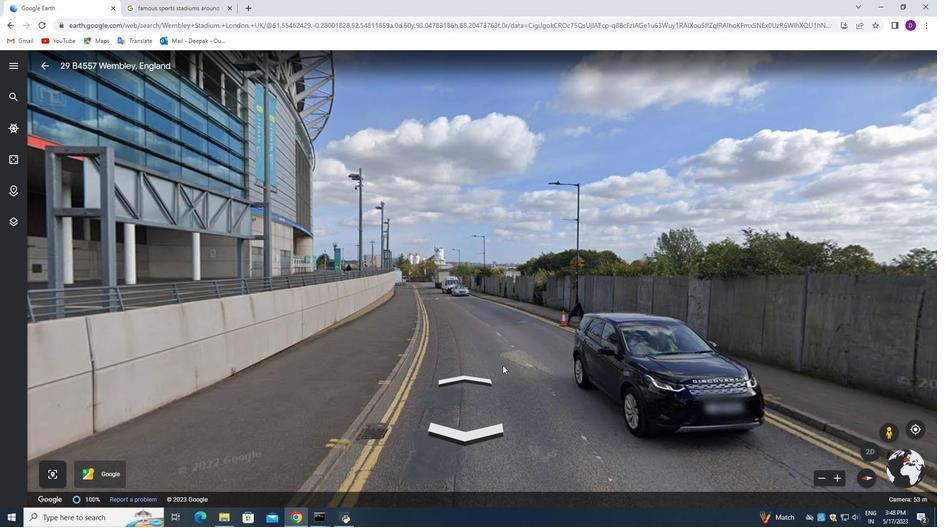 
Action: Mouse pressed left at (510, 359)
Screenshot: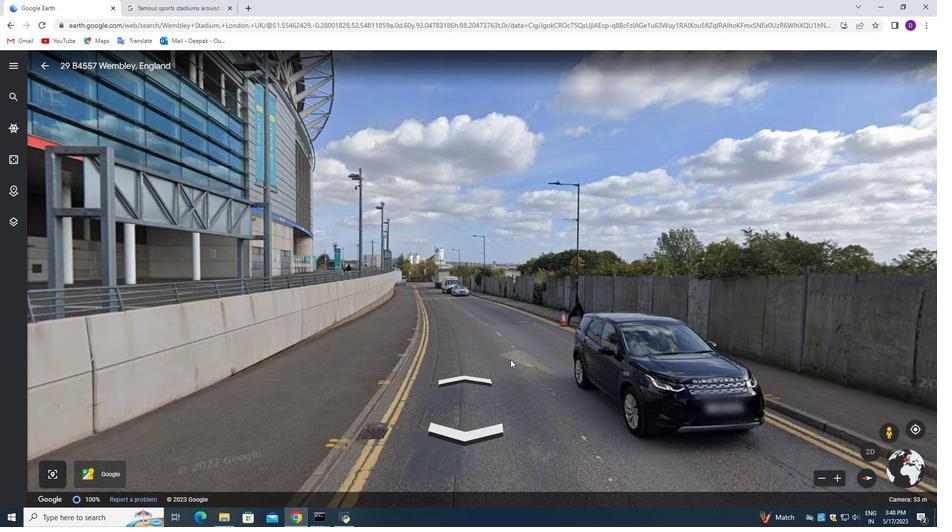 
Action: Mouse moved to (512, 425)
Screenshot: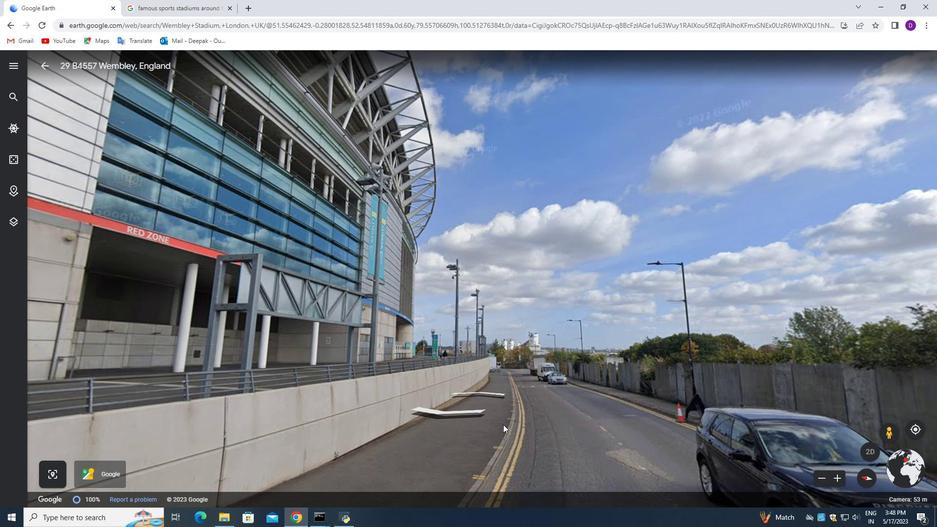 
Action: Mouse pressed left at (512, 425)
Screenshot: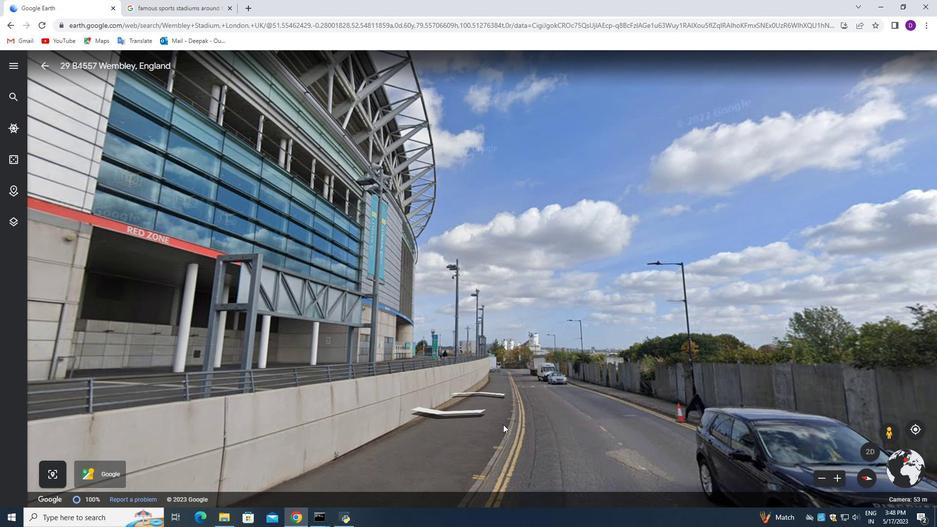 
Action: Mouse moved to (478, 386)
Screenshot: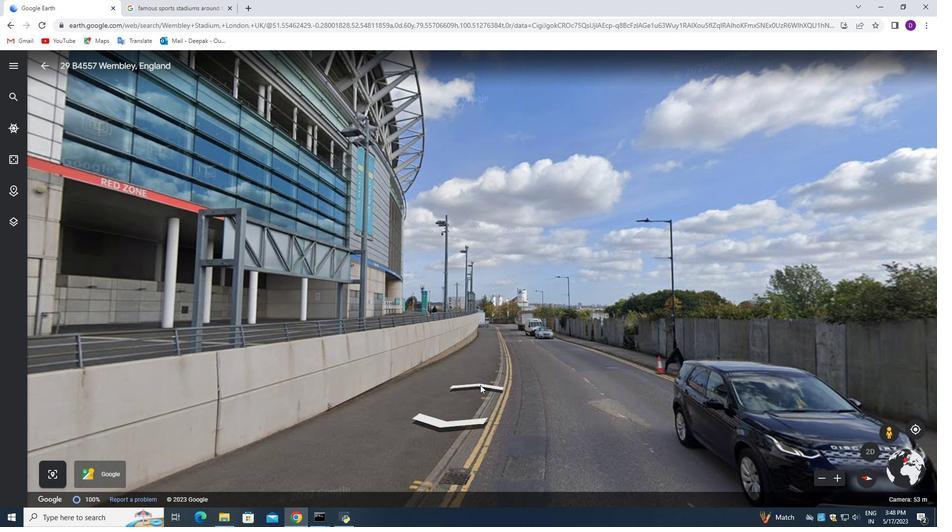 
Action: Mouse pressed left at (478, 386)
Screenshot: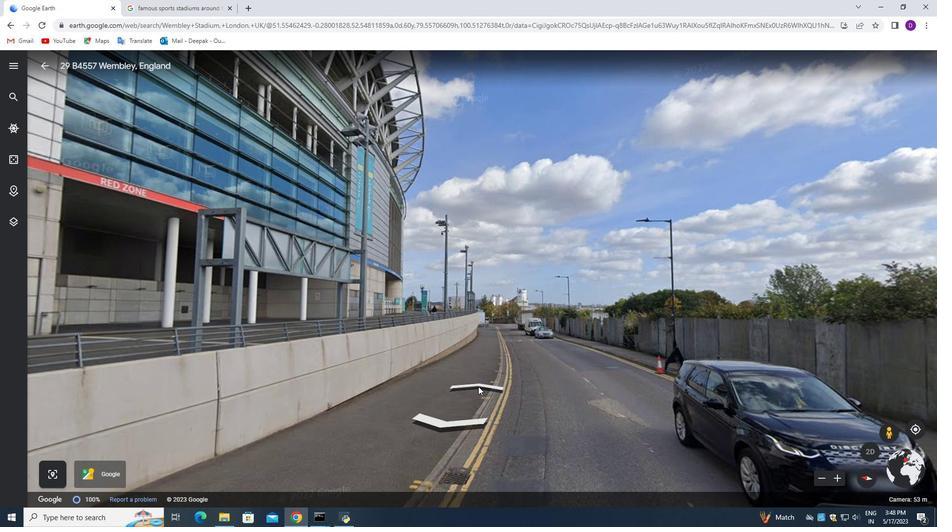 
Action: Mouse moved to (482, 387)
Screenshot: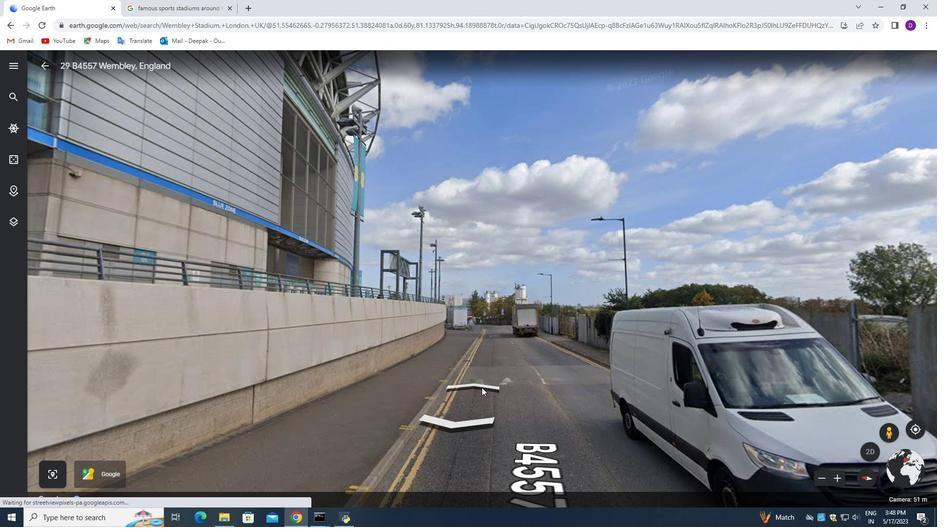 
Action: Mouse pressed left at (482, 387)
Screenshot: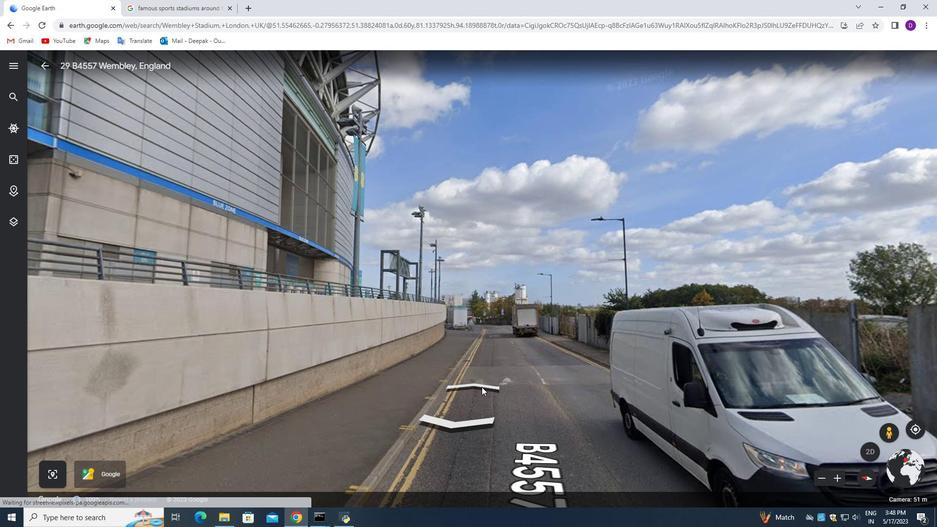 
Action: Mouse pressed left at (482, 387)
Screenshot: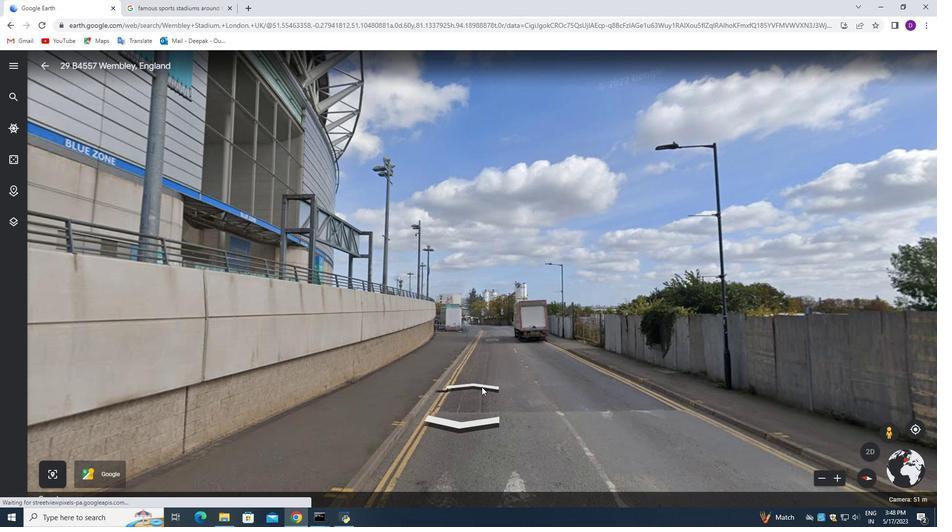 
Action: Mouse pressed left at (482, 387)
Screenshot: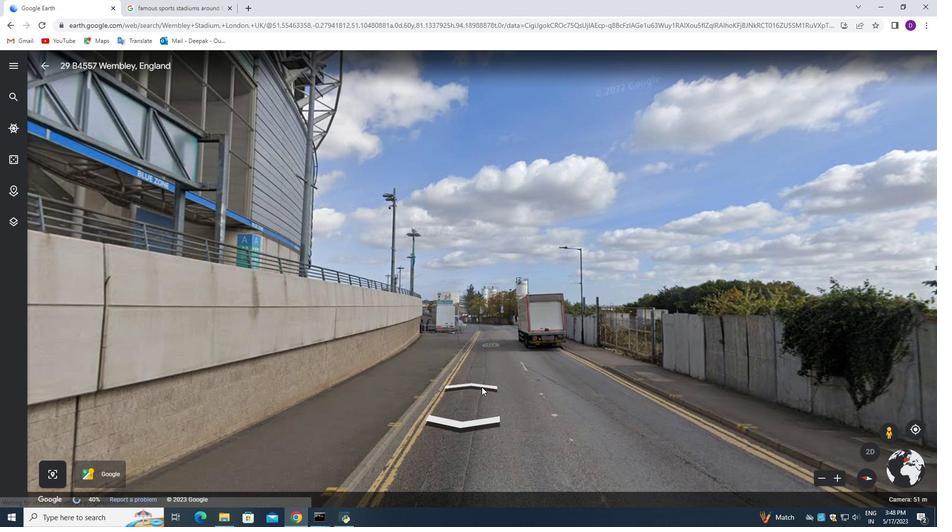 
Action: Mouse pressed left at (482, 387)
Screenshot: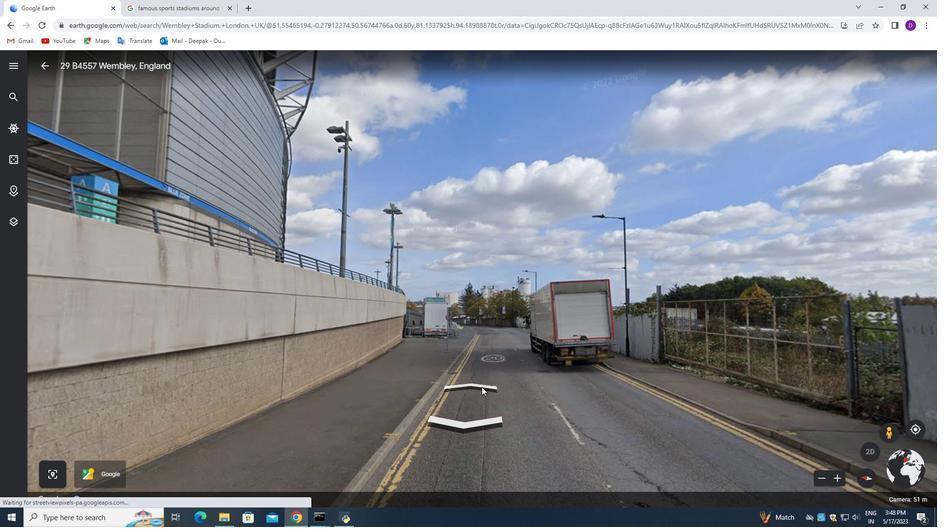 
Action: Mouse pressed left at (482, 387)
Screenshot: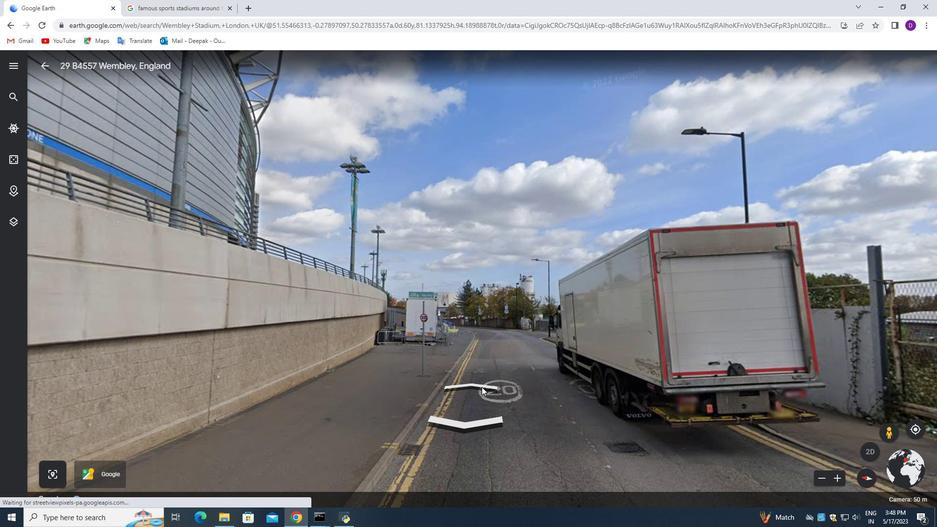 
Action: Mouse pressed left at (482, 387)
Screenshot: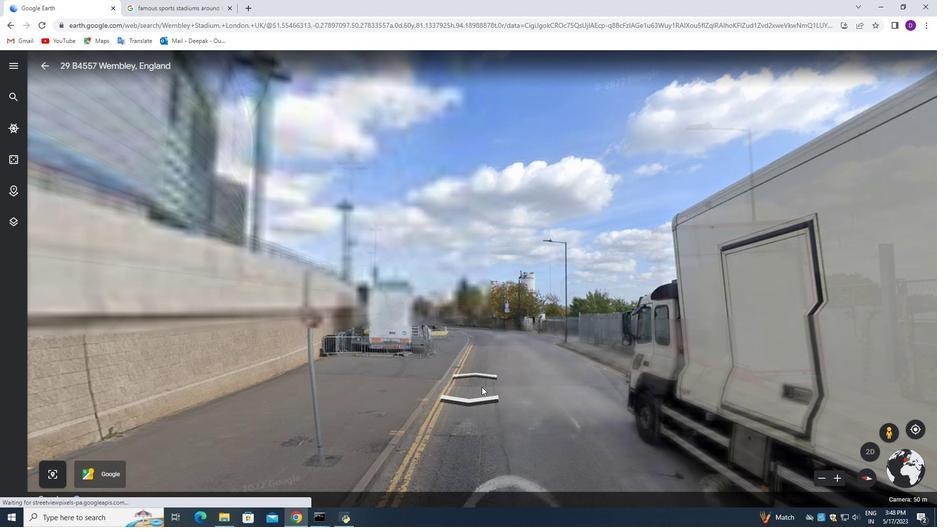 
Action: Mouse pressed left at (482, 387)
Screenshot: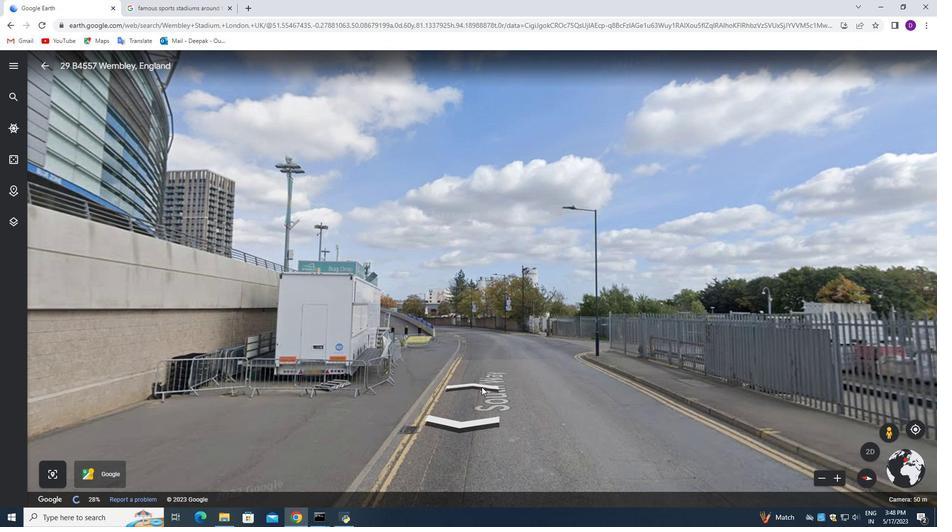 
Action: Mouse pressed left at (482, 387)
Screenshot: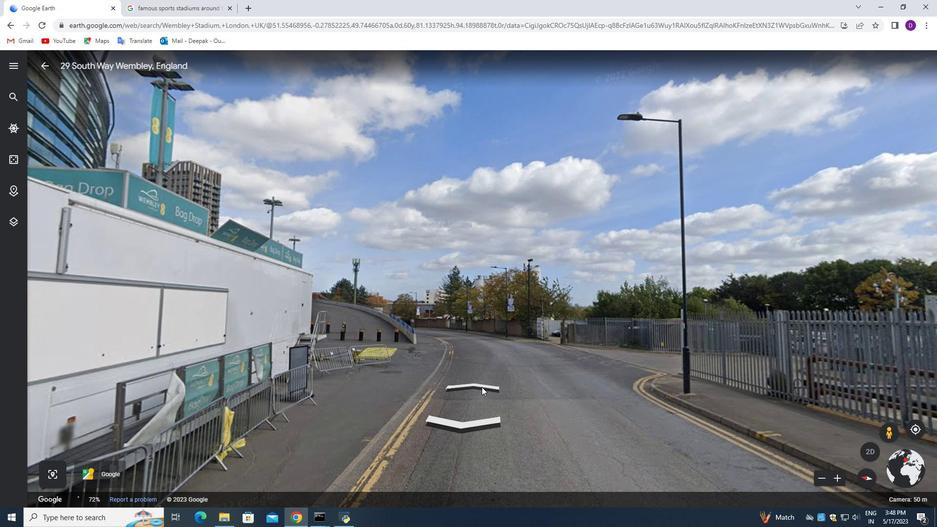 
Action: Mouse pressed left at (482, 387)
Screenshot: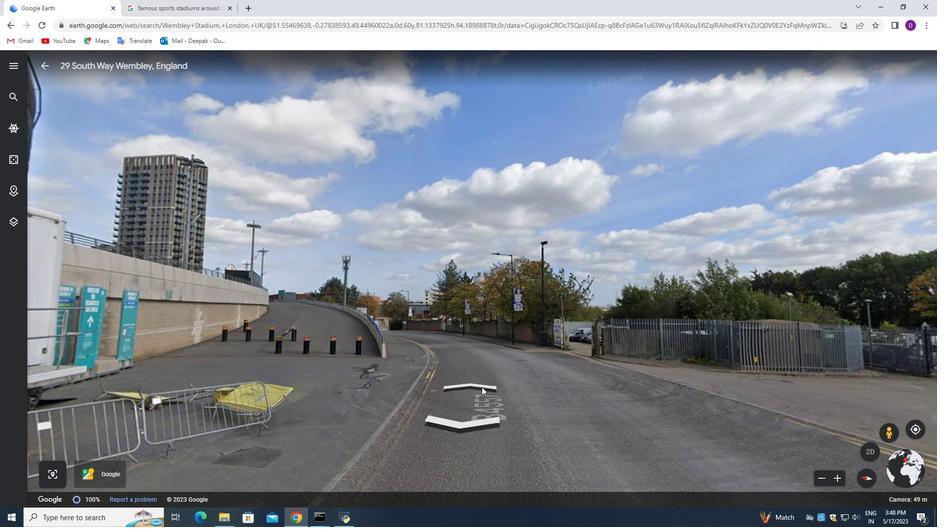 
Action: Mouse moved to (397, 360)
Screenshot: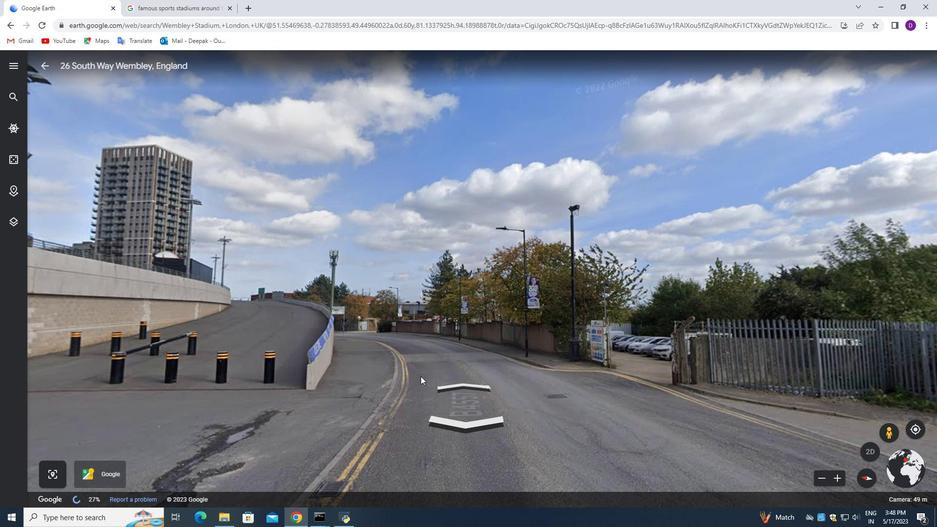 
Action: Mouse pressed left at (397, 360)
Screenshot: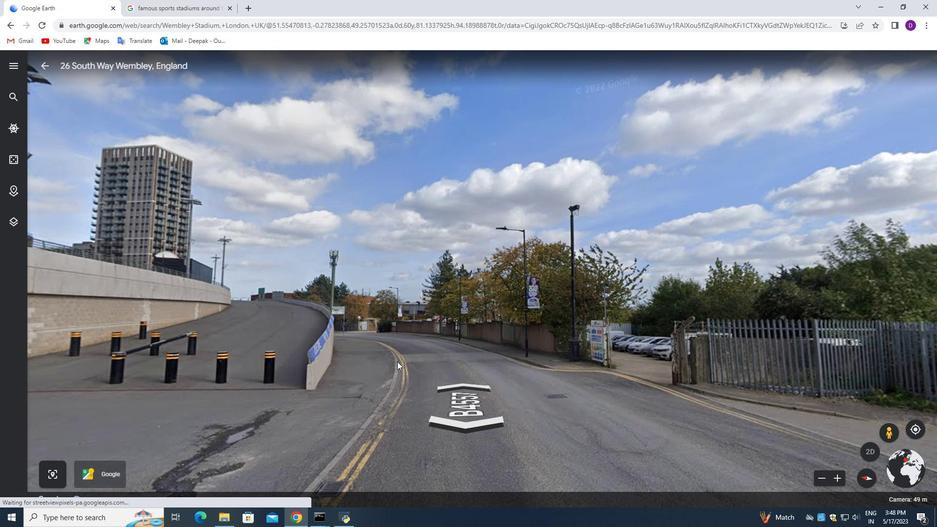 
Action: Mouse moved to (488, 384)
Screenshot: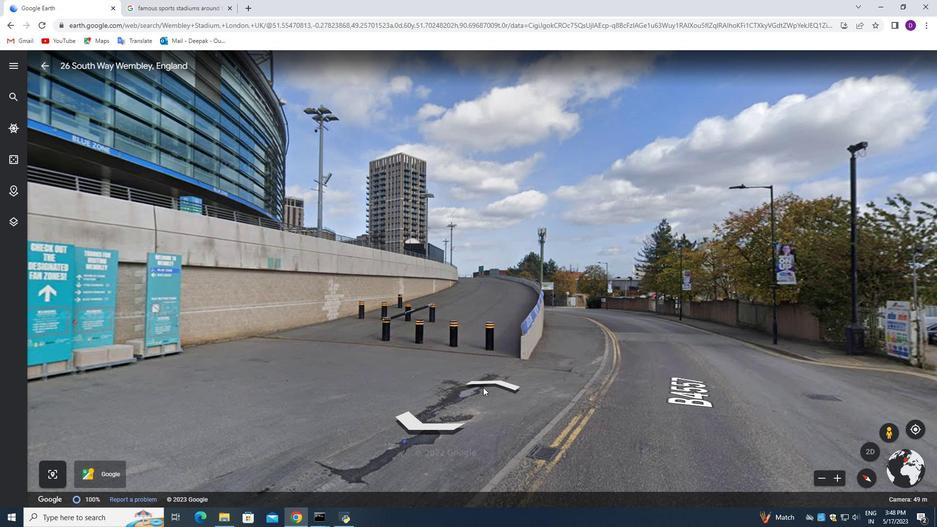 
Action: Mouse pressed left at (488, 384)
Screenshot: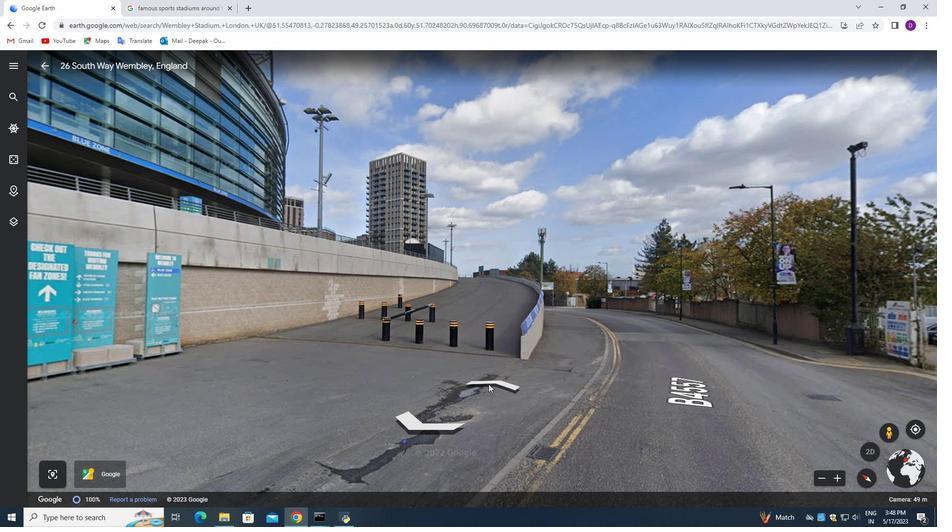 
Action: Mouse pressed left at (488, 384)
Screenshot: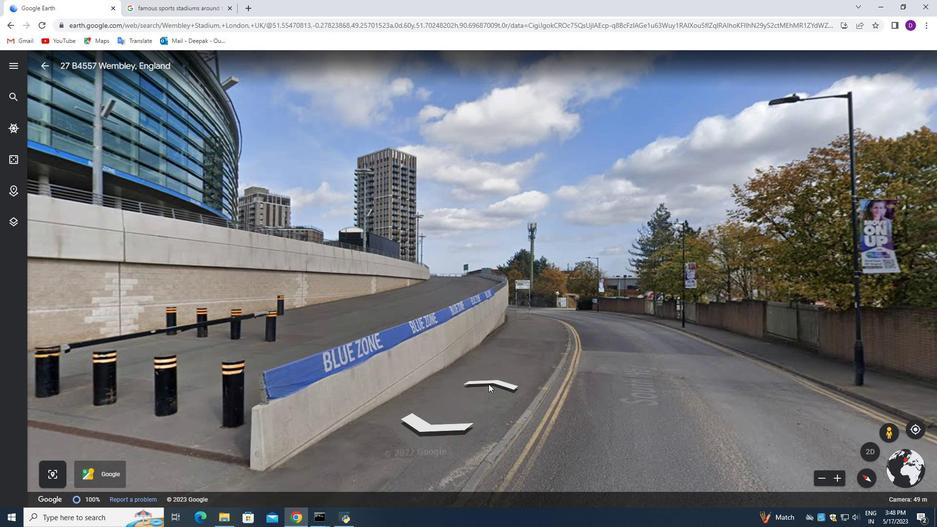 
Action: Mouse moved to (529, 372)
Screenshot: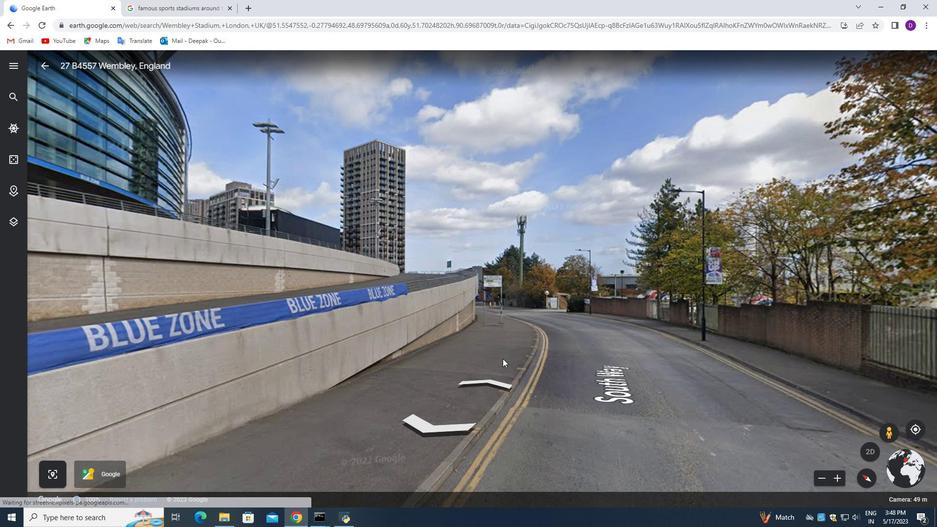 
Action: Mouse pressed left at (529, 372)
Screenshot: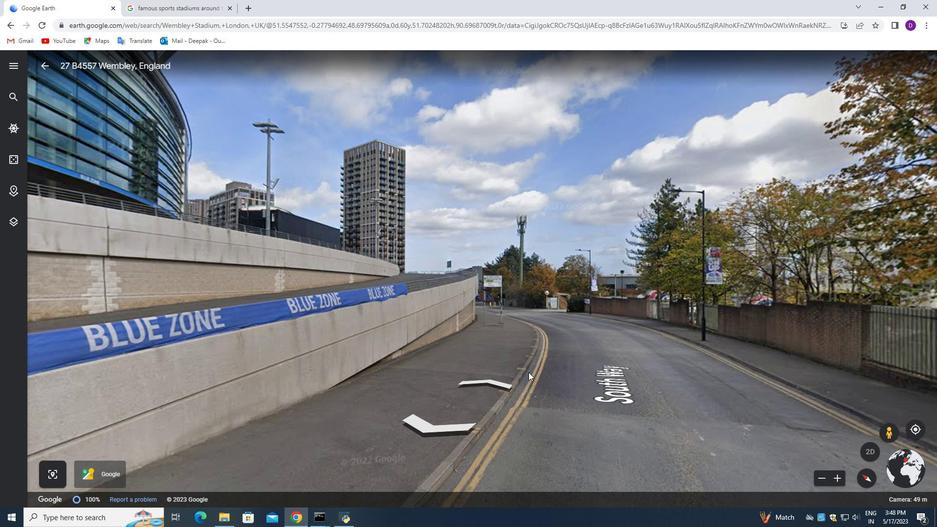 
Action: Mouse moved to (651, 457)
Screenshot: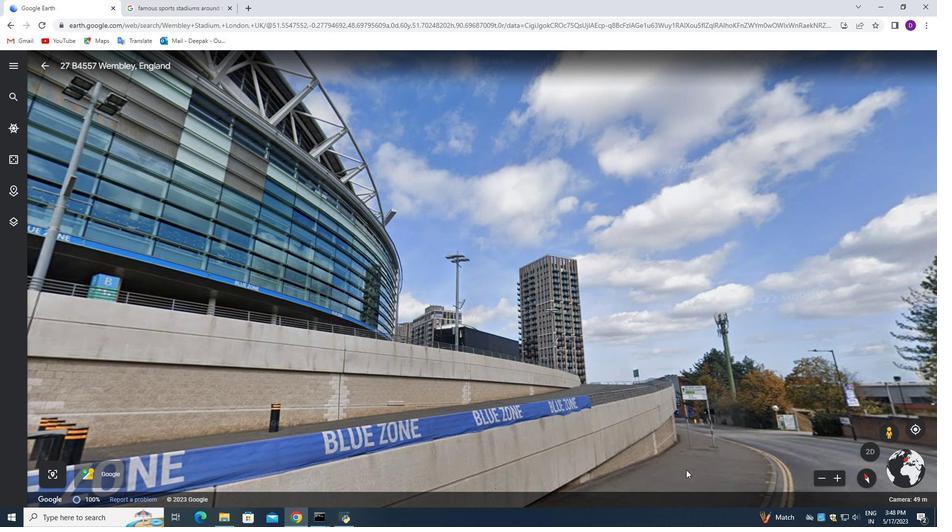 
Action: Mouse pressed left at (651, 457)
Screenshot: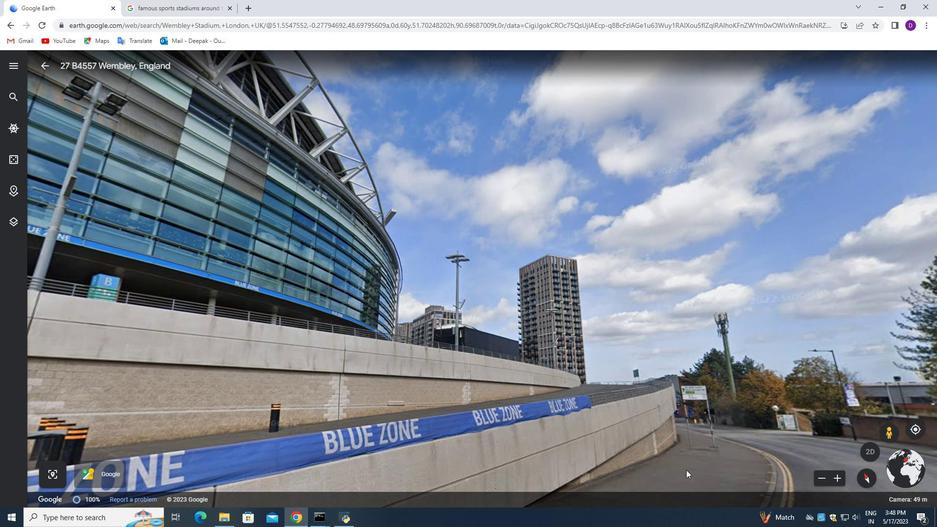 
Action: Mouse moved to (530, 397)
Screenshot: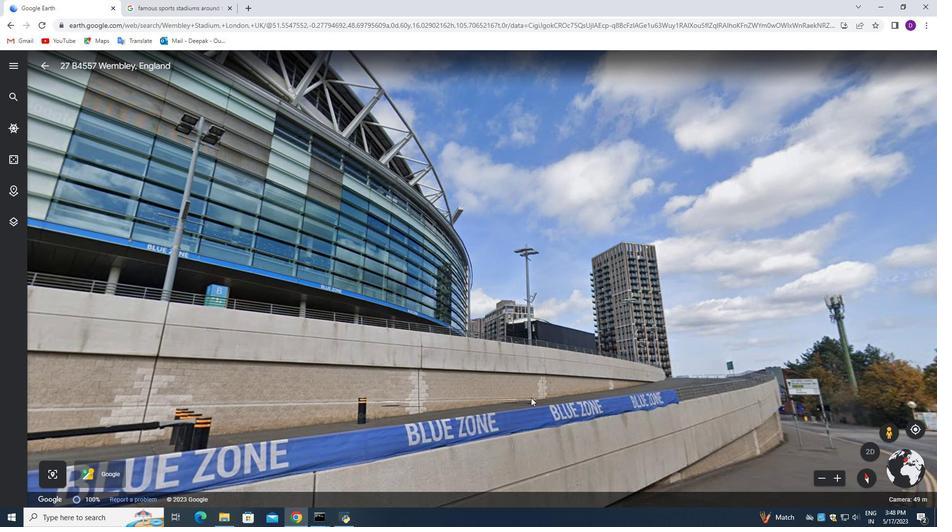 
Action: Mouse pressed left at (530, 397)
Screenshot: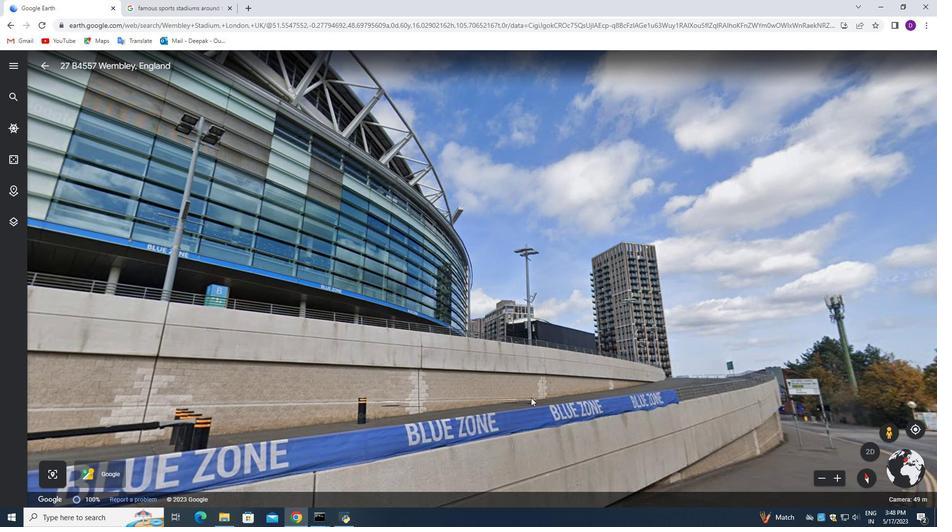 
Action: Mouse pressed left at (530, 397)
Screenshot: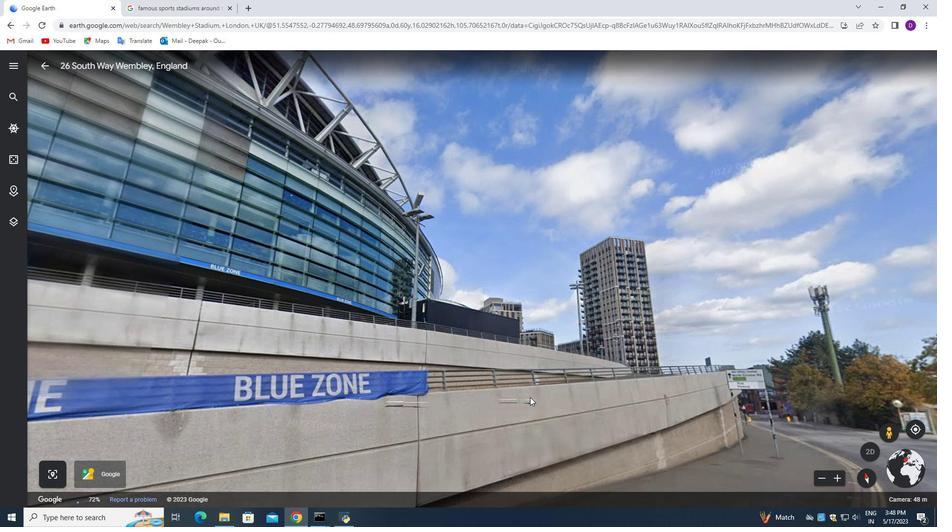 
Action: Mouse pressed left at (530, 397)
Screenshot: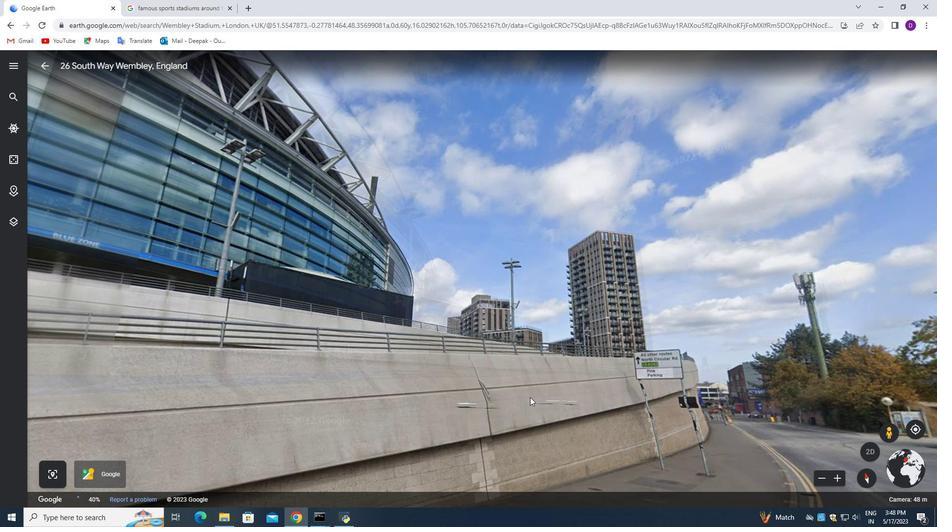 
Action: Mouse pressed left at (530, 397)
Screenshot: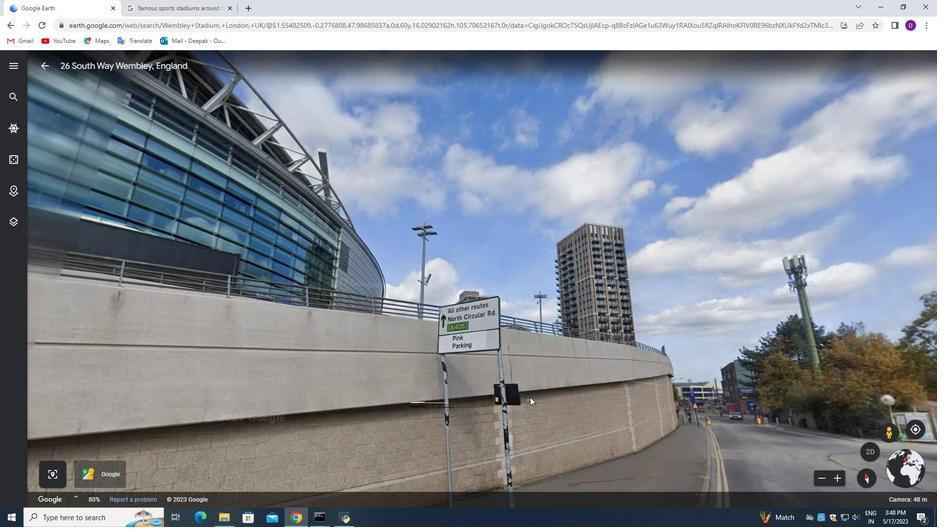 
Action: Mouse pressed left at (530, 397)
Screenshot: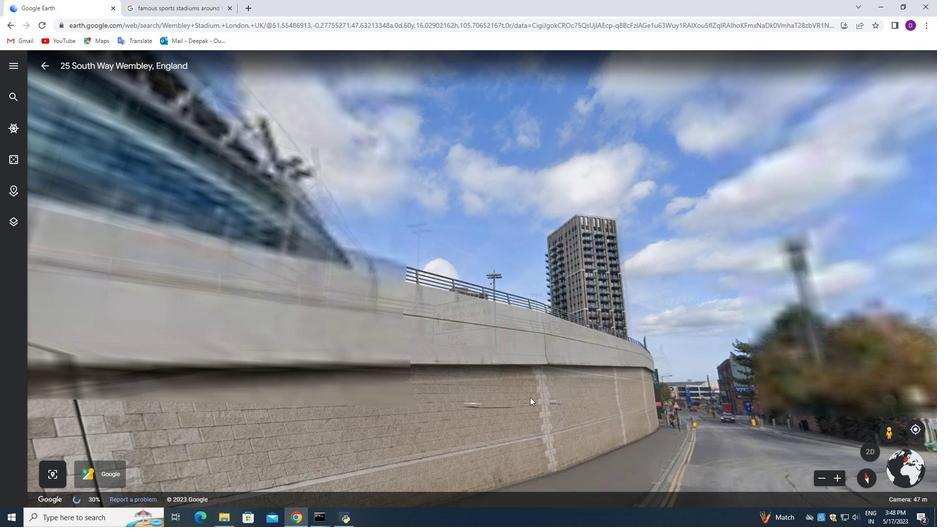 
Action: Mouse pressed left at (530, 397)
Screenshot: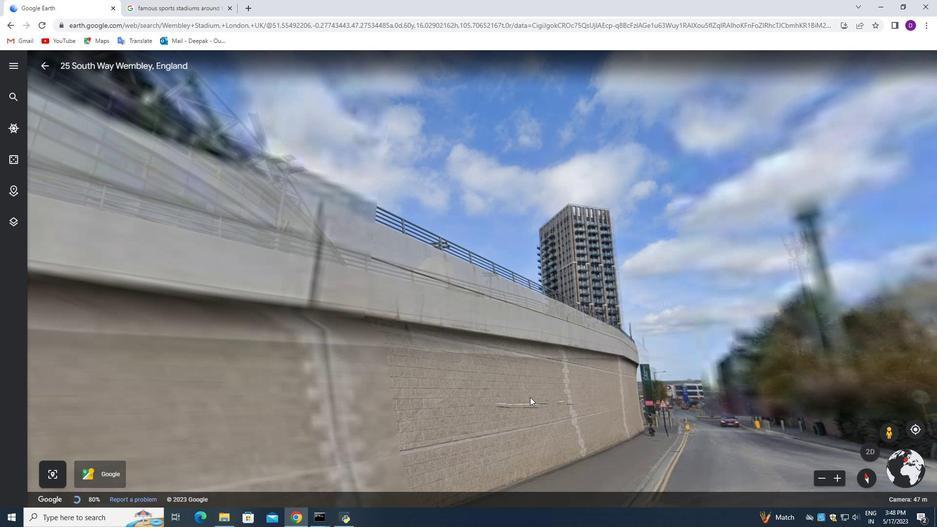 
Action: Mouse moved to (188, 9)
Screenshot: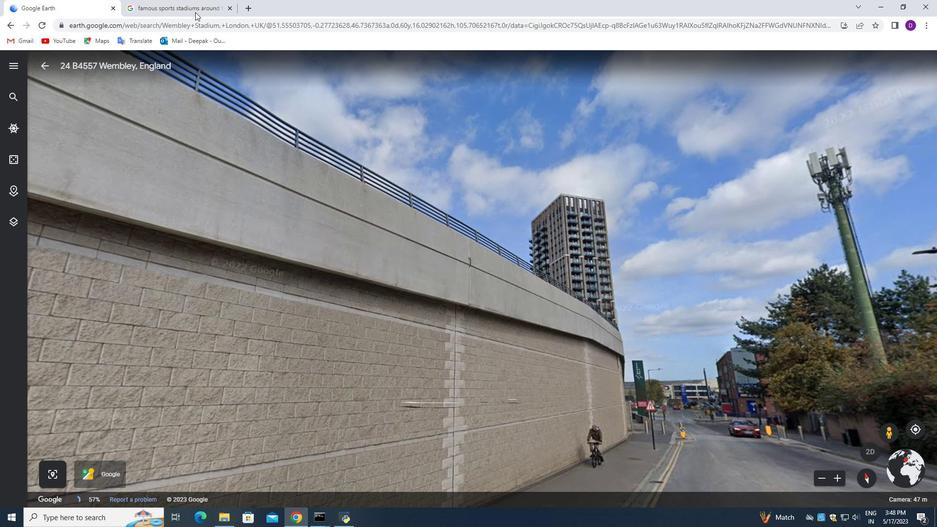 
Action: Mouse pressed left at (188, 9)
Screenshot: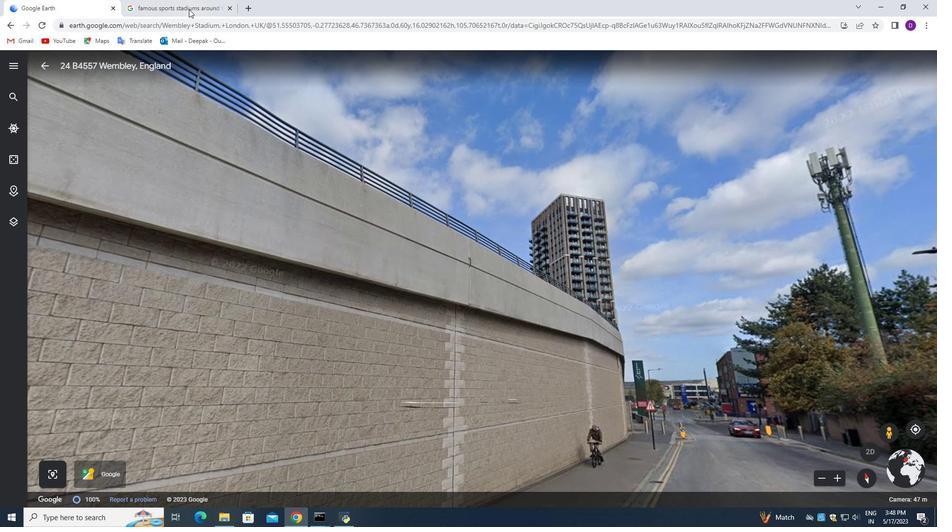 
Action: Mouse moved to (396, 170)
Screenshot: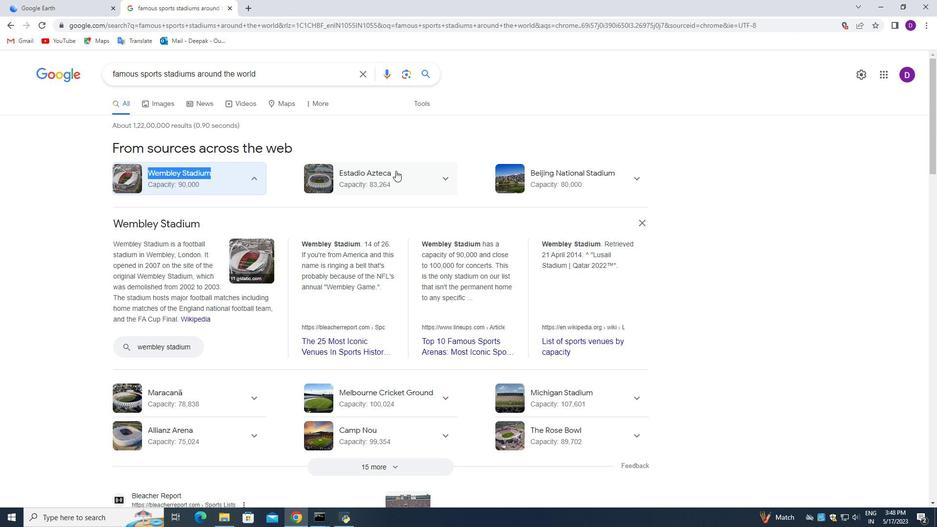 
Action: Mouse pressed left at (396, 170)
Screenshot: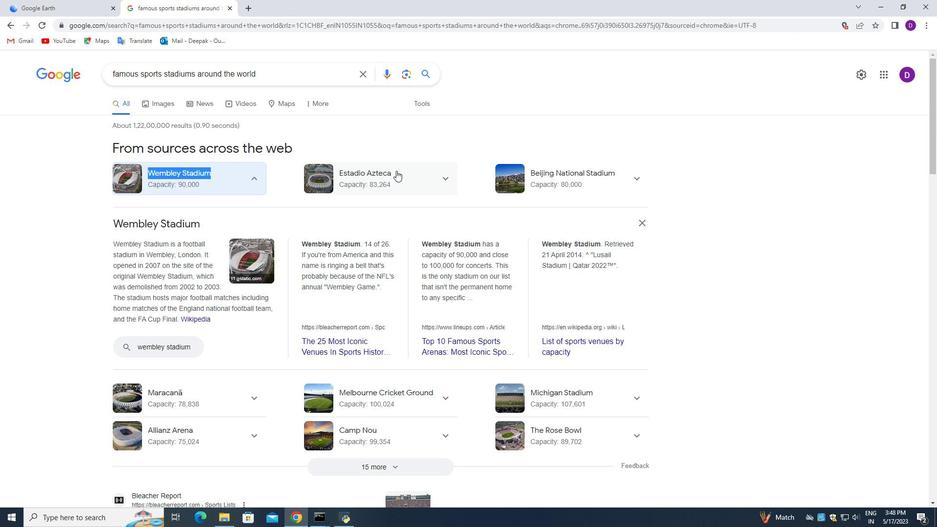 
Action: Mouse moved to (352, 135)
Screenshot: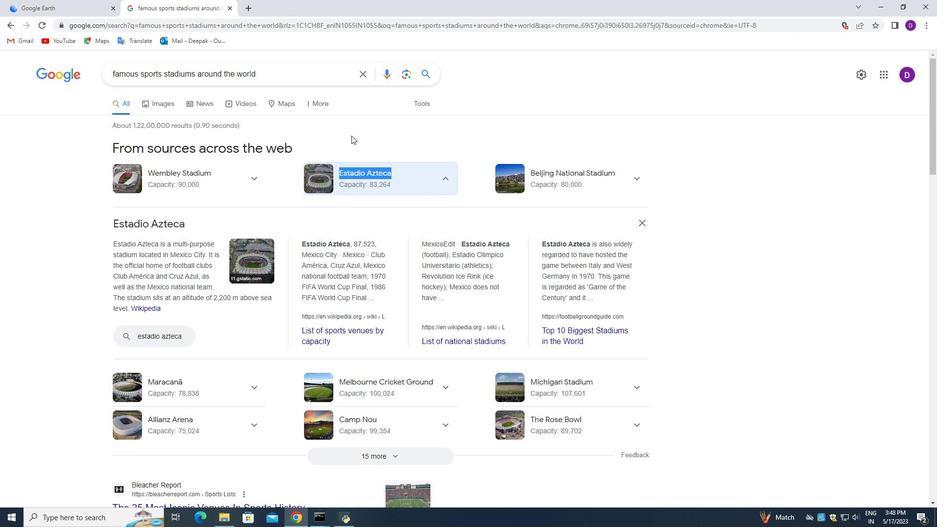 
Action: Key pressed ctrl+C
Screenshot: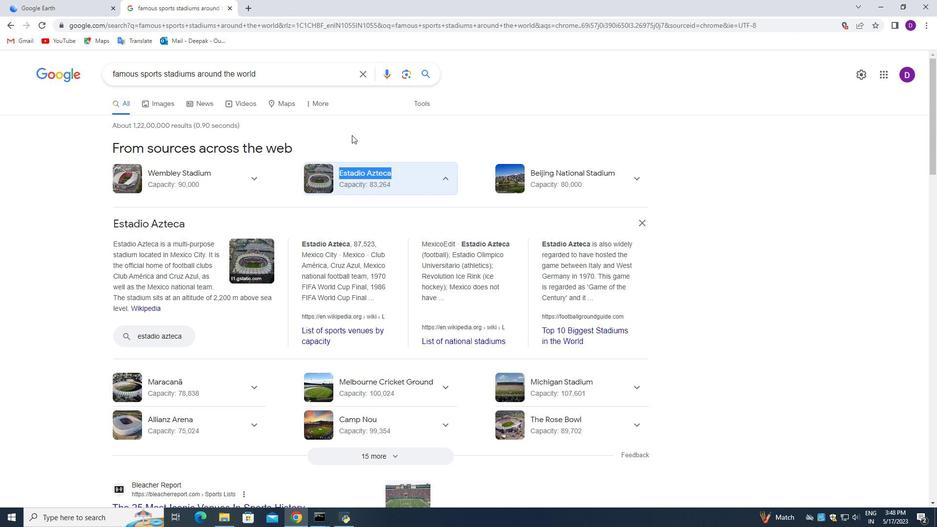 
Action: Mouse moved to (63, 0)
Screenshot: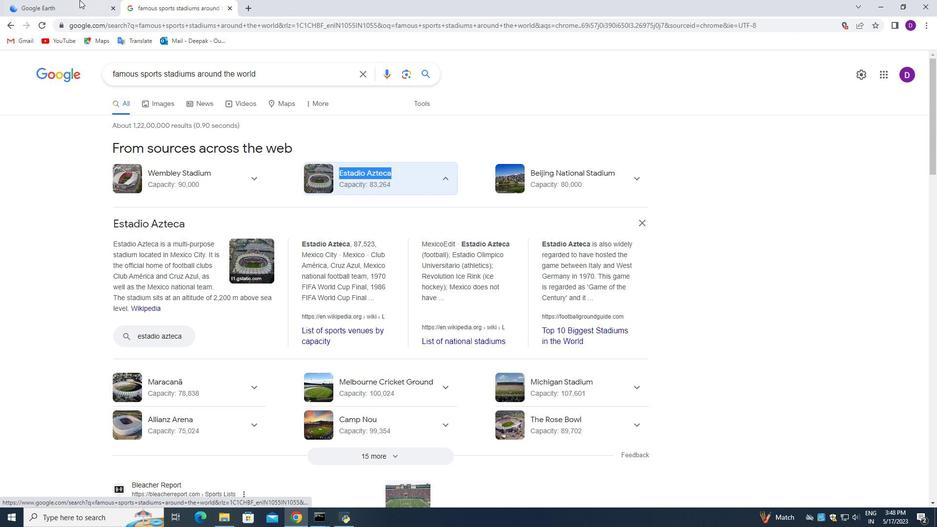
Action: Mouse pressed left at (63, 0)
Screenshot: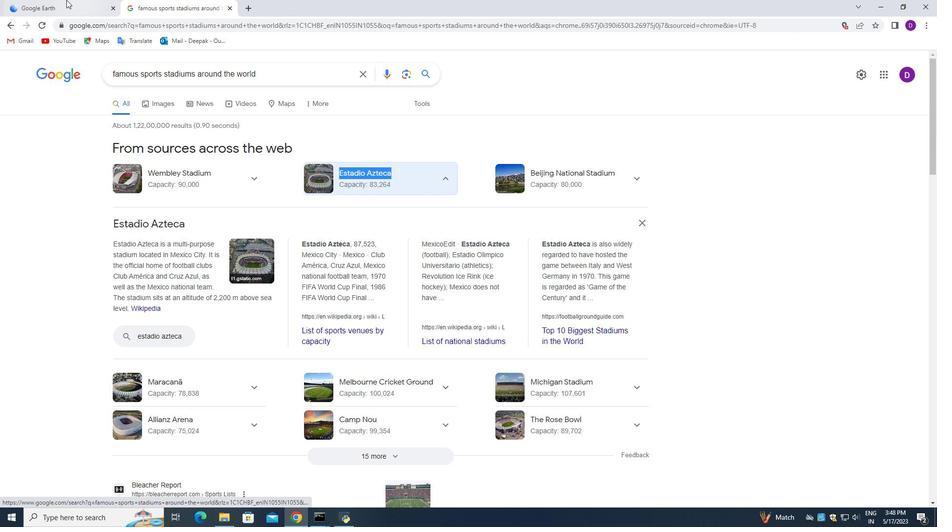 
Action: Mouse moved to (9, 91)
Screenshot: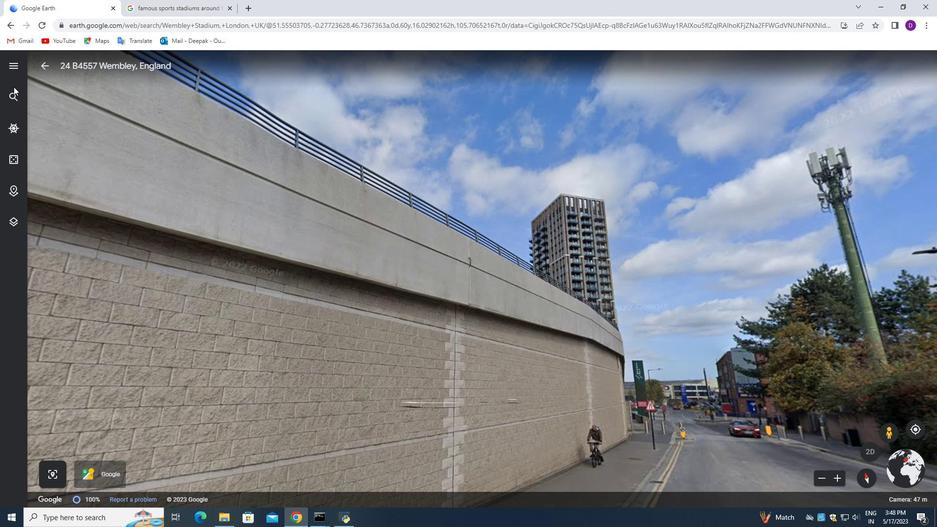 
Action: Mouse pressed left at (9, 91)
Screenshot: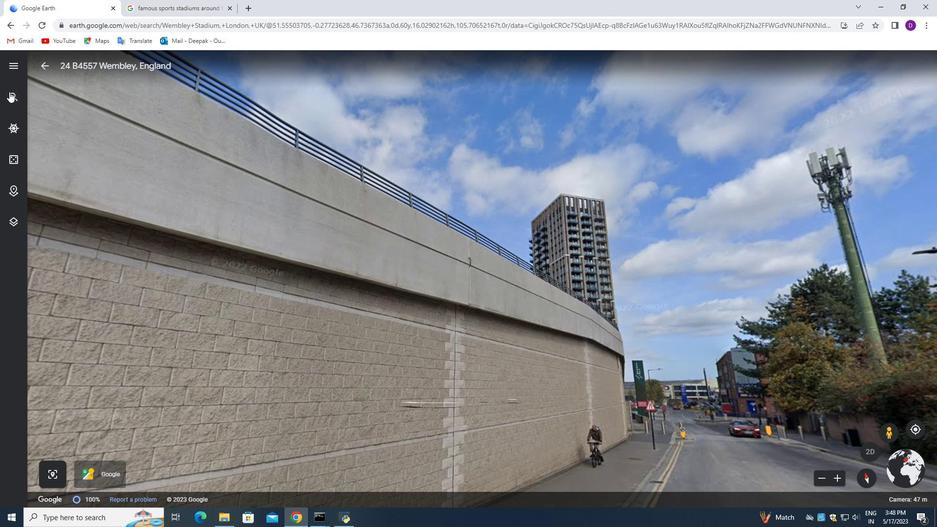 
Action: Mouse moved to (182, 65)
Screenshot: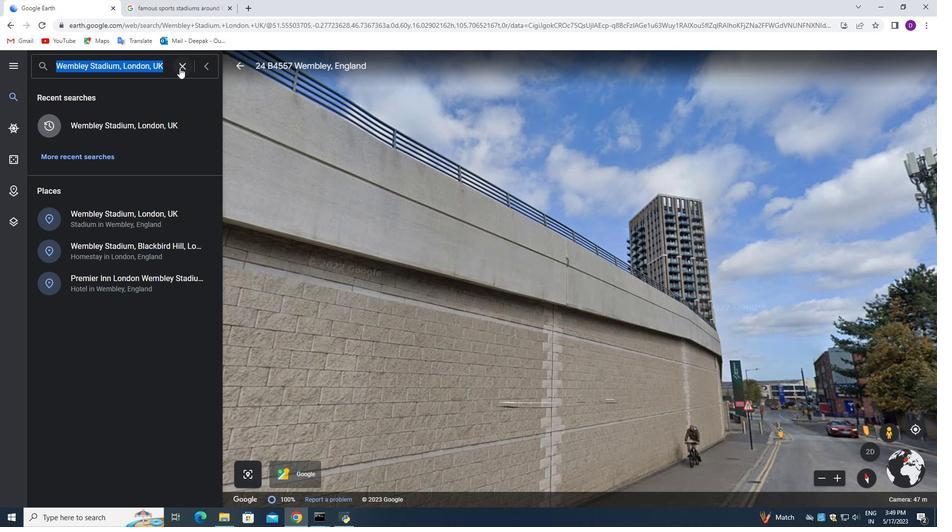 
Action: Mouse pressed left at (182, 65)
Screenshot: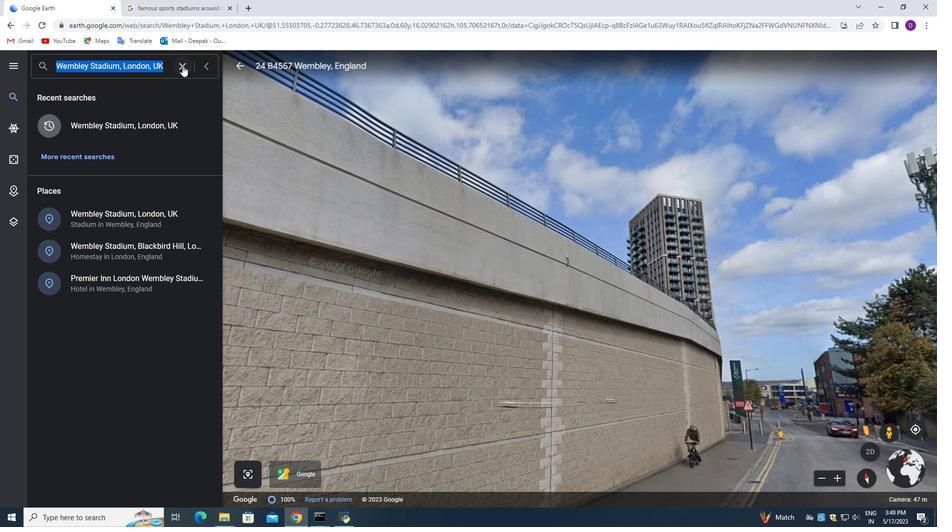 
Action: Mouse moved to (178, 68)
Screenshot: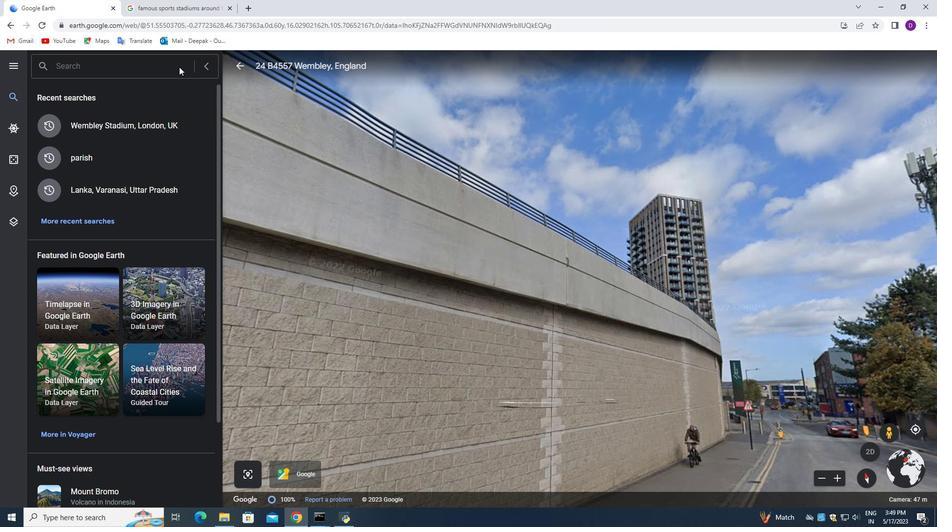 
Action: Key pressed ctrl+V
Screenshot: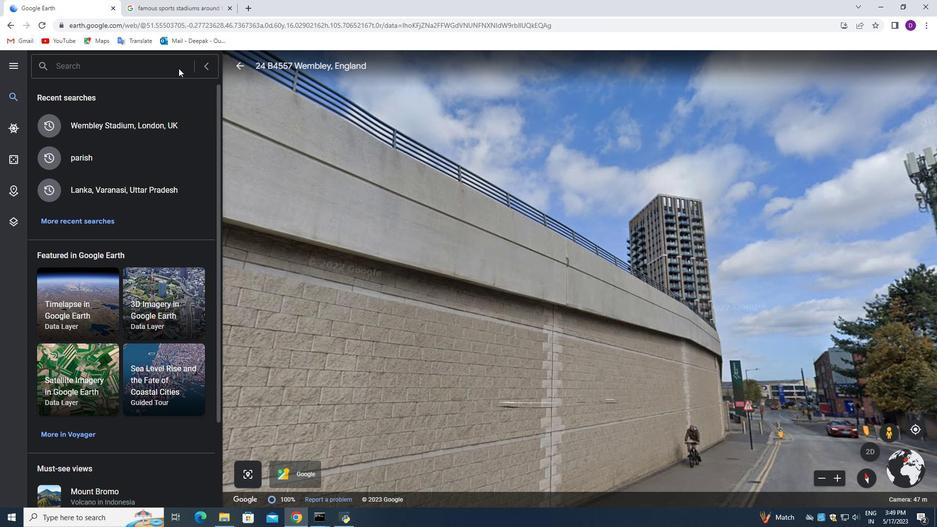 
Action: Mouse moved to (142, 62)
Screenshot: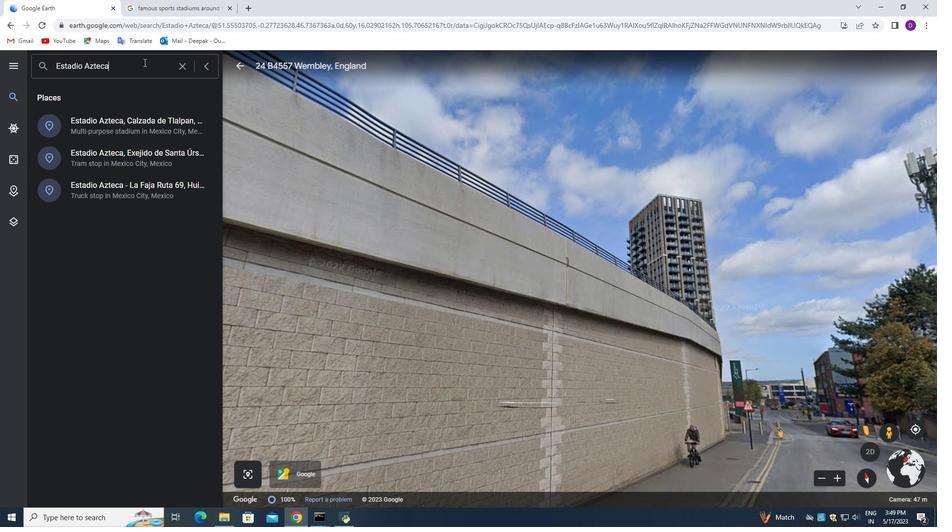 
Action: Key pressed <Key.enter>
Screenshot: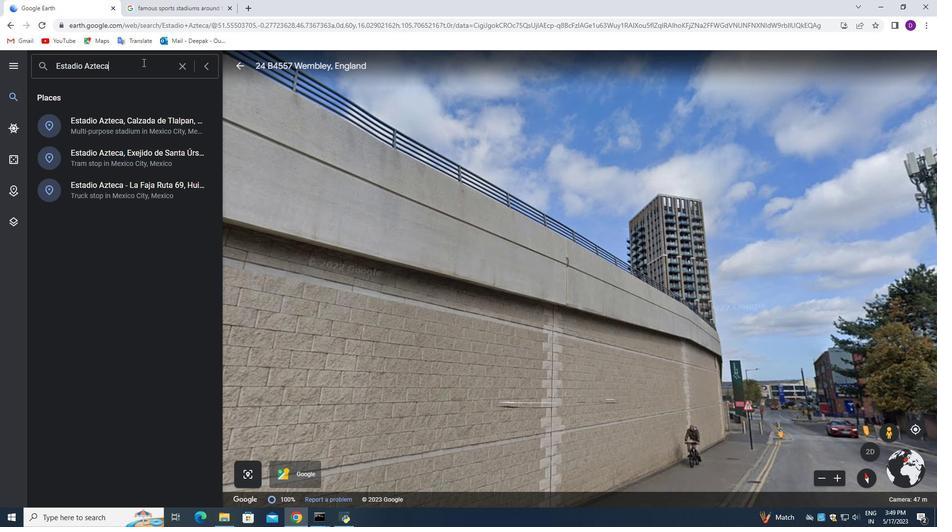 
Action: Mouse moved to (14, 67)
Screenshot: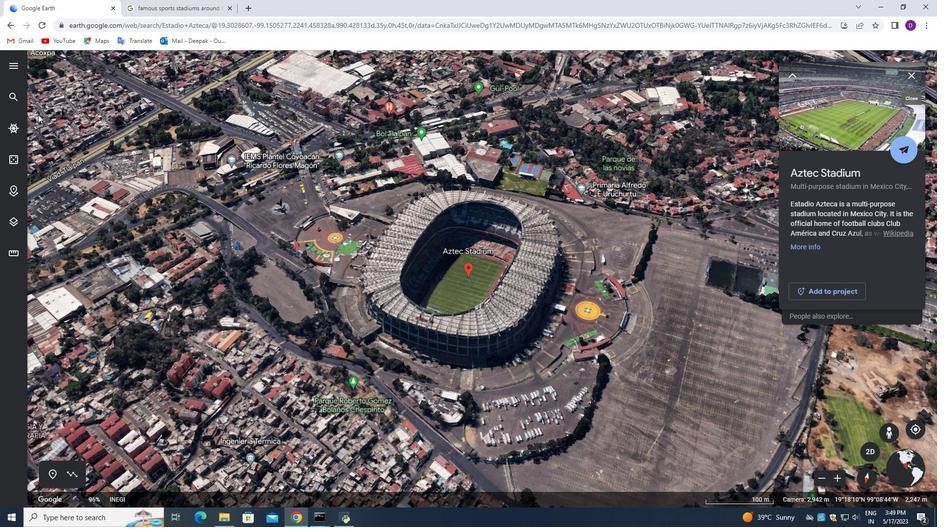 
Action: Mouse pressed left at (14, 67)
Screenshot: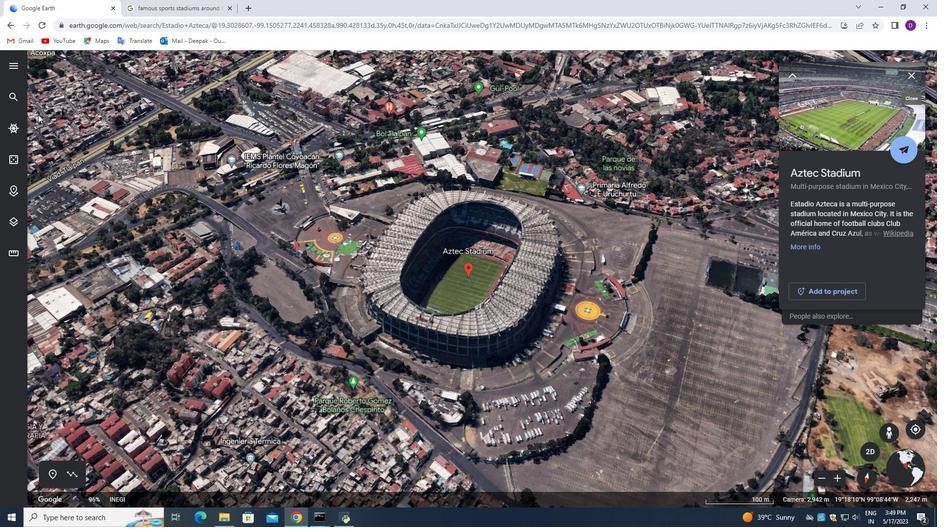 
Action: Mouse moved to (135, 65)
Screenshot: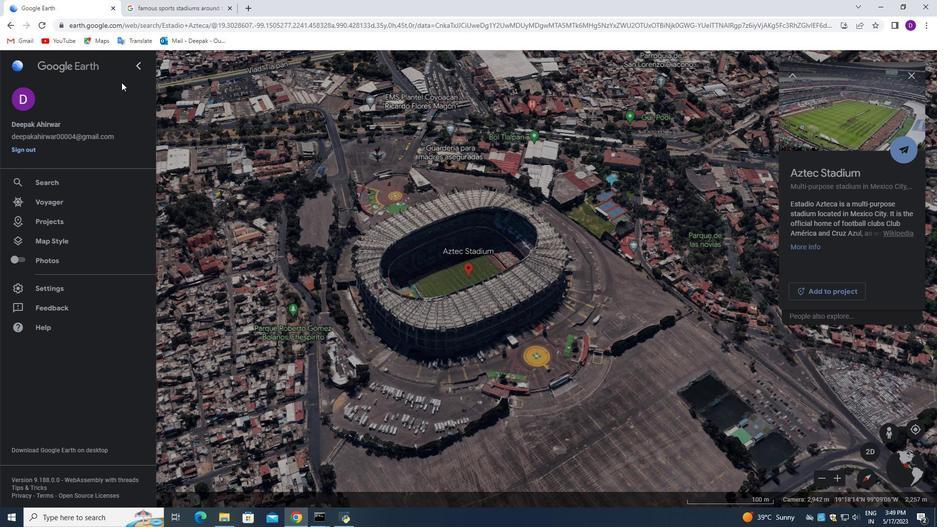 
Action: Mouse pressed left at (135, 65)
Screenshot: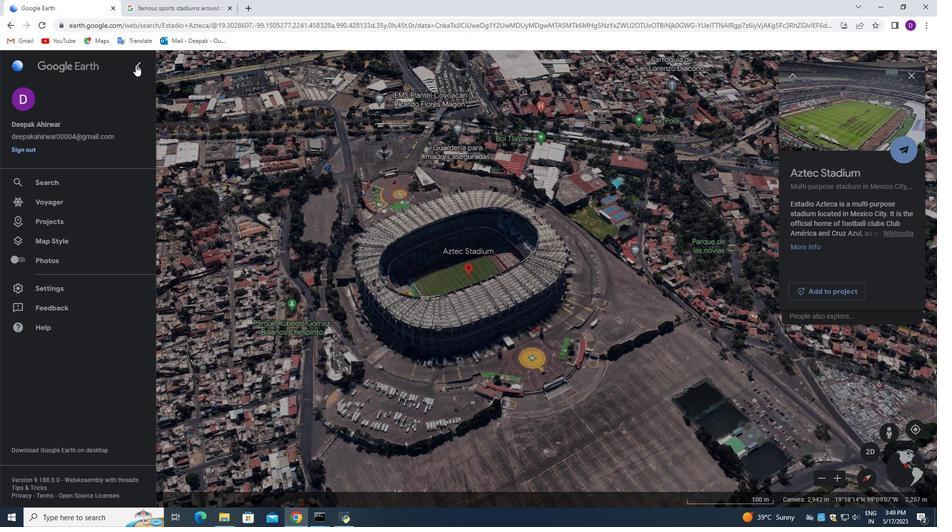 
Action: Mouse moved to (890, 431)
Screenshot: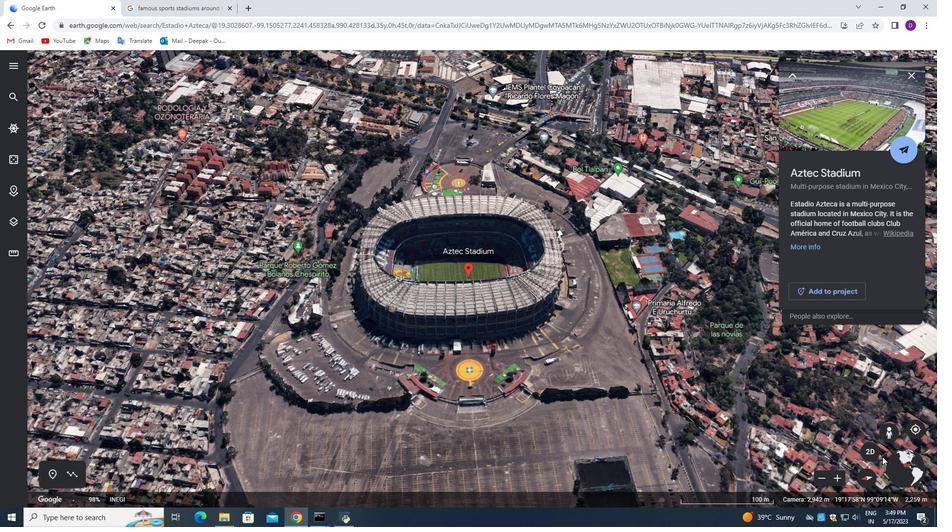 
Action: Mouse pressed left at (890, 431)
Screenshot: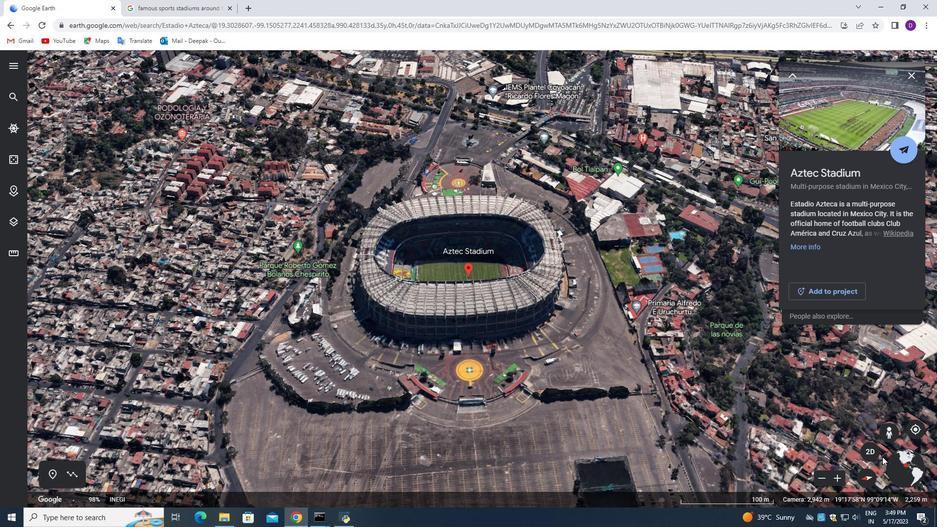 
Action: Mouse moved to (470, 356)
Screenshot: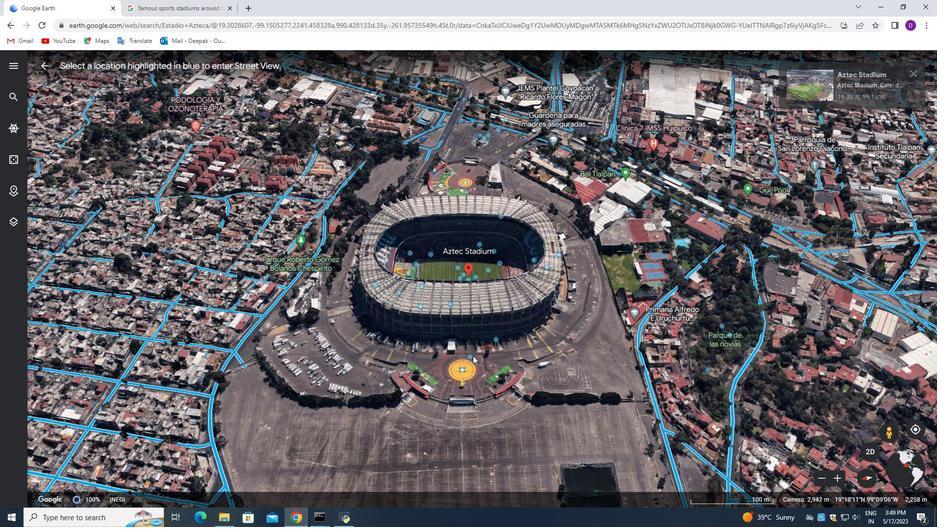
Action: Mouse pressed left at (470, 356)
Screenshot: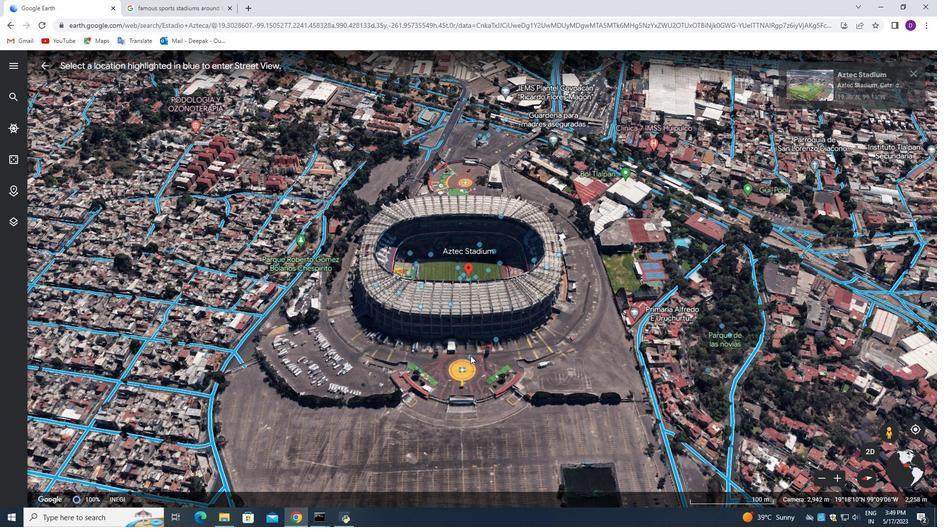 
Action: Mouse moved to (608, 262)
Screenshot: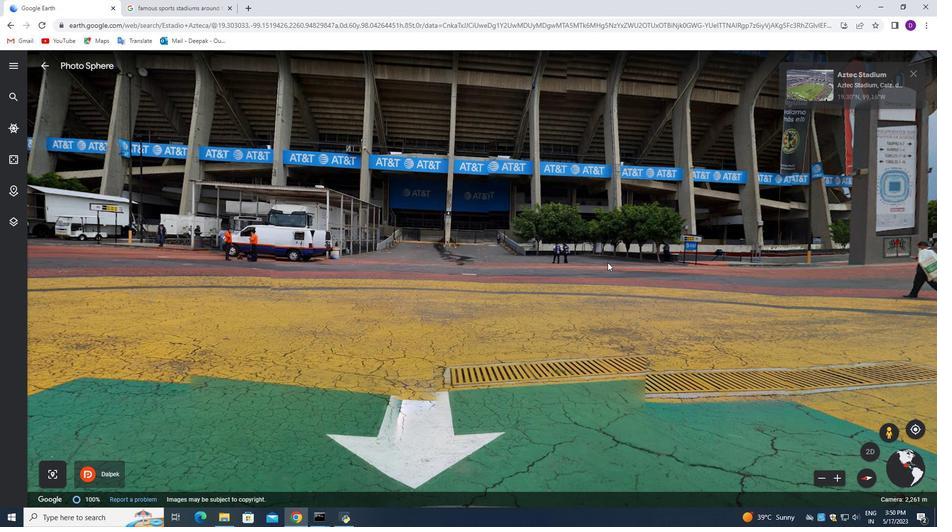 
Action: Mouse pressed left at (608, 262)
Screenshot: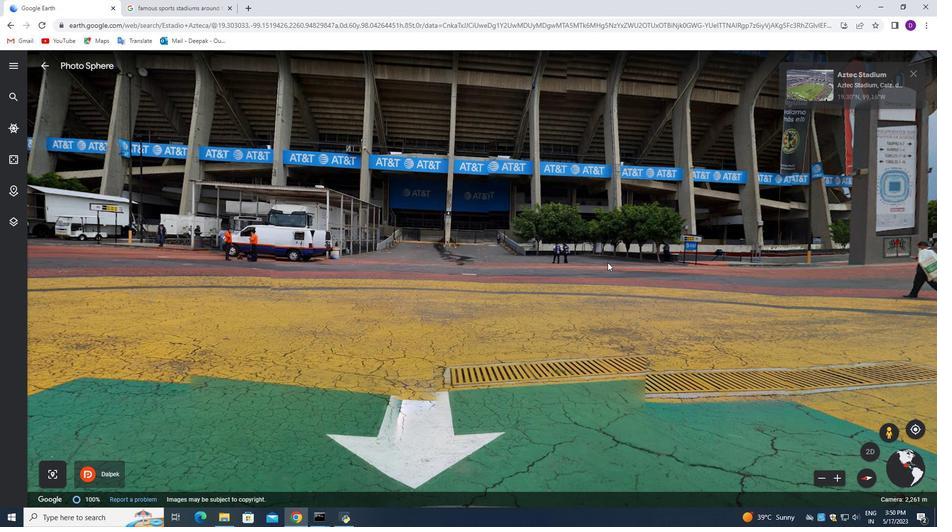 
Action: Mouse moved to (646, 254)
Screenshot: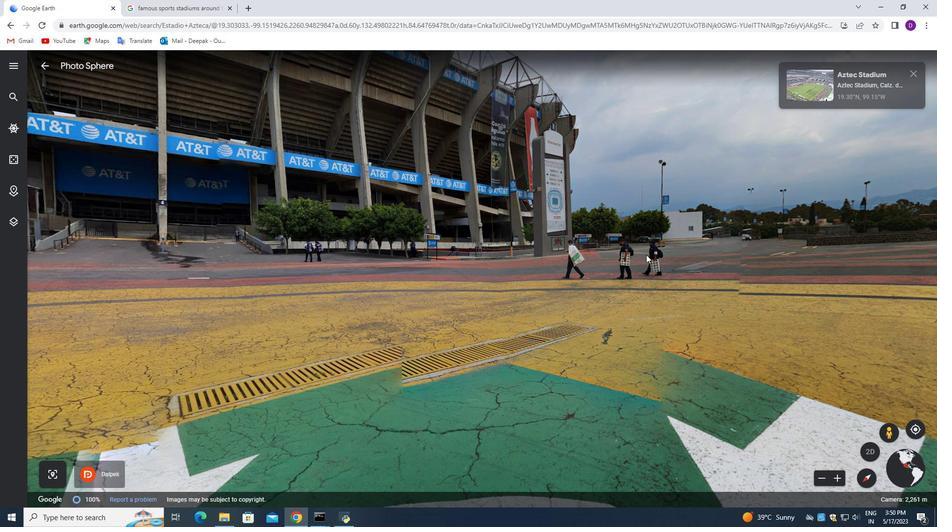 
Action: Mouse pressed left at (646, 254)
Screenshot: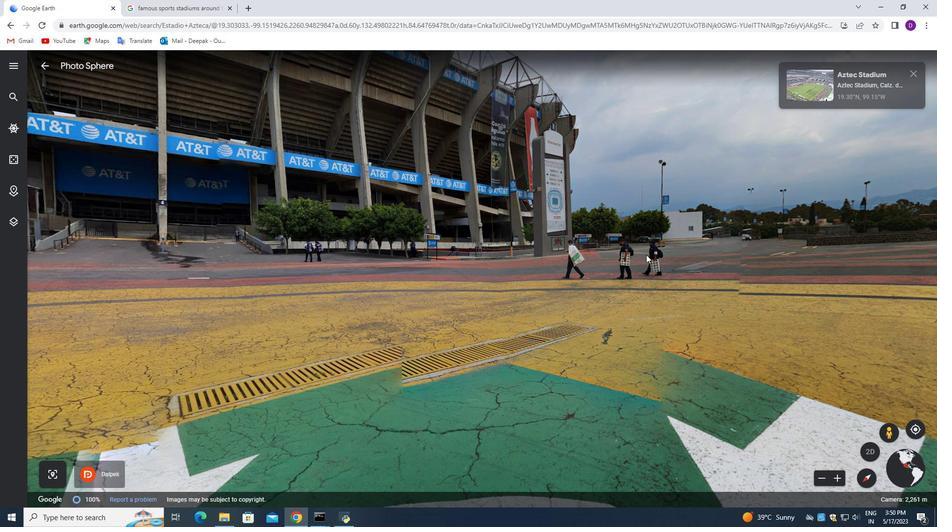 
Action: Mouse moved to (644, 241)
Screenshot: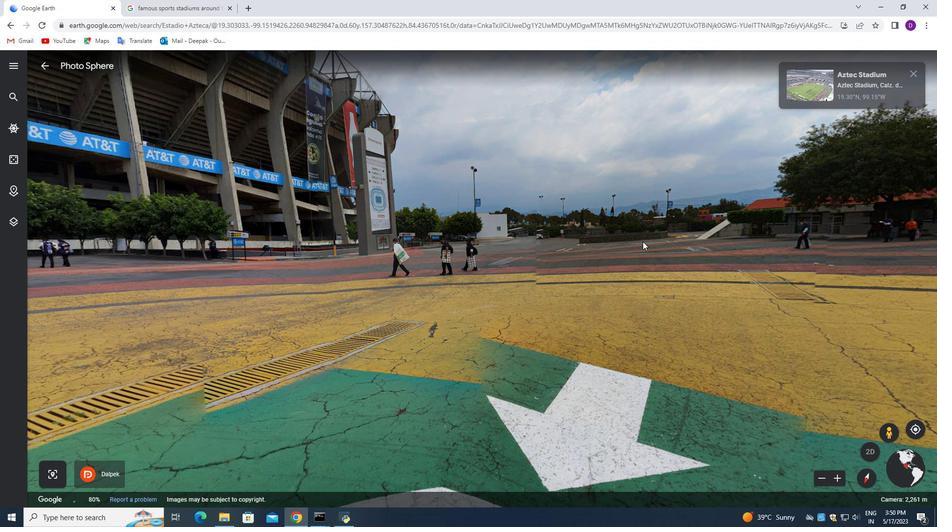 
Action: Mouse pressed left at (644, 241)
Screenshot: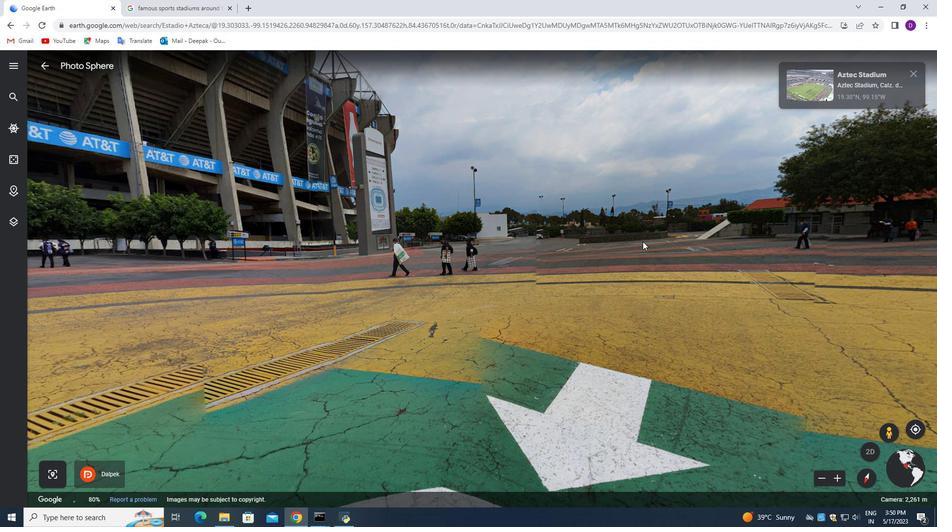 
Action: Mouse moved to (368, 273)
Screenshot: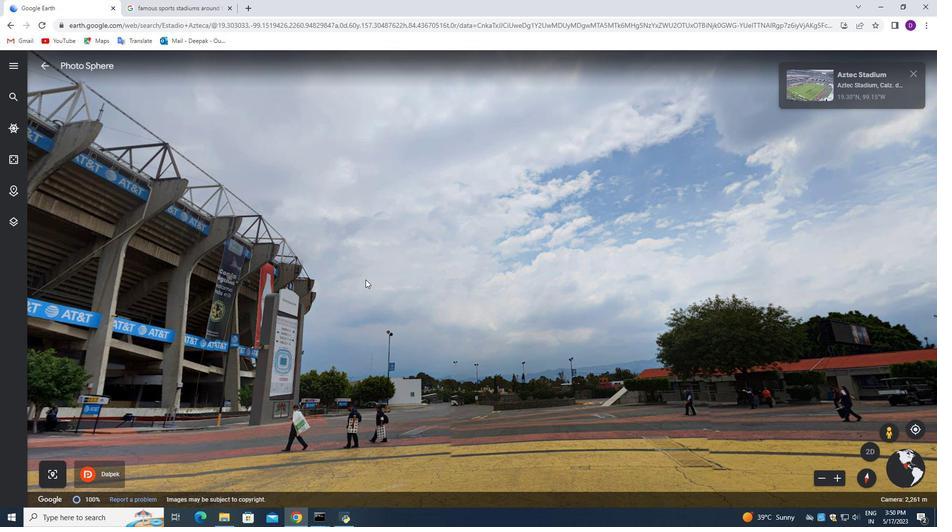 
Action: Mouse pressed left at (365, 273)
Screenshot: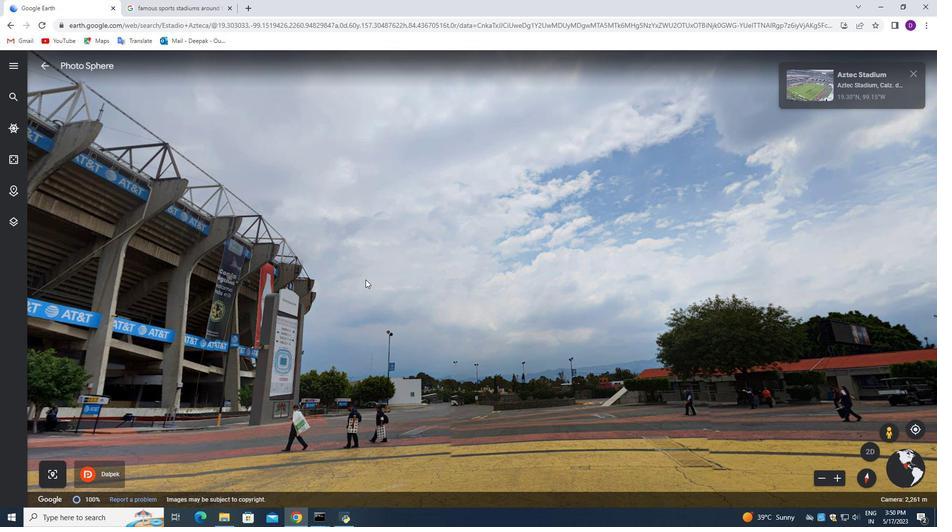 
Action: Mouse moved to (368, 260)
Screenshot: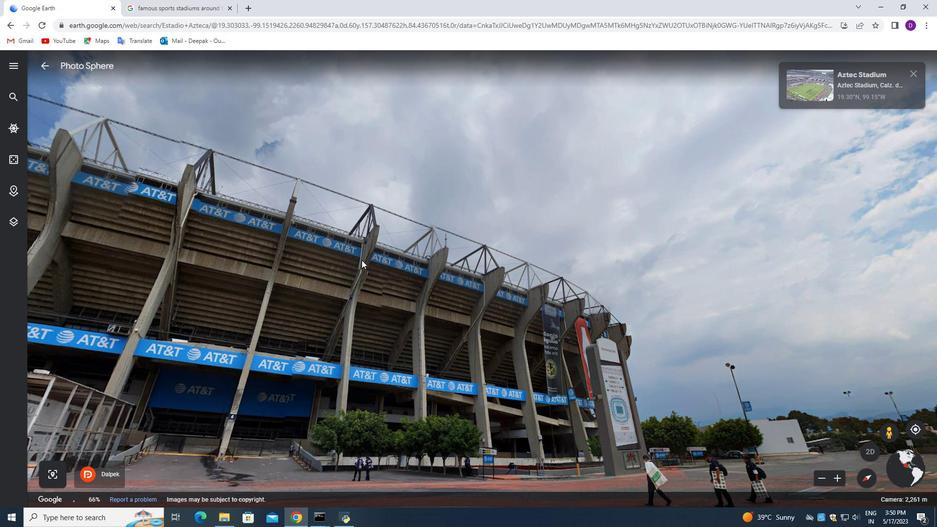 
Action: Mouse pressed left at (365, 260)
Screenshot: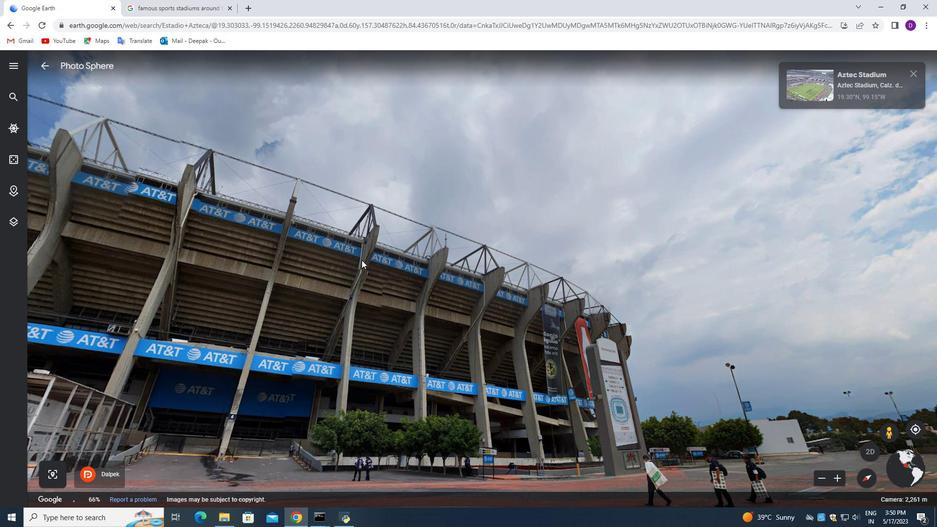 
Action: Mouse moved to (475, 346)
Screenshot: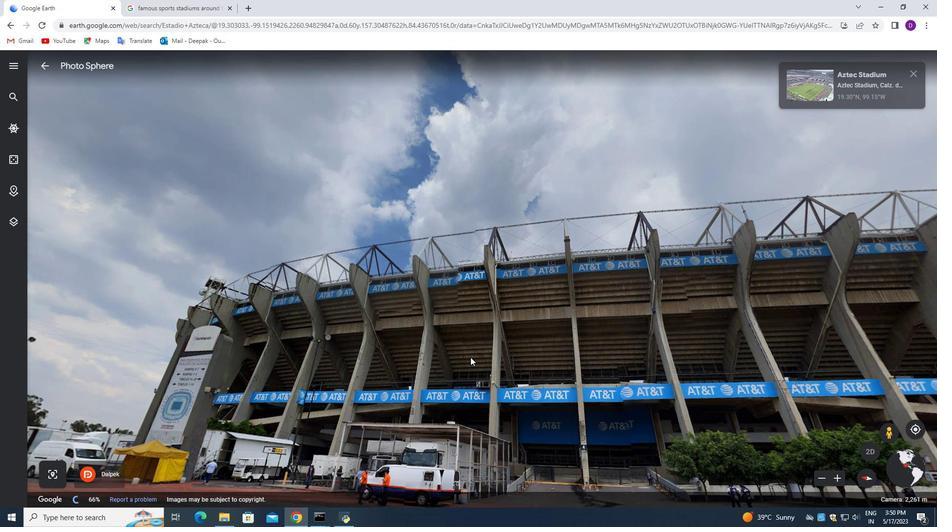 
Action: Mouse pressed left at (475, 354)
Screenshot: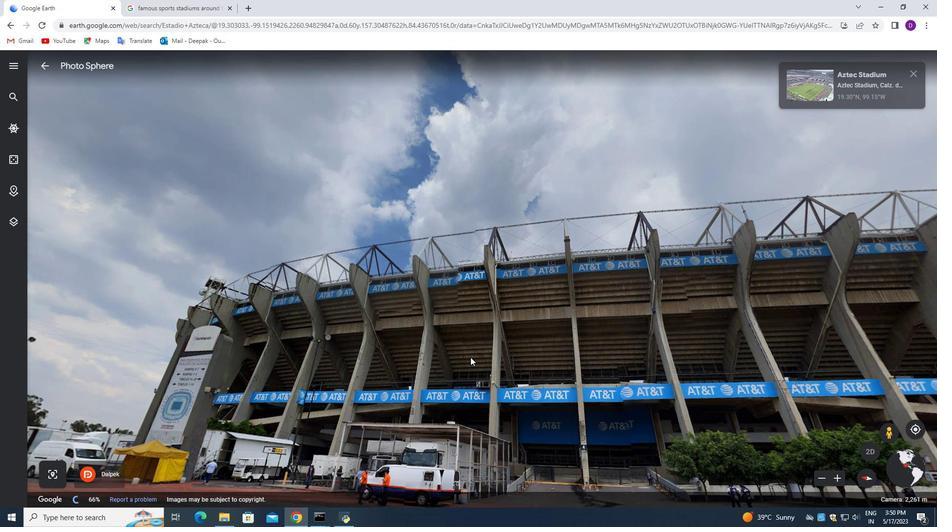 
Action: Mouse moved to (503, 354)
Screenshot: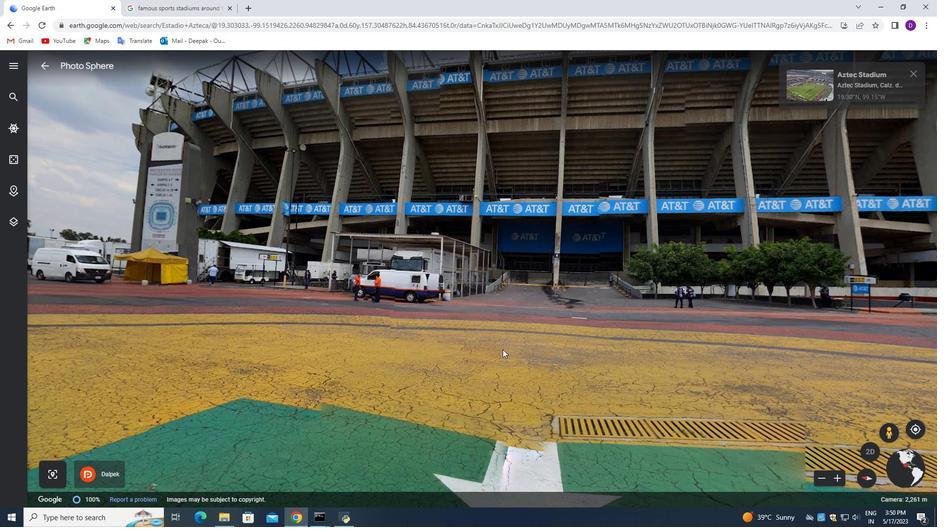 
Action: Mouse pressed left at (504, 354)
Screenshot: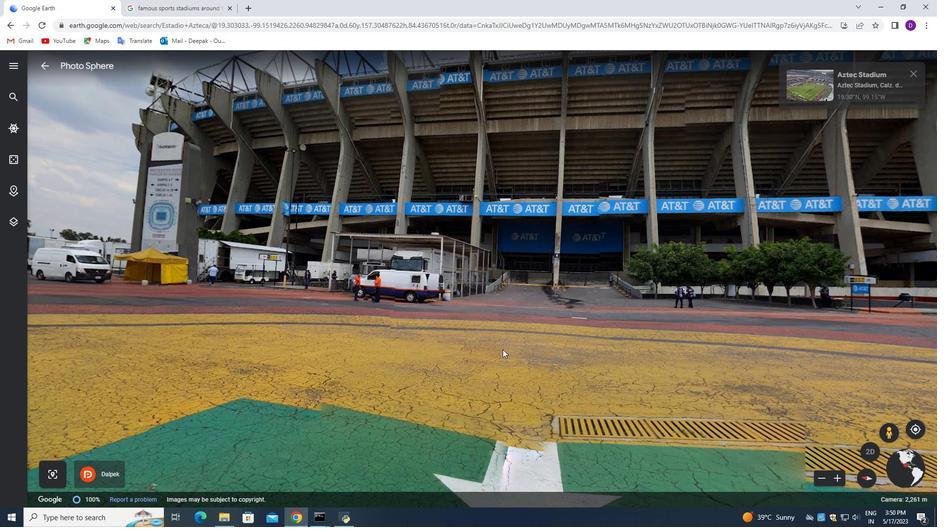 
Action: Mouse moved to (495, 363)
Screenshot: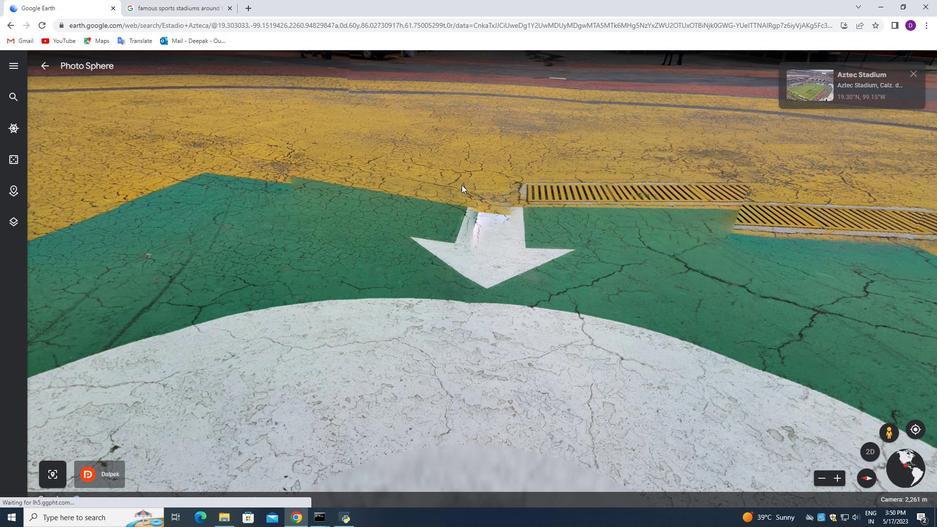 
Action: Mouse pressed left at (495, 363)
Screenshot: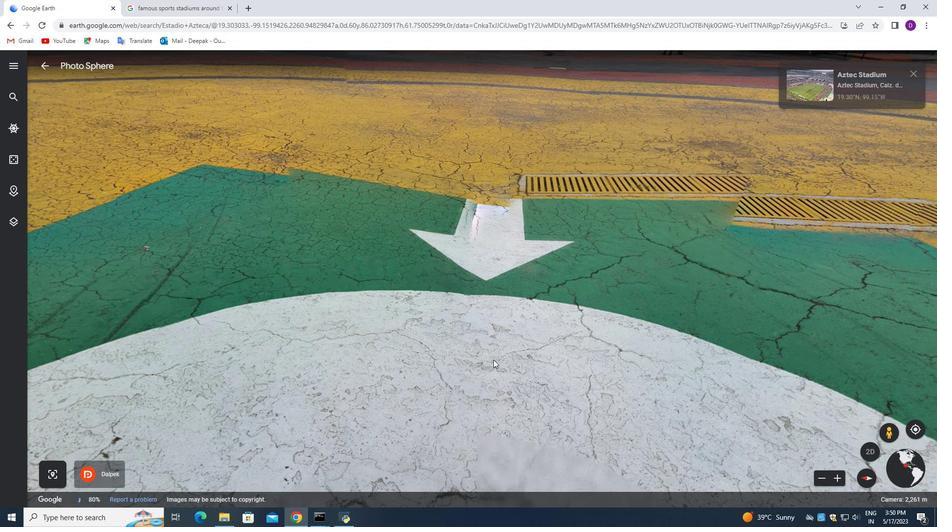
Action: Mouse moved to (516, 416)
Screenshot: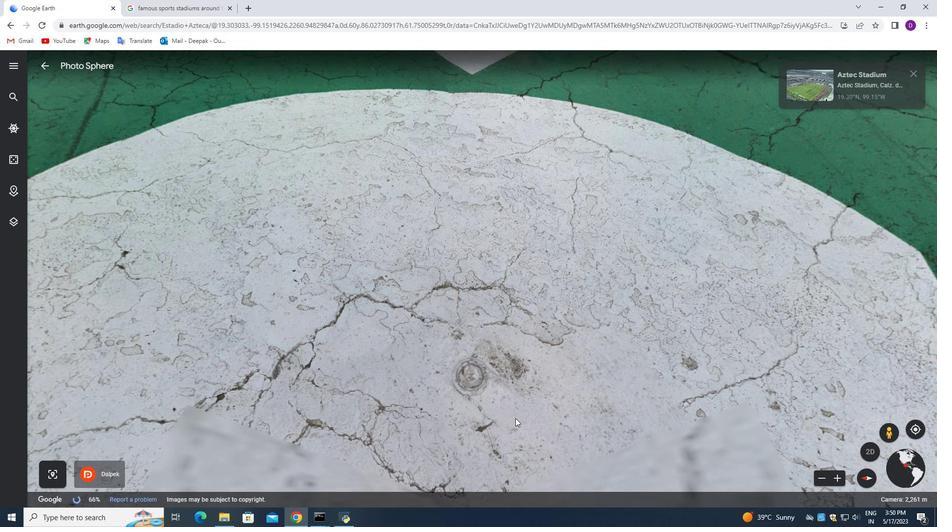 
Action: Mouse pressed left at (516, 417)
Screenshot: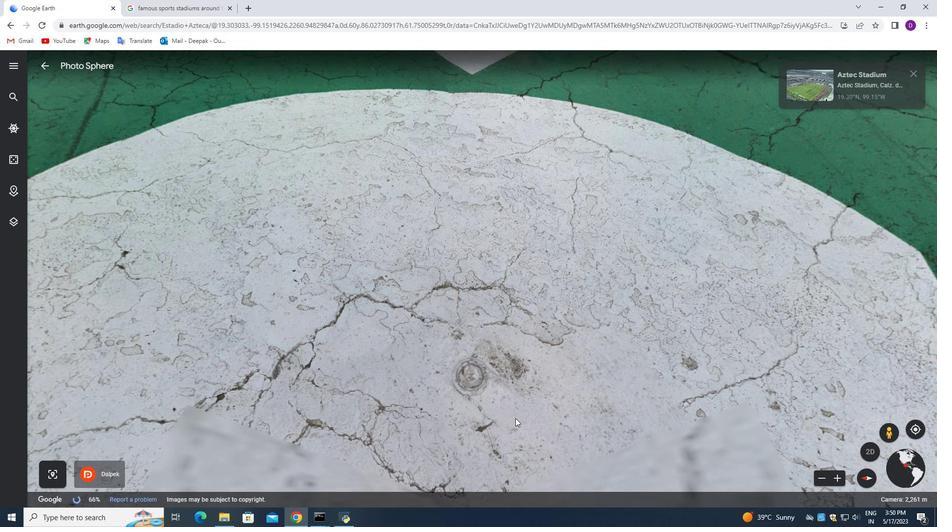 
Action: Mouse moved to (514, 379)
Screenshot: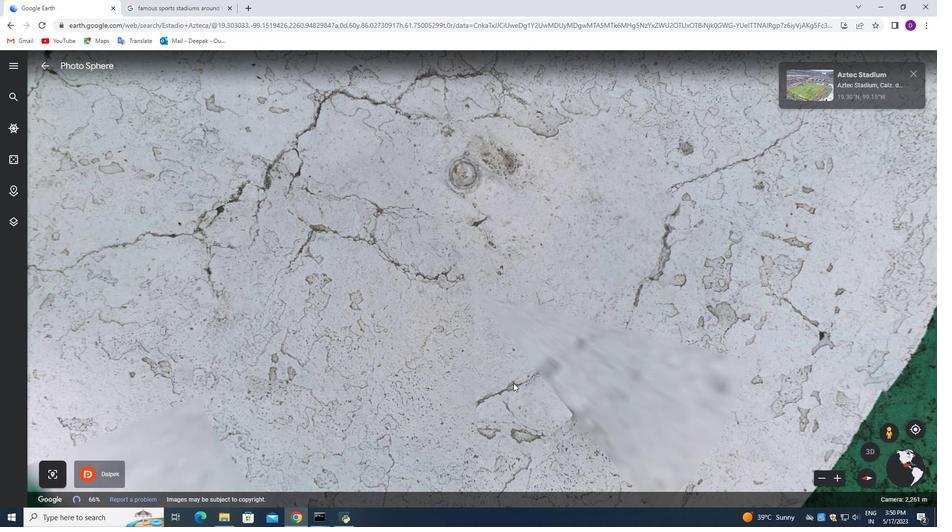 
Action: Mouse pressed left at (513, 385)
Screenshot: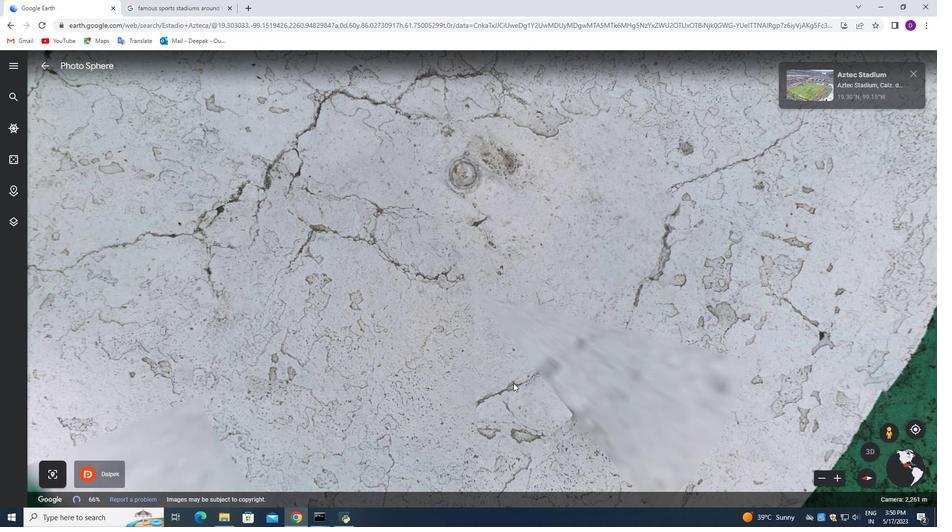 
Action: Mouse moved to (485, 207)
Screenshot: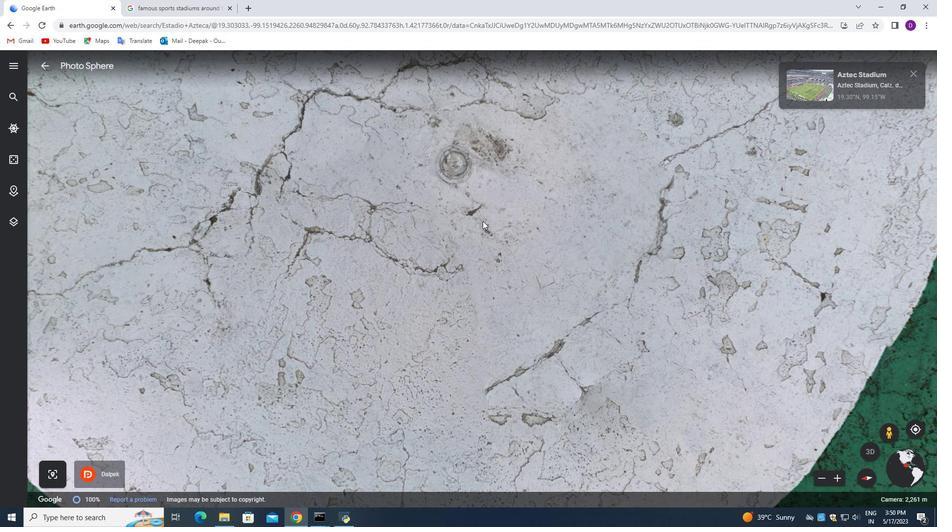 
Action: Mouse pressed left at (485, 207)
Screenshot: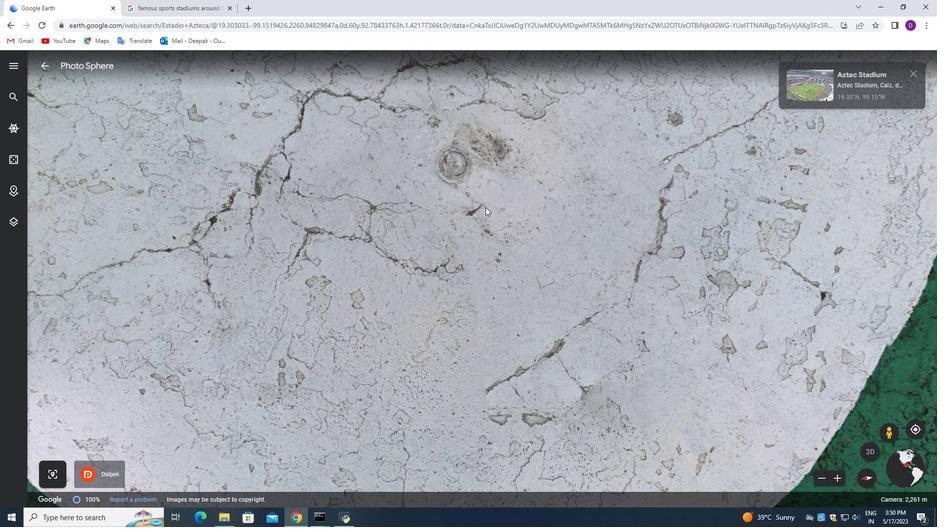 
Action: Mouse moved to (473, 233)
Screenshot: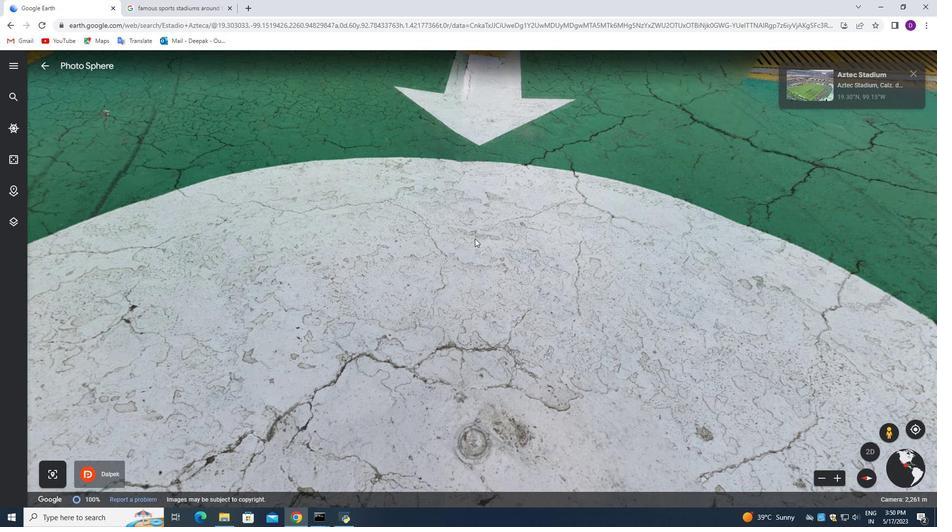 
Action: Mouse pressed left at (473, 233)
Screenshot: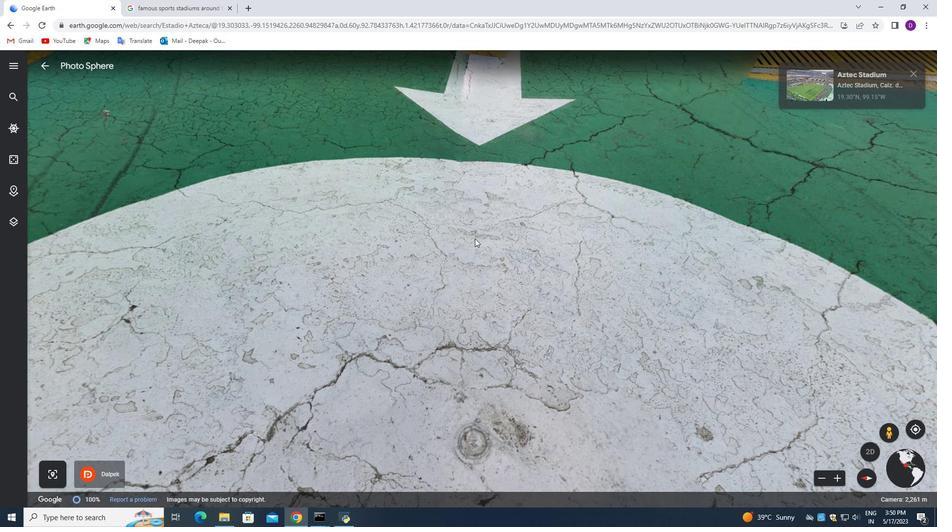 
Action: Mouse moved to (515, 257)
Screenshot: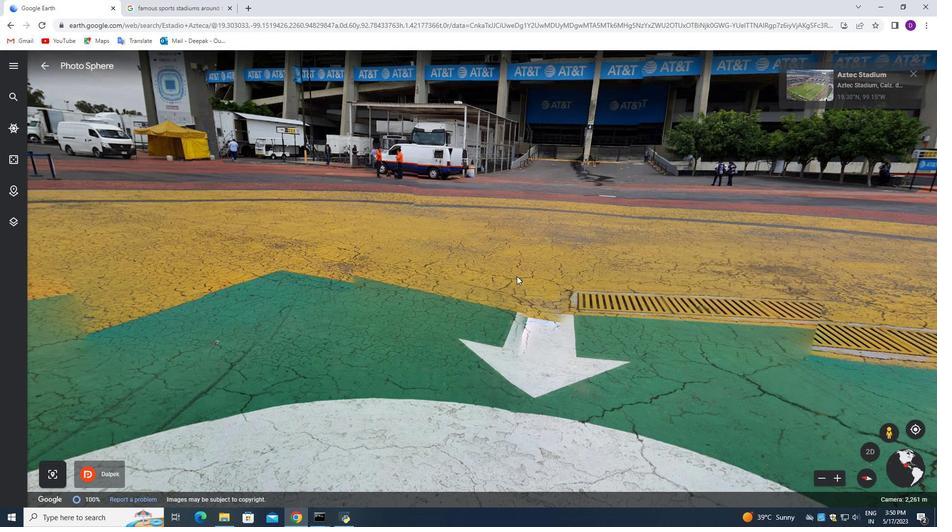 
Action: Mouse pressed left at (515, 257)
Screenshot: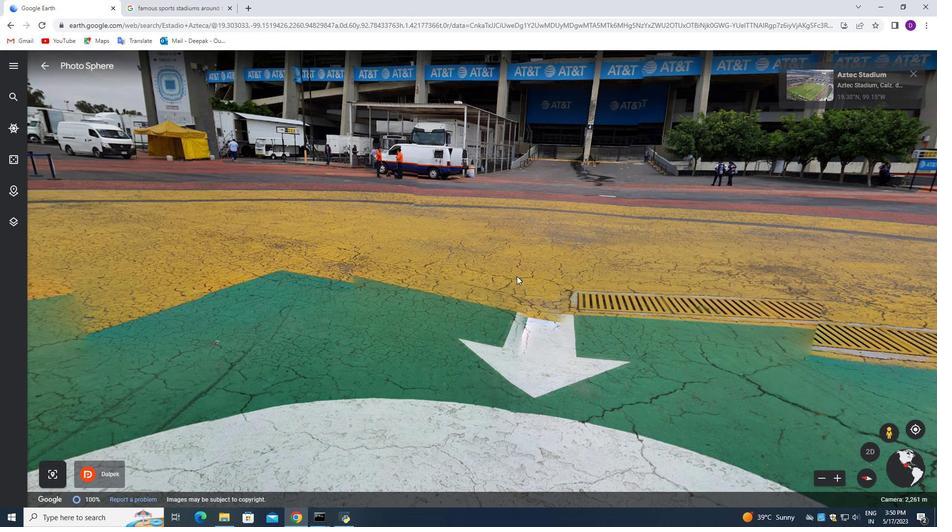 
Action: Mouse moved to (502, 311)
Screenshot: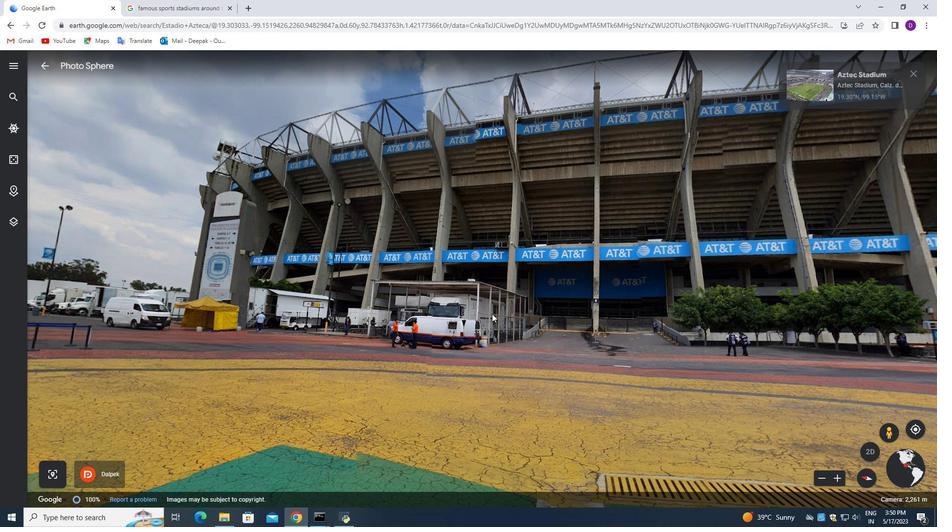 
Action: Mouse pressed left at (502, 311)
Screenshot: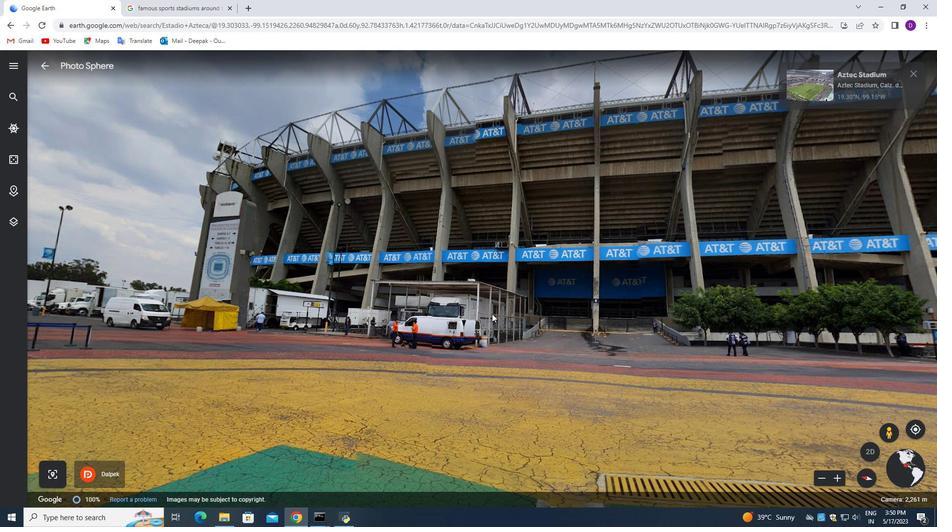 
Action: Mouse moved to (377, 237)
Screenshot: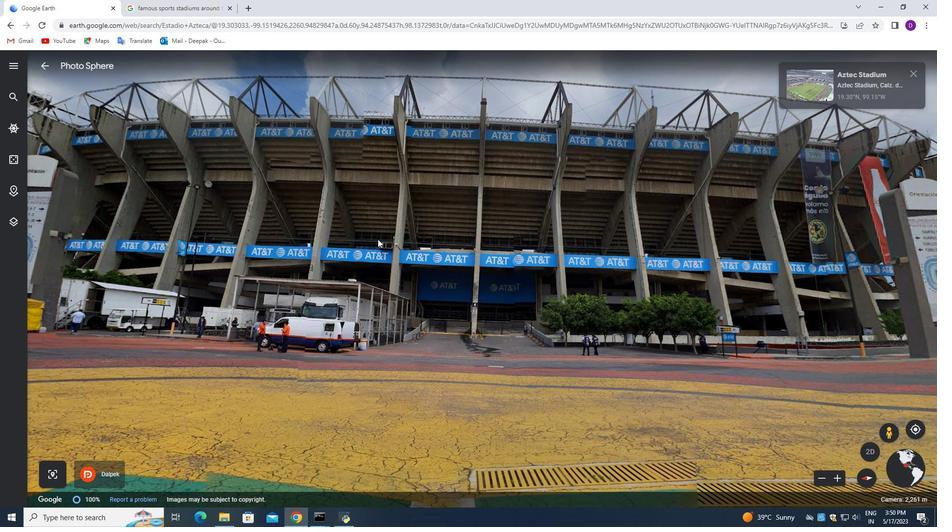 
Action: Mouse pressed left at (377, 237)
Screenshot: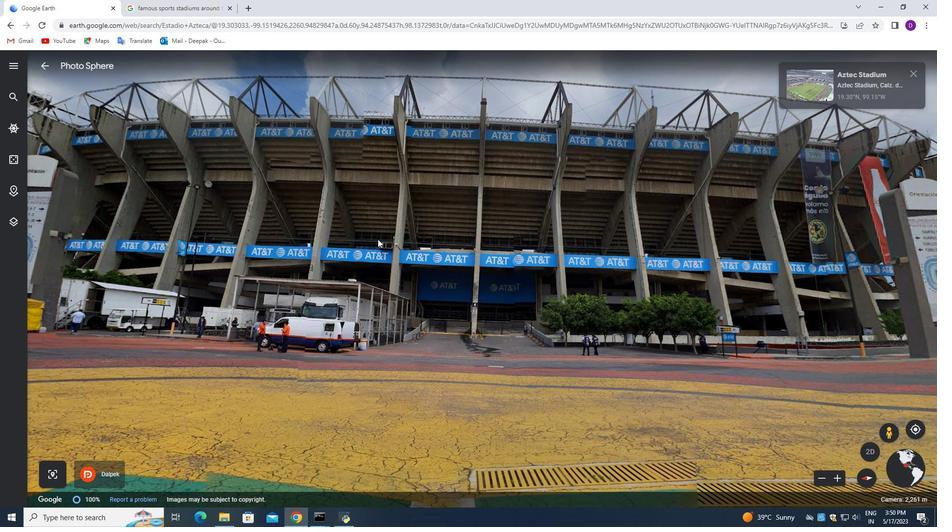 
Action: Mouse moved to (856, 312)
Screenshot: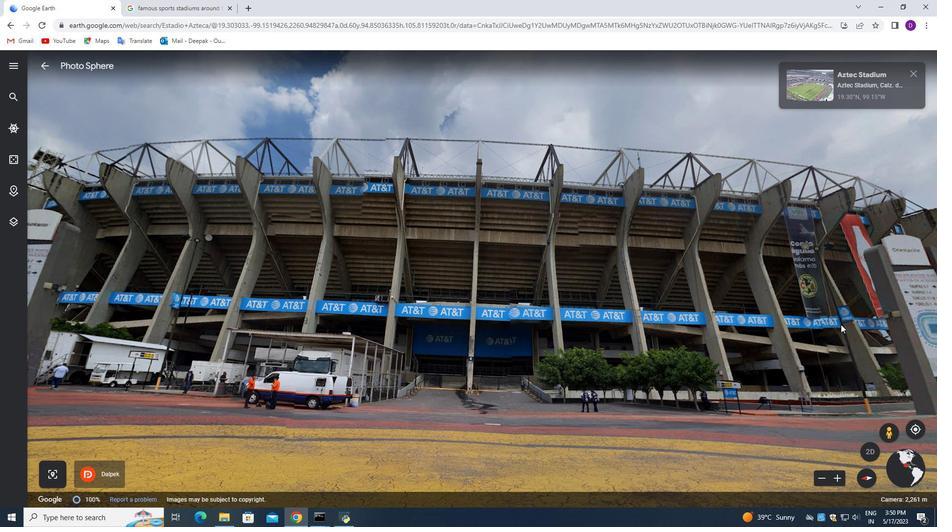 
Action: Mouse pressed left at (856, 313)
Screenshot: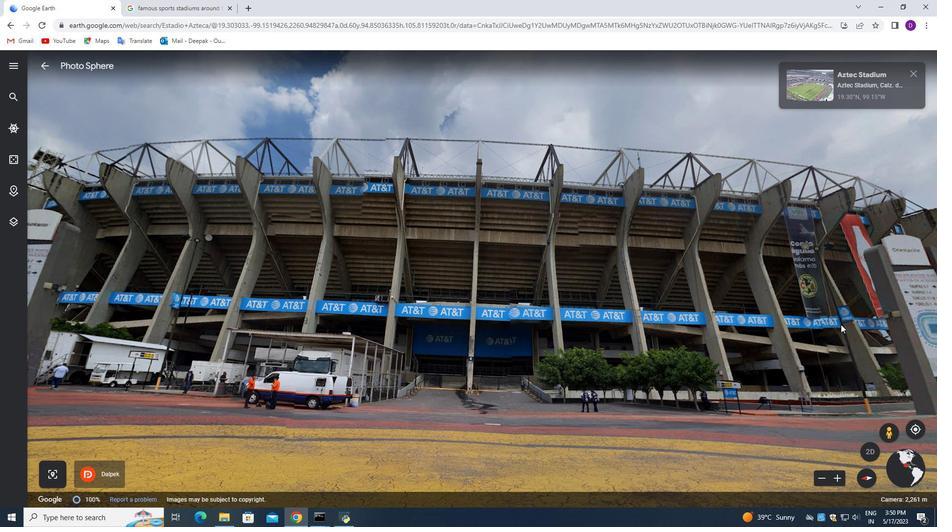 
Action: Mouse moved to (336, 269)
Screenshot: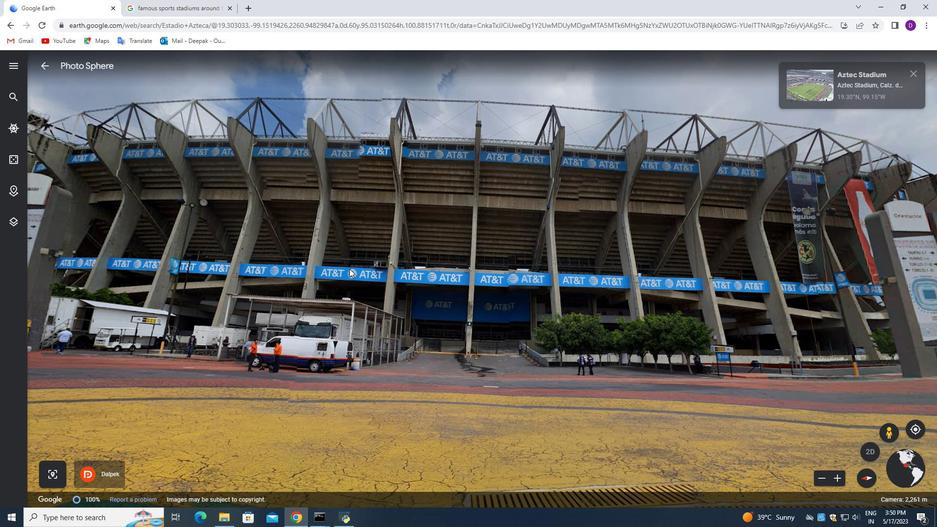 
Action: Mouse pressed left at (336, 269)
Screenshot: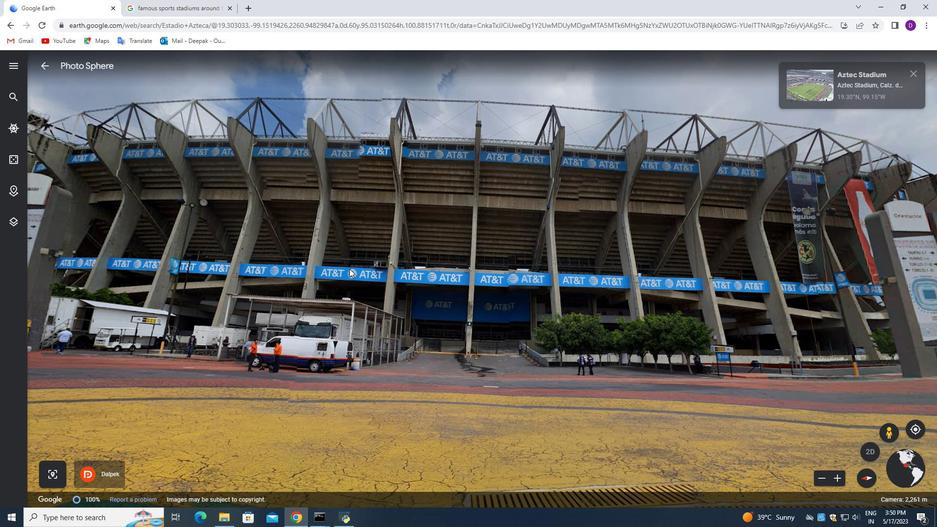 
Action: Mouse moved to (266, 278)
Screenshot: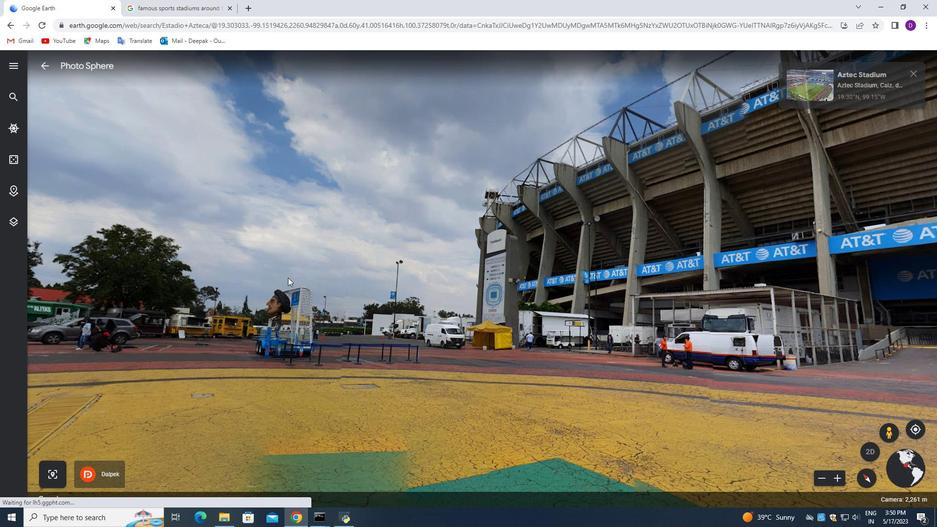 
Action: Mouse pressed left at (266, 278)
Screenshot: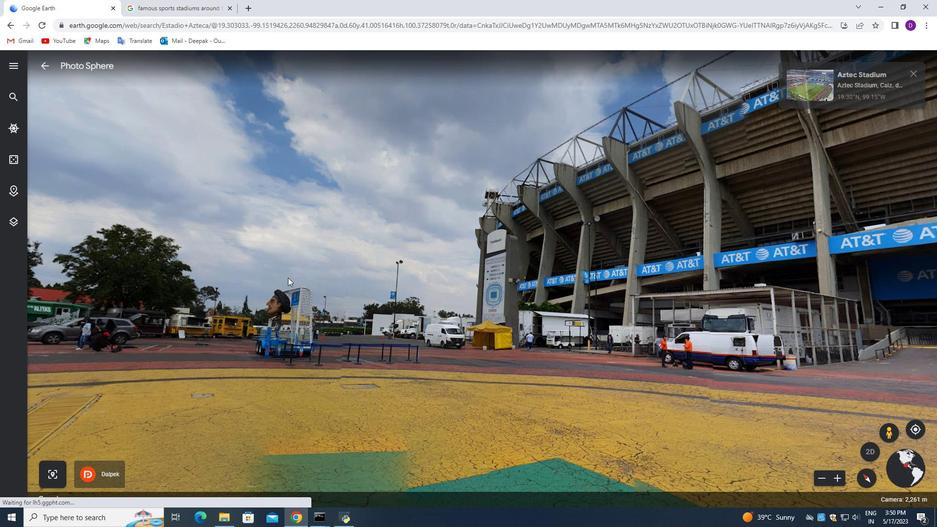 
Action: Mouse moved to (348, 276)
Screenshot: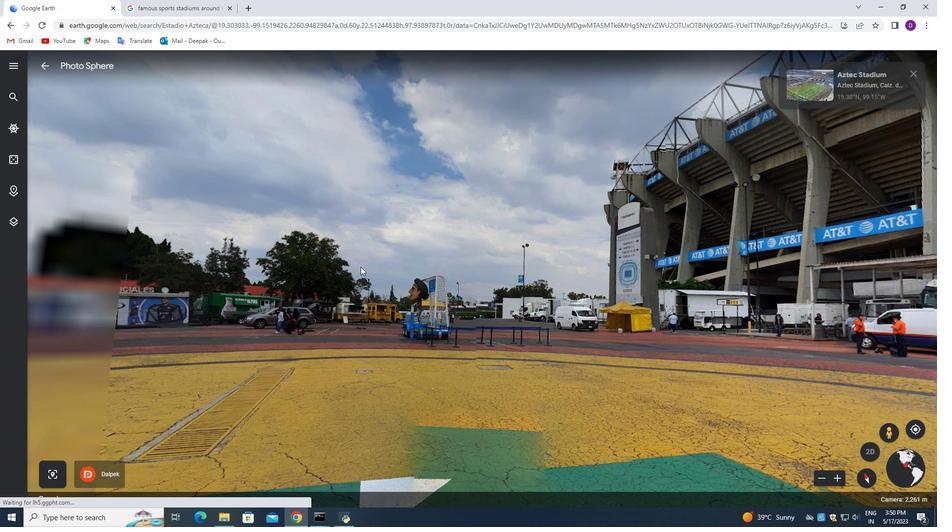 
Action: Mouse pressed left at (348, 276)
Screenshot: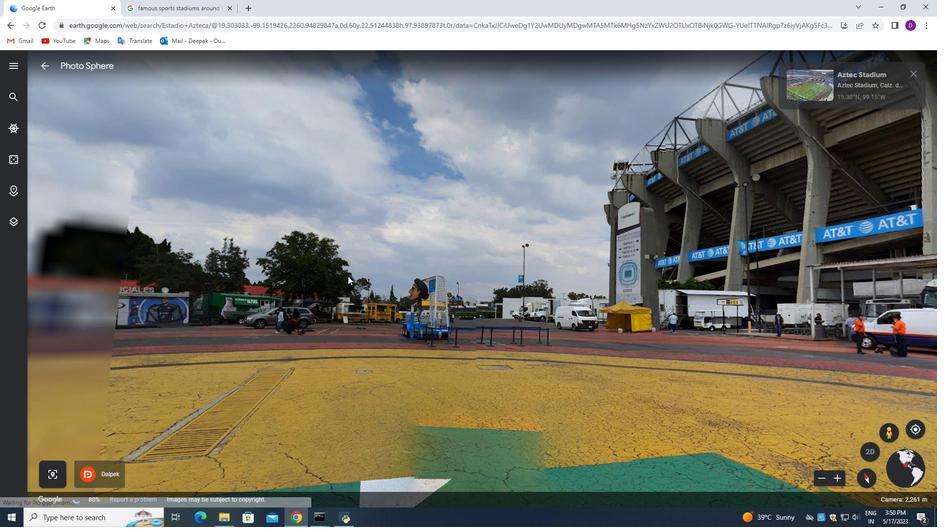 
Action: Mouse moved to (310, 292)
Screenshot: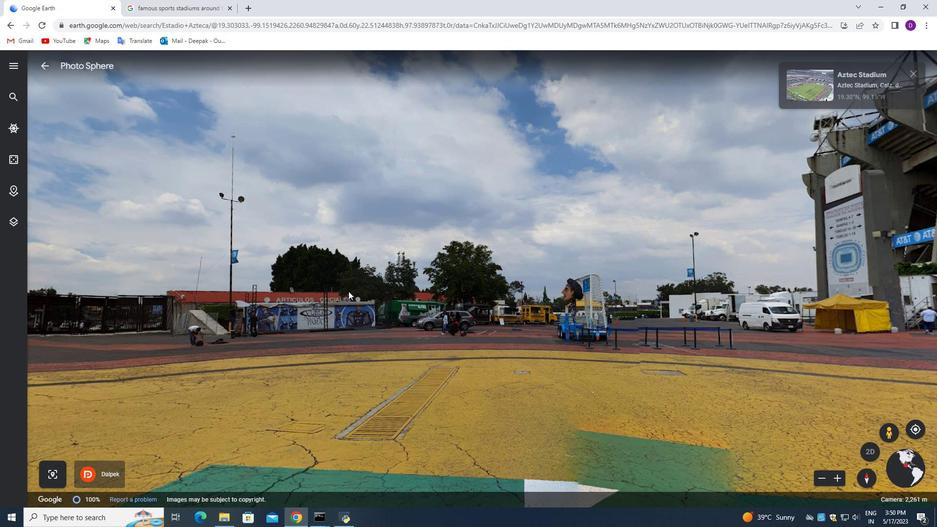 
Action: Mouse pressed left at (310, 292)
Screenshot: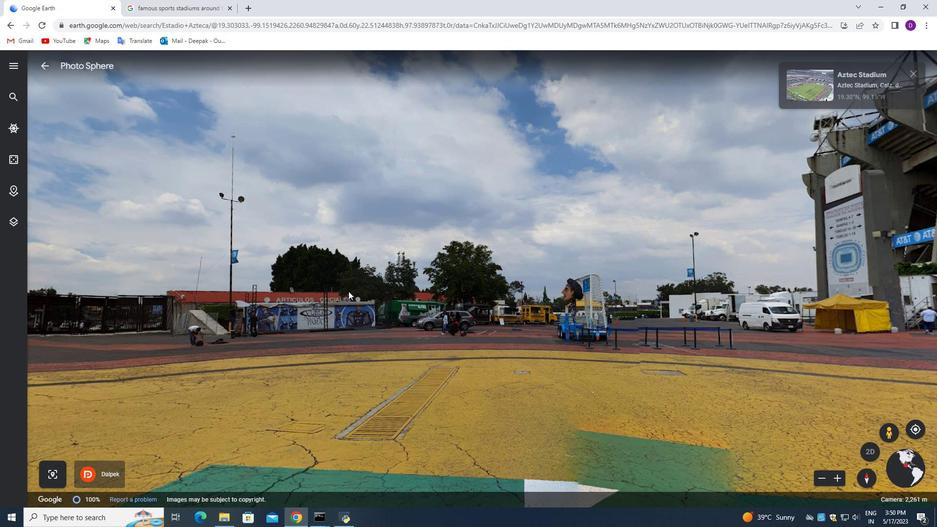 
Action: Mouse moved to (605, 310)
Screenshot: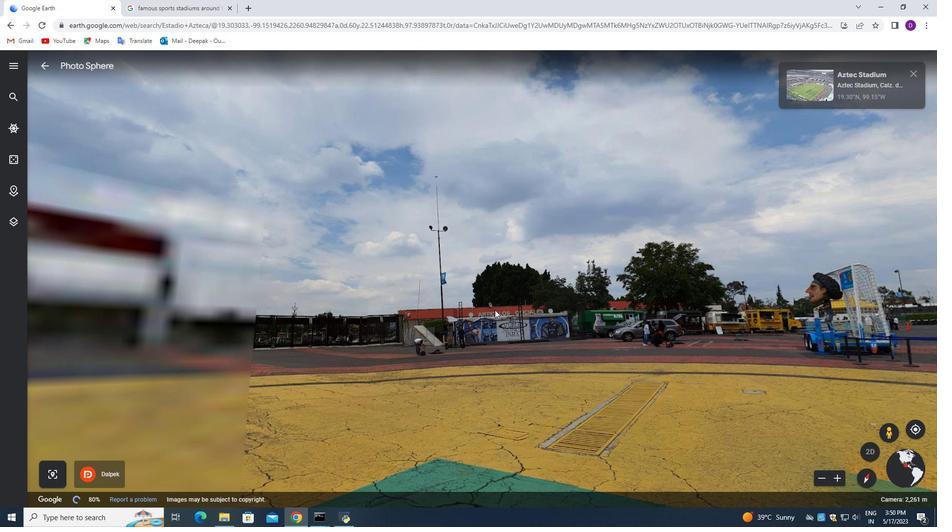 
Action: Mouse pressed left at (605, 310)
Screenshot: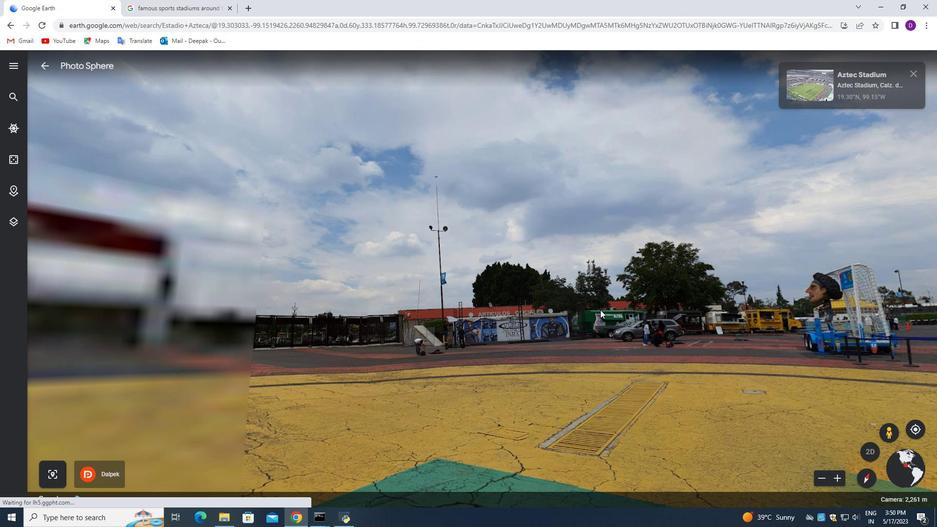
Action: Mouse moved to (669, 266)
Screenshot: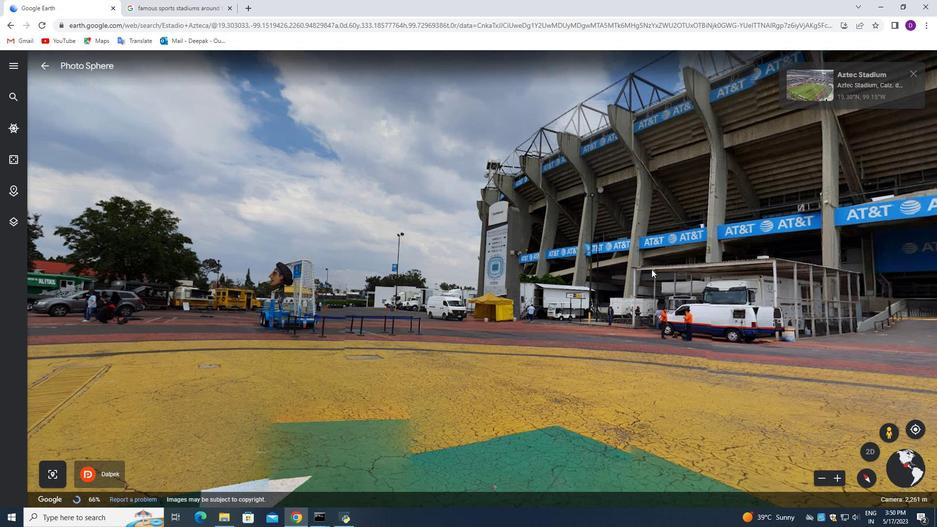
Action: Mouse pressed left at (669, 266)
Screenshot: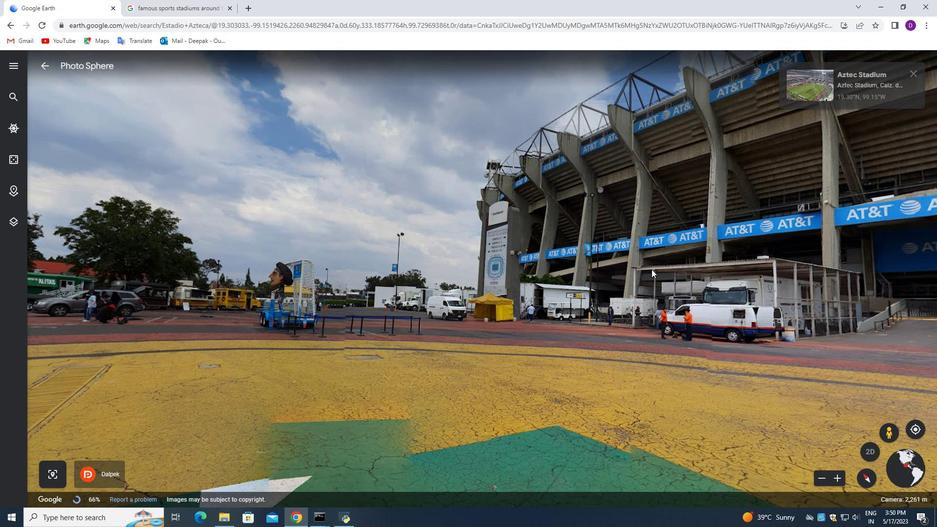 
Action: Mouse moved to (386, 280)
Screenshot: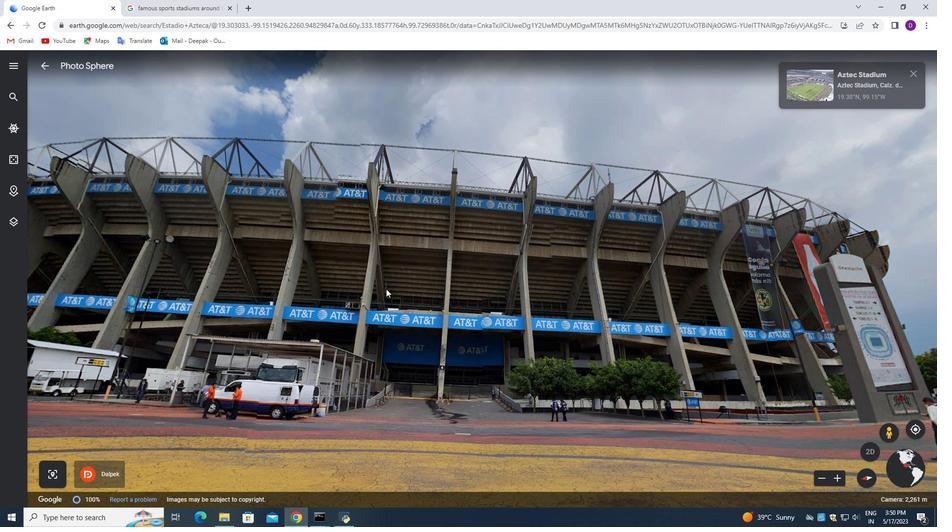 
Action: Mouse pressed left at (386, 280)
Screenshot: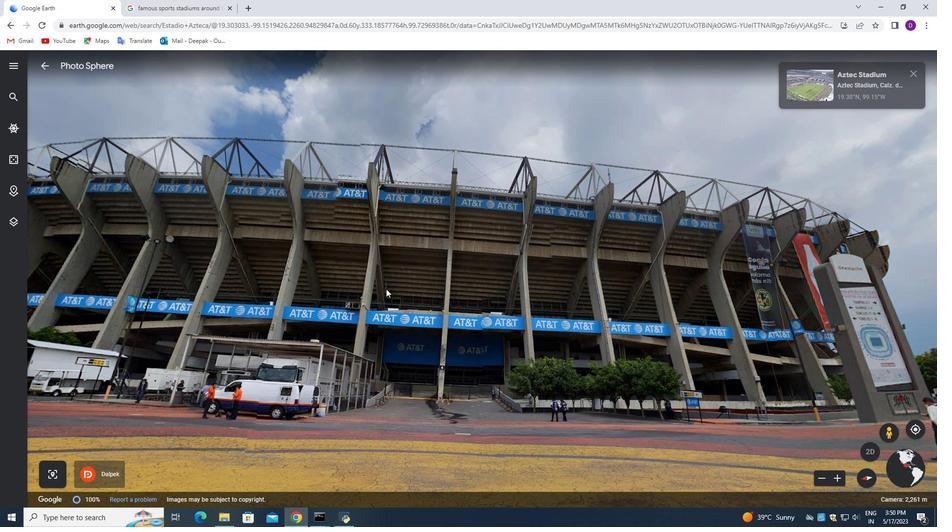 
Action: Mouse moved to (585, 388)
Screenshot: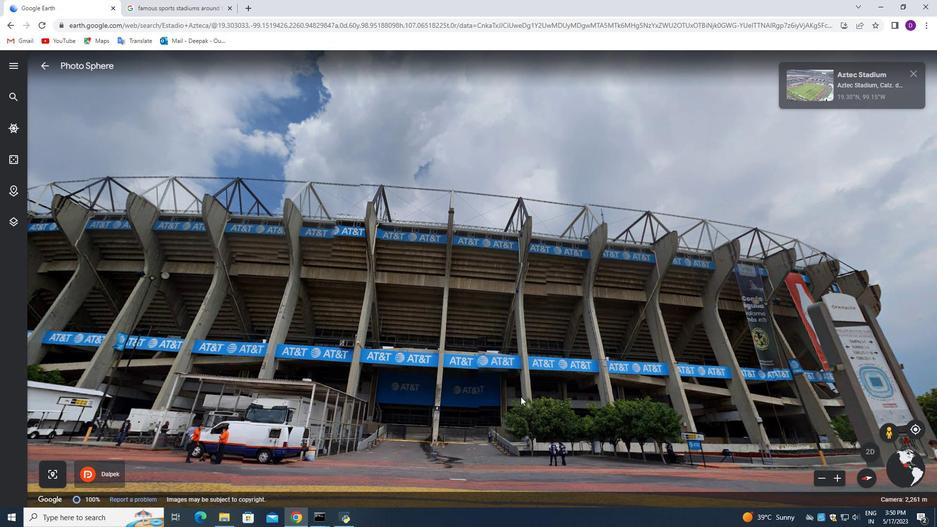
Action: Mouse pressed left at (584, 389)
Screenshot: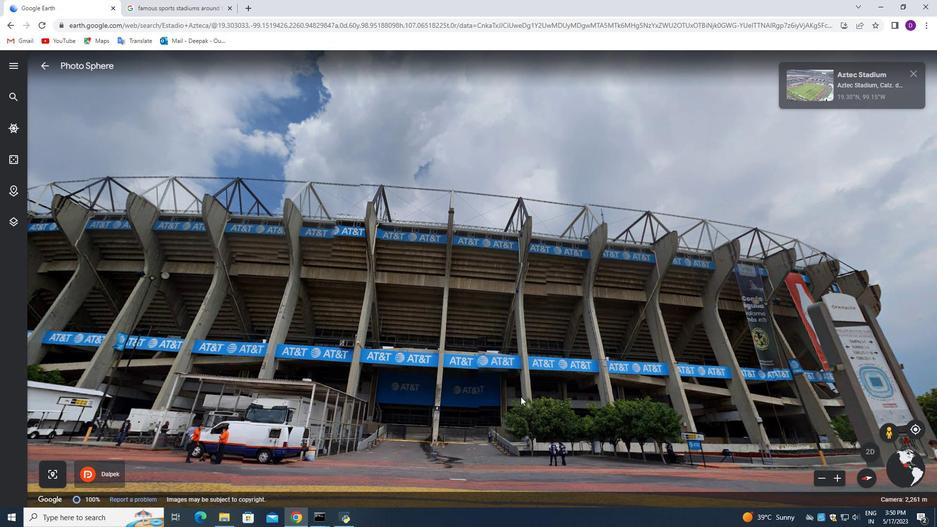 
Action: Mouse moved to (887, 430)
Screenshot: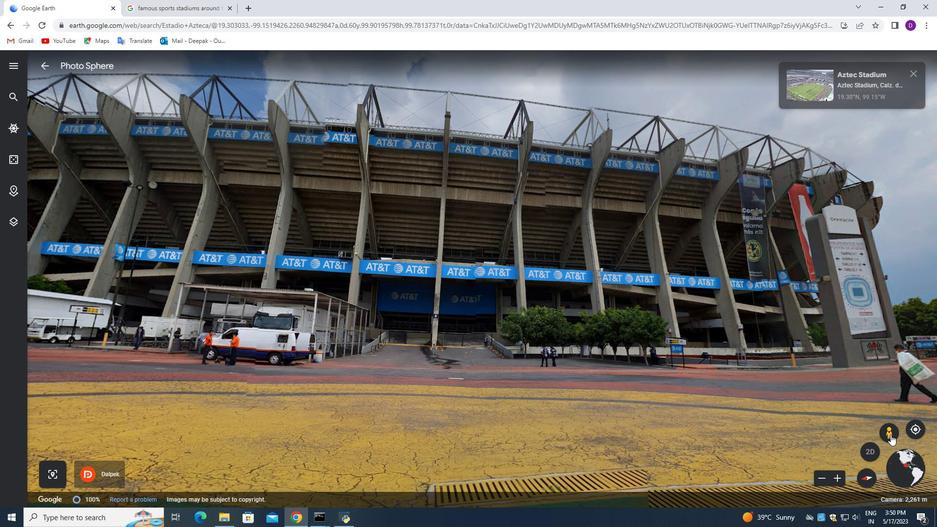
Action: Mouse pressed left at (887, 430)
Screenshot: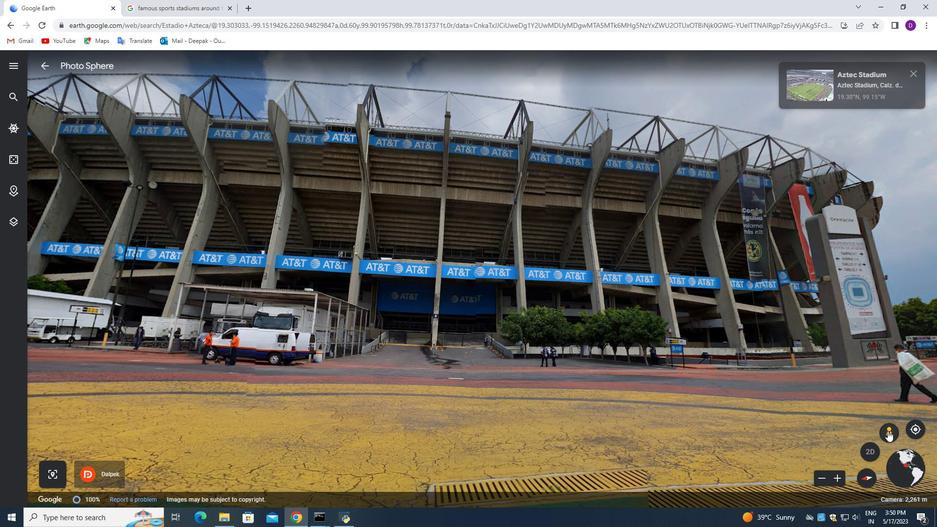 
Action: Mouse moved to (442, 197)
Screenshot: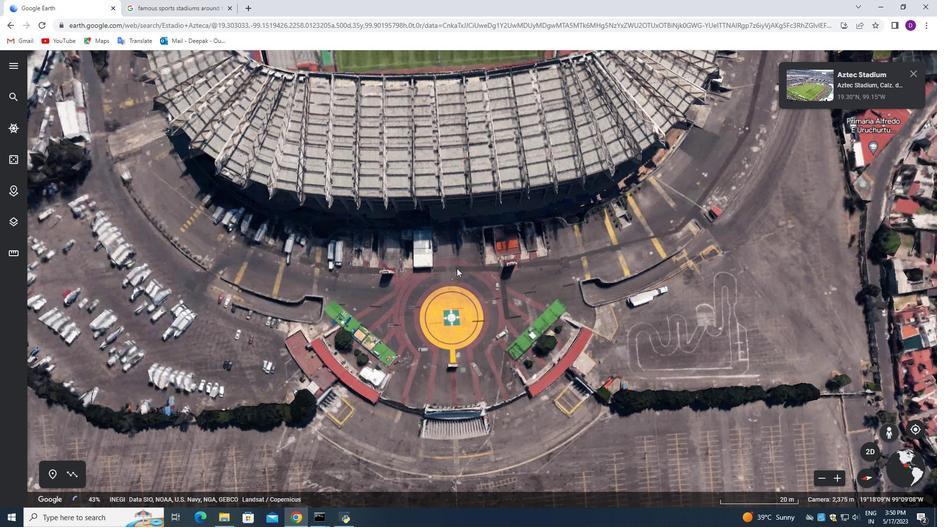 
Action: Mouse pressed left at (441, 197)
Screenshot: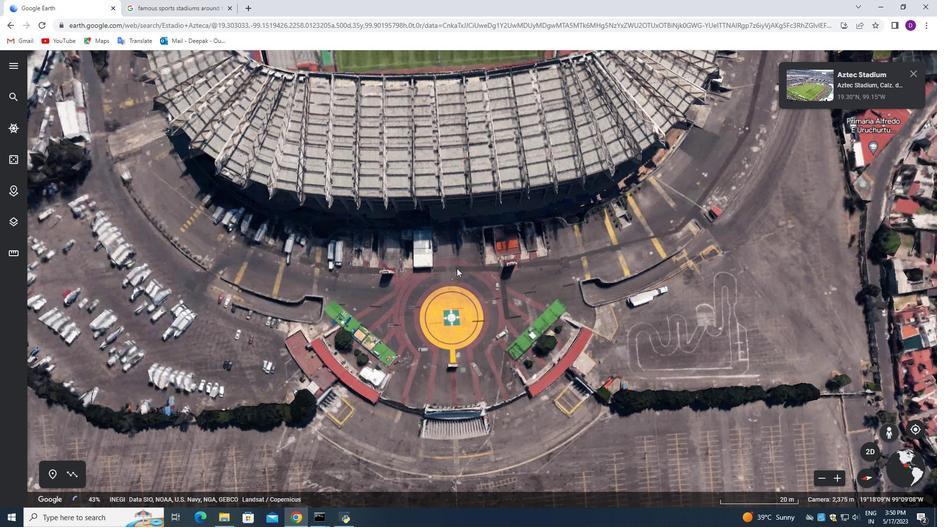 
Action: Mouse moved to (485, 279)
Screenshot: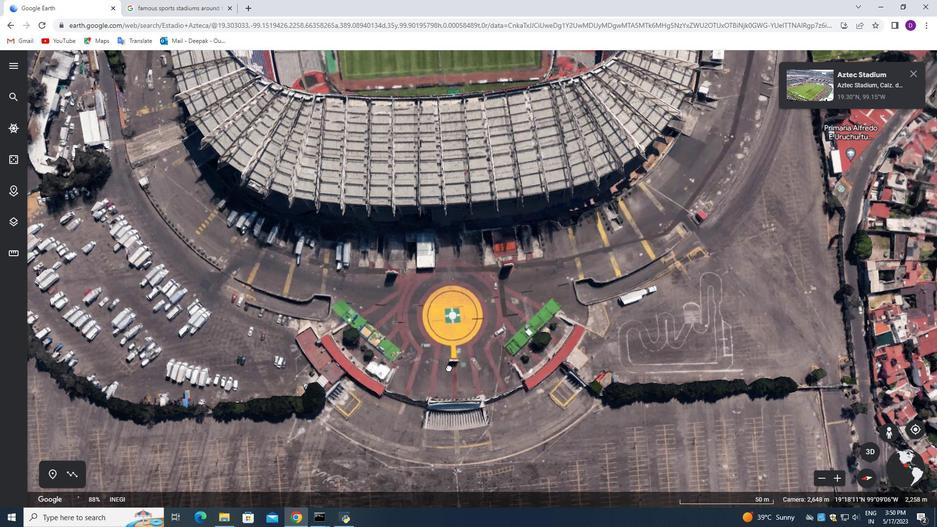 
Action: Mouse pressed left at (483, 276)
Screenshot: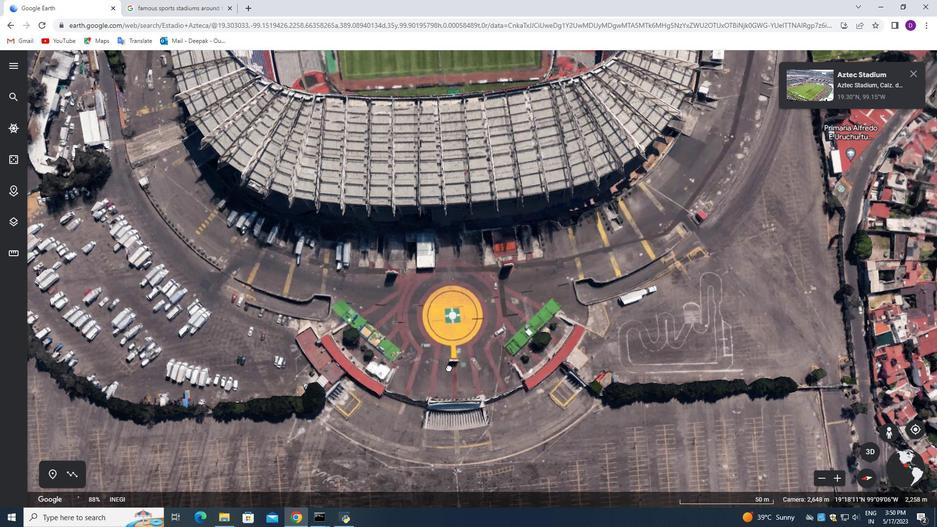 
Action: Mouse moved to (450, 238)
Screenshot: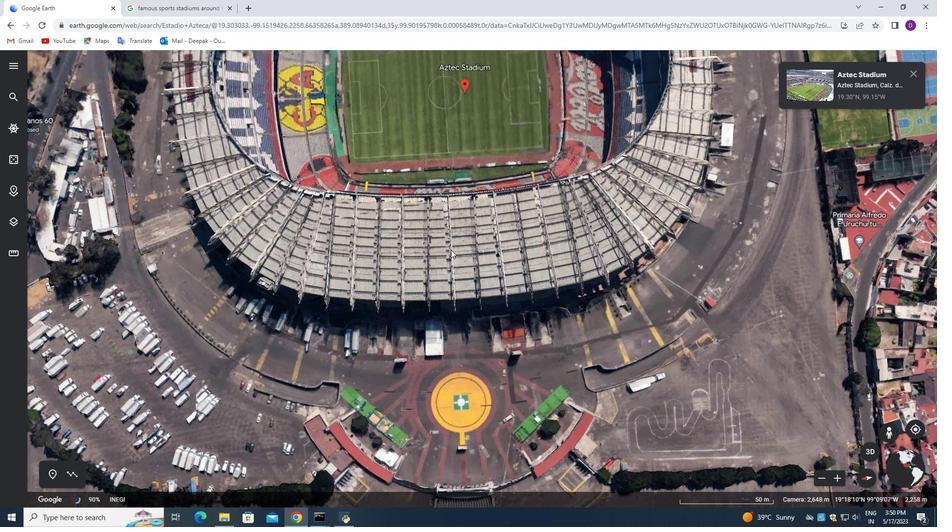 
Action: Mouse pressed left at (447, 231)
Screenshot: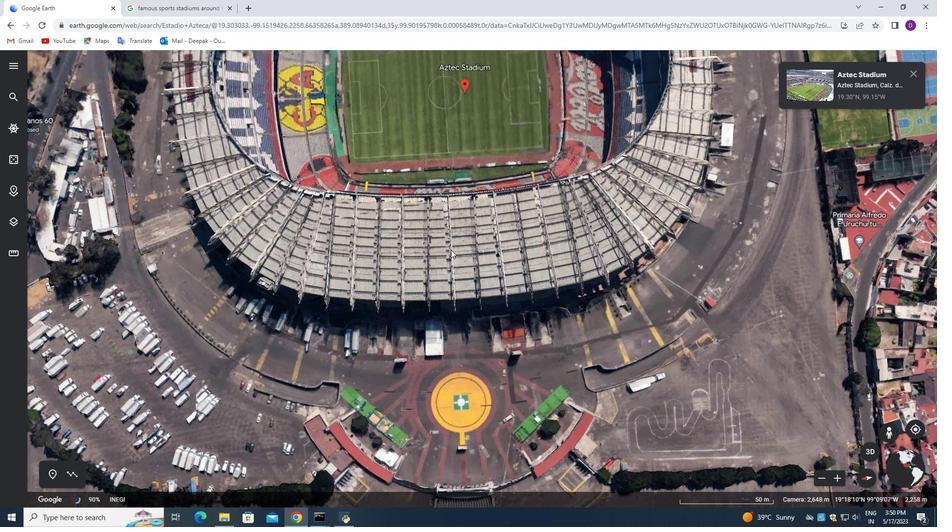
Action: Mouse moved to (461, 248)
Screenshot: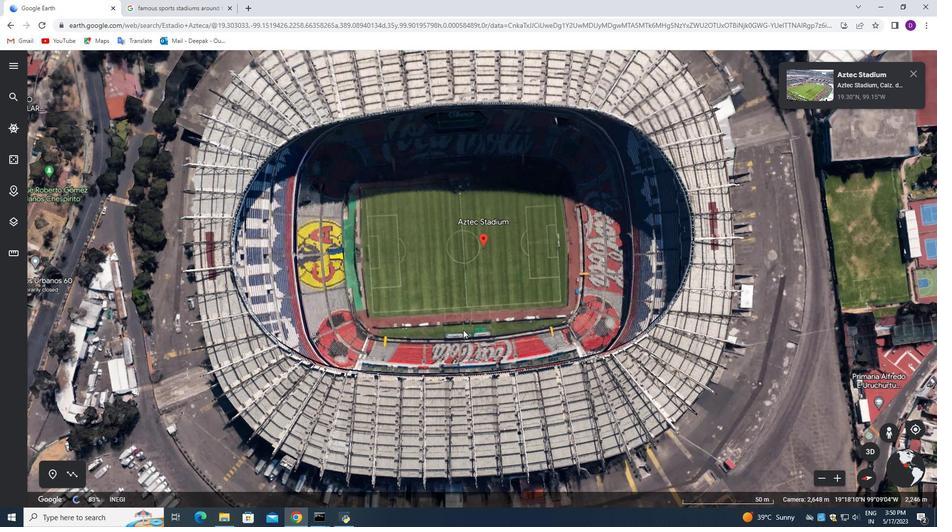 
Action: Mouse pressed left at (461, 248)
Screenshot: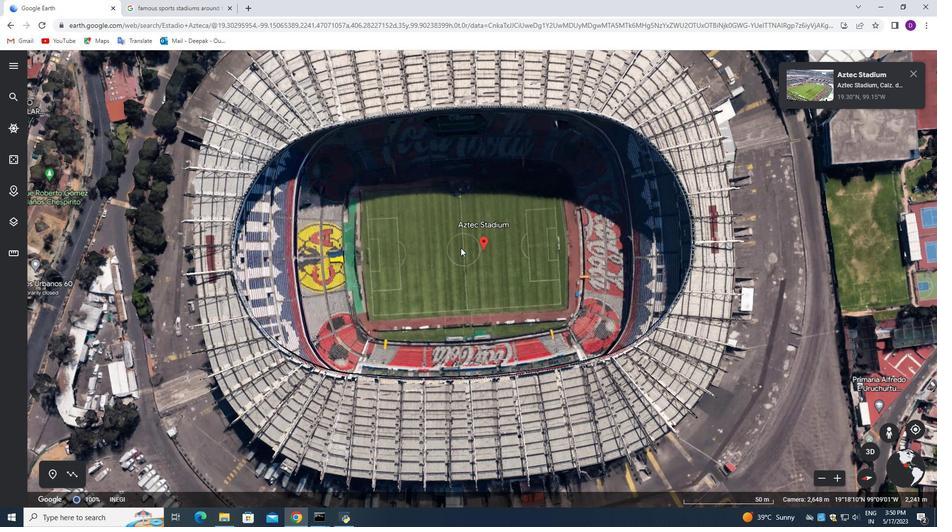 
Action: Mouse moved to (892, 431)
Screenshot: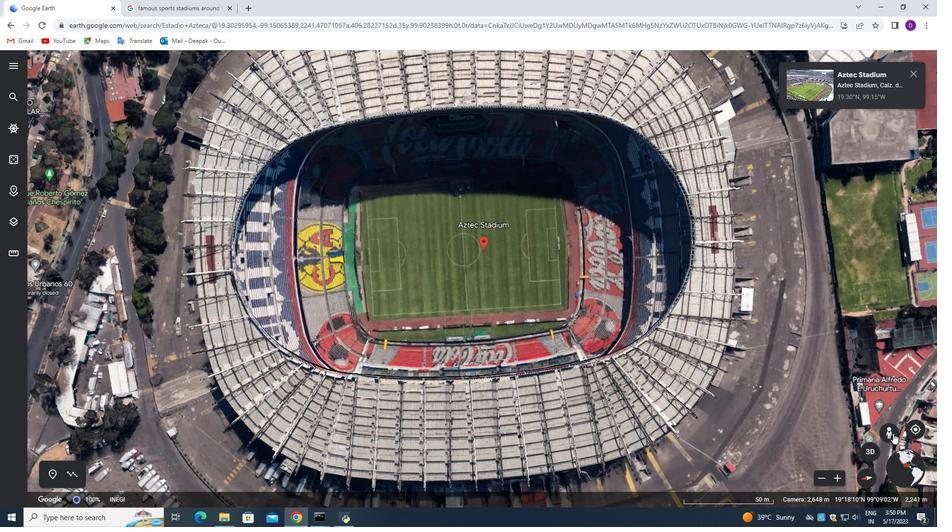 
Action: Mouse pressed left at (892, 431)
